 Task: Create record types in application object.
Action: Mouse moved to (836, 61)
Screenshot: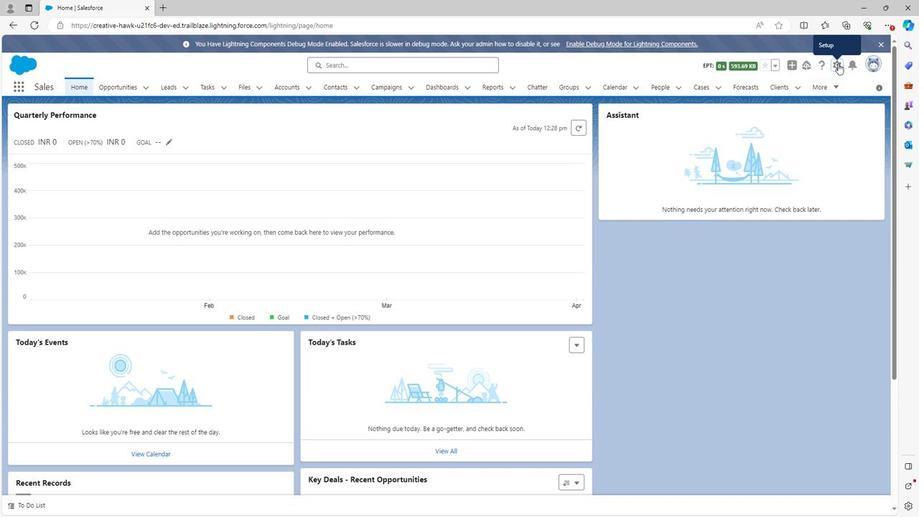 
Action: Mouse pressed left at (836, 61)
Screenshot: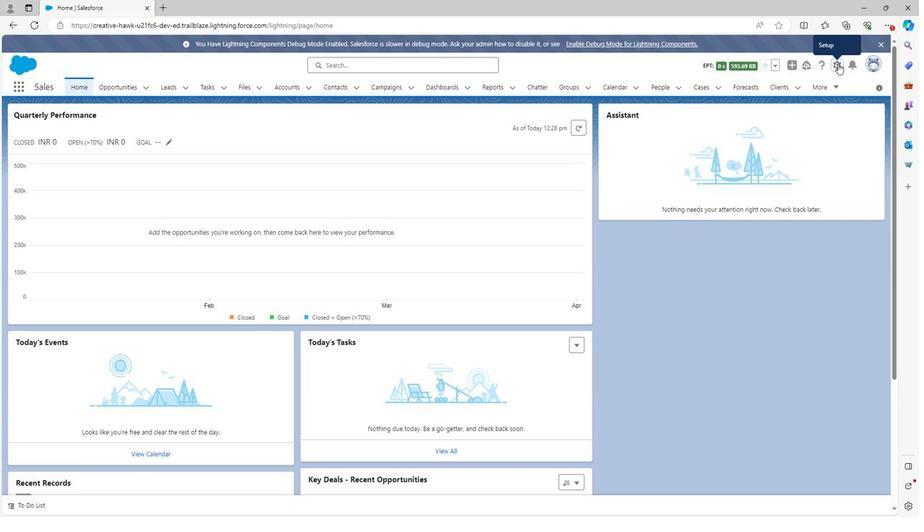 
Action: Mouse moved to (795, 89)
Screenshot: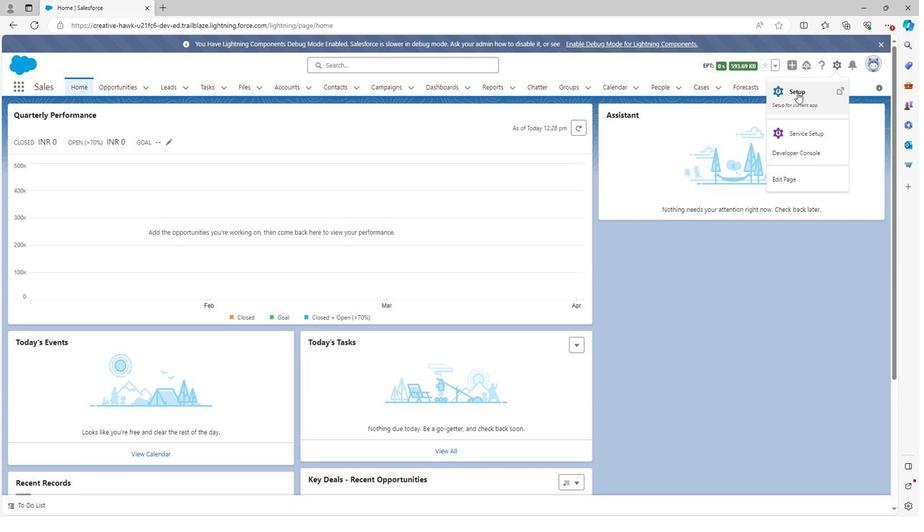 
Action: Mouse pressed left at (795, 89)
Screenshot: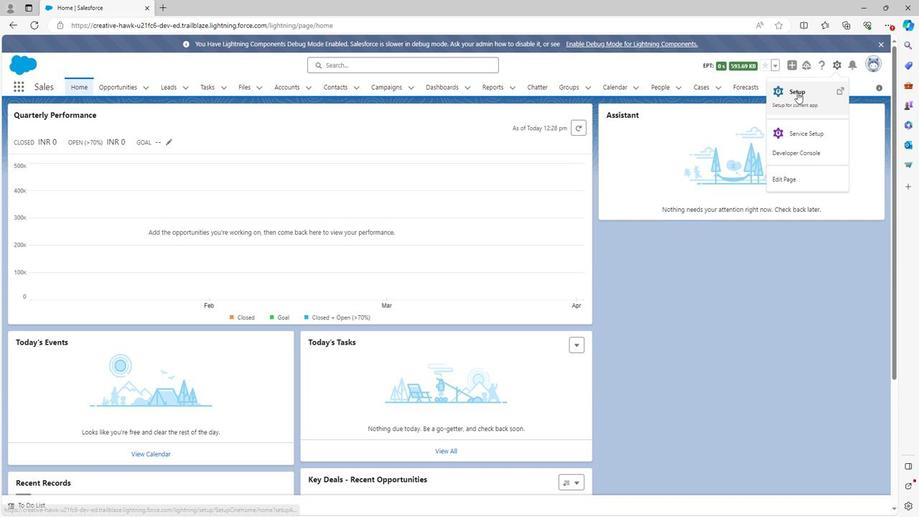 
Action: Mouse moved to (123, 87)
Screenshot: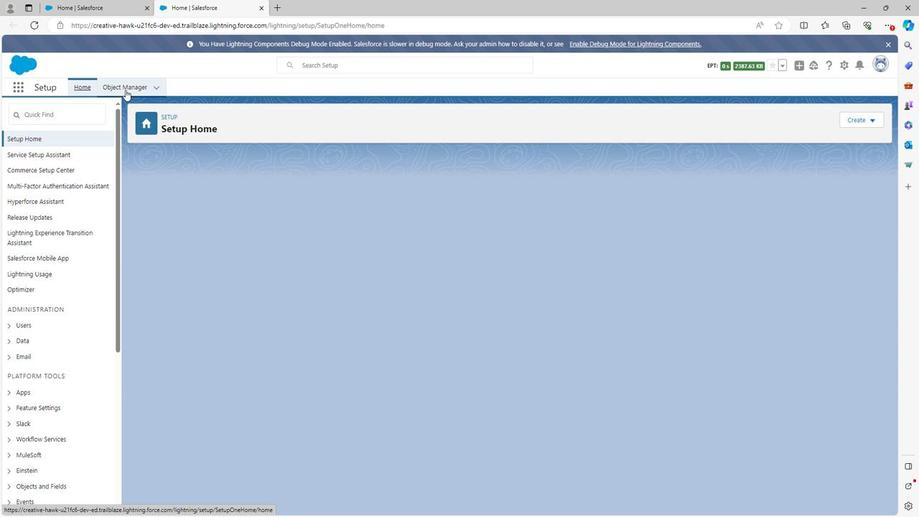 
Action: Mouse pressed left at (123, 87)
Screenshot: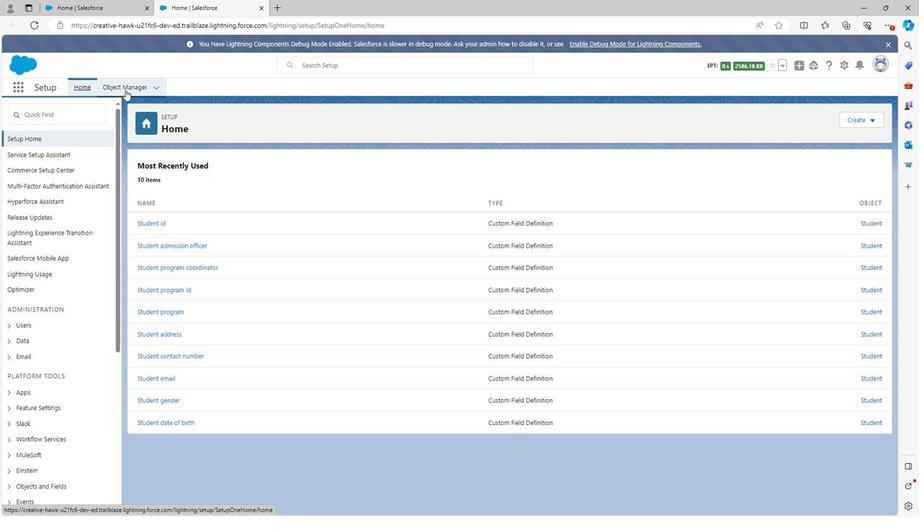 
Action: Mouse moved to (59, 295)
Screenshot: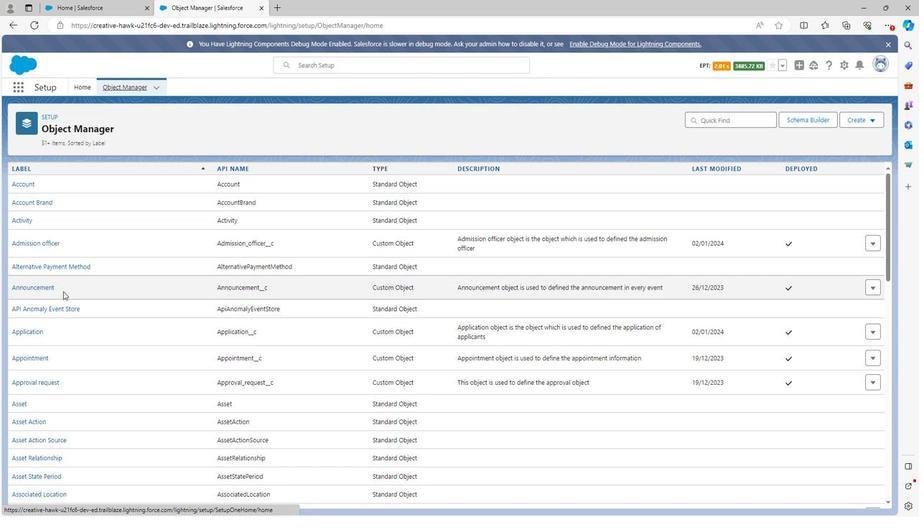 
Action: Mouse pressed right at (59, 295)
Screenshot: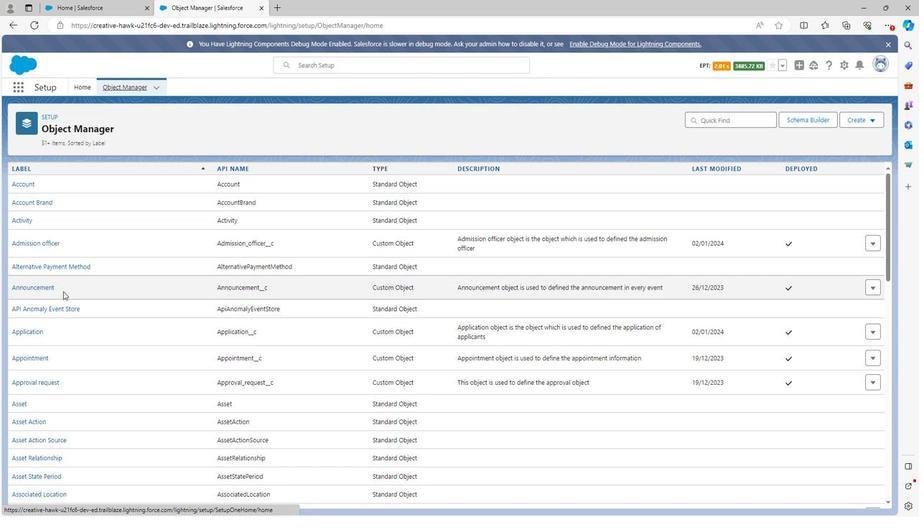 
Action: Mouse moved to (32, 331)
Screenshot: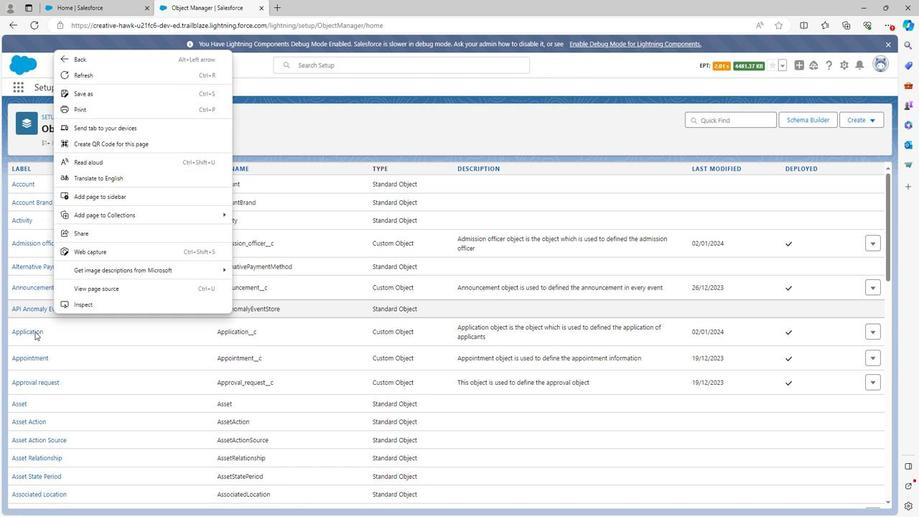 
Action: Mouse pressed left at (32, 331)
Screenshot: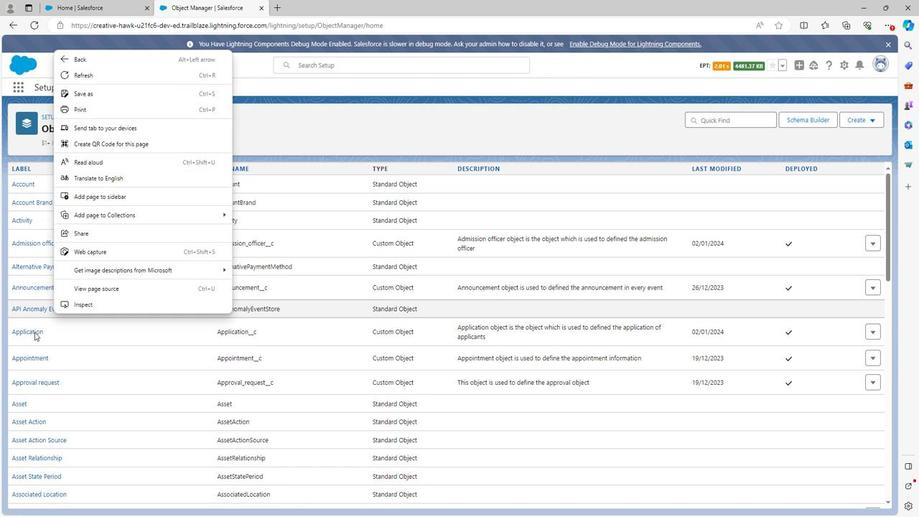 
Action: Mouse moved to (58, 315)
Screenshot: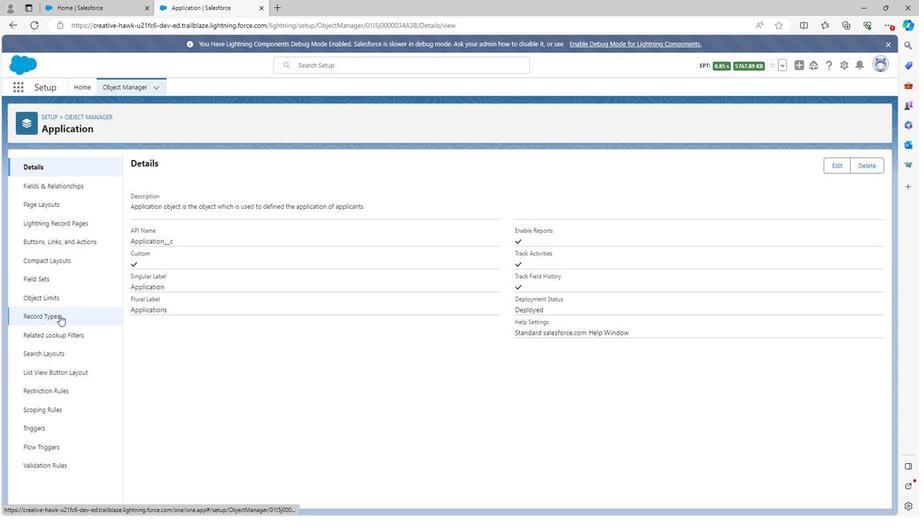 
Action: Mouse pressed left at (58, 315)
Screenshot: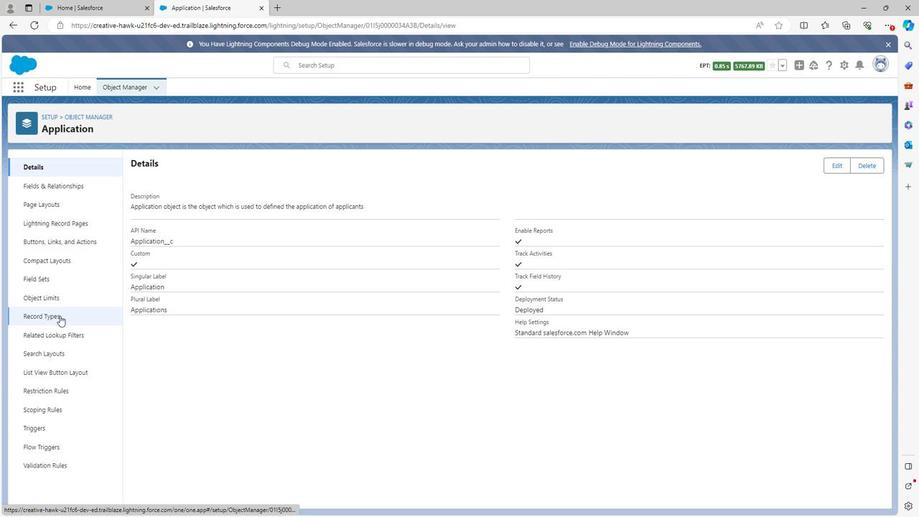 
Action: Mouse moved to (786, 165)
Screenshot: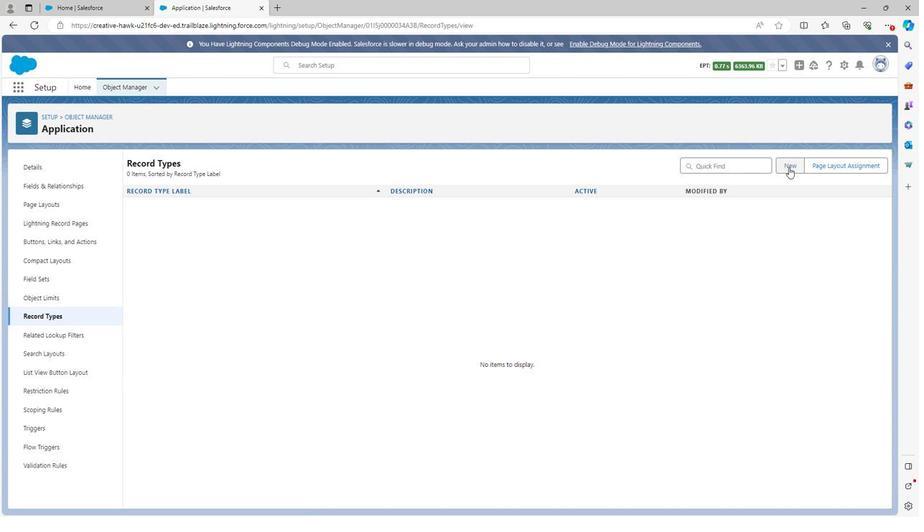 
Action: Mouse pressed left at (786, 165)
Screenshot: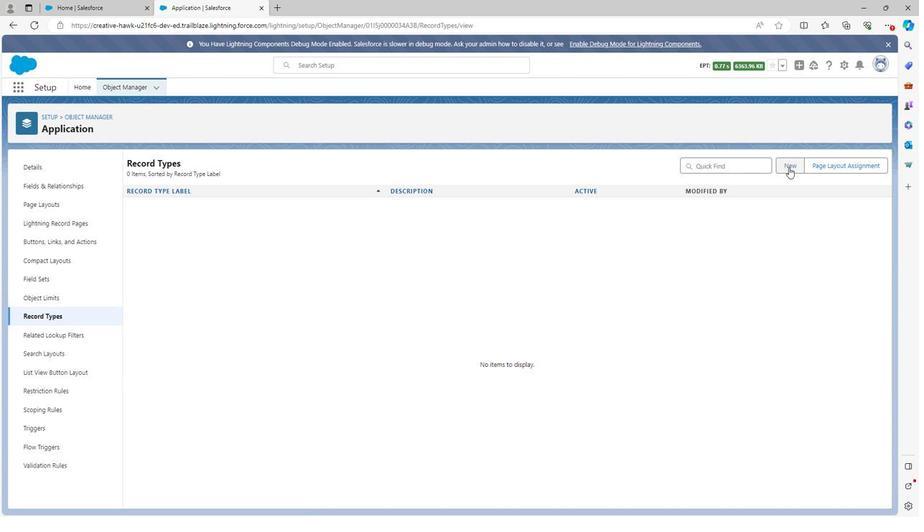 
Action: Mouse moved to (288, 254)
Screenshot: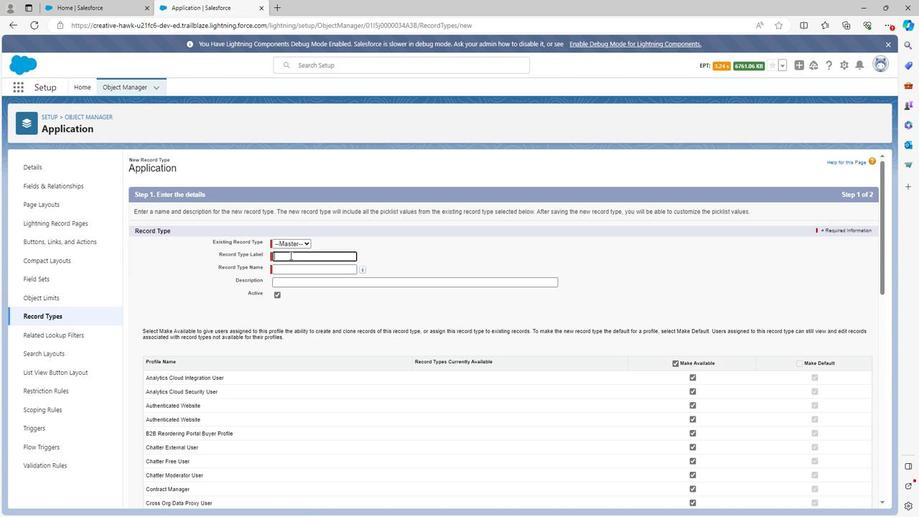 
Action: Key pressed <Key.shift><Key.shift>A
Screenshot: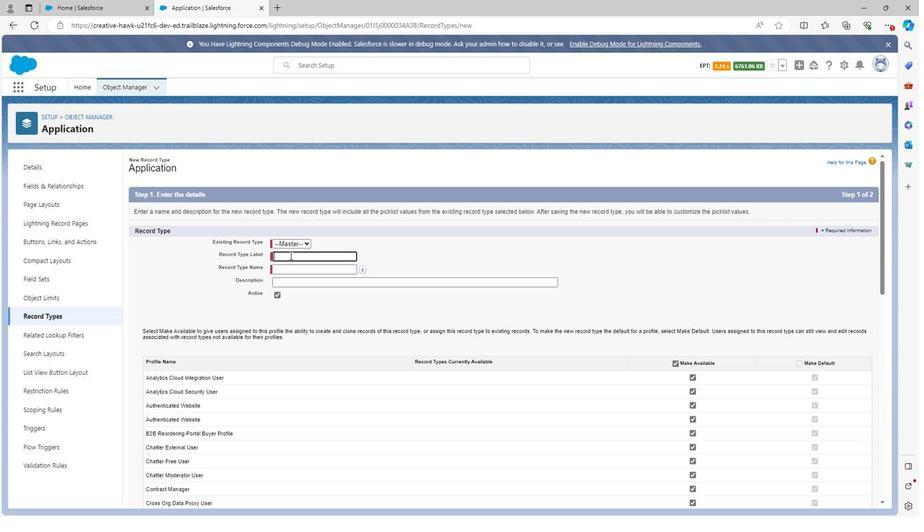 
Action: Mouse moved to (287, 252)
Screenshot: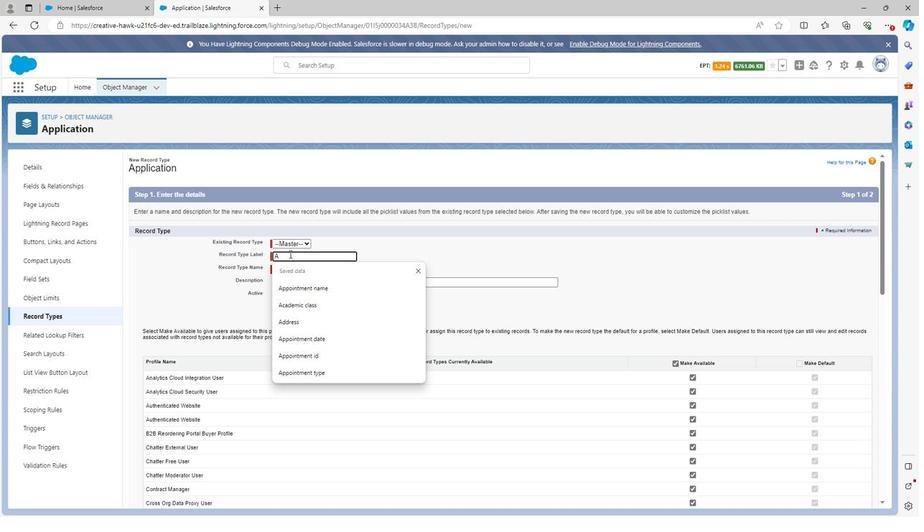 
Action: Key pressed pplication<Key.space><Key.shift><Key.shift><Key.shift><Key.shift>Id
Screenshot: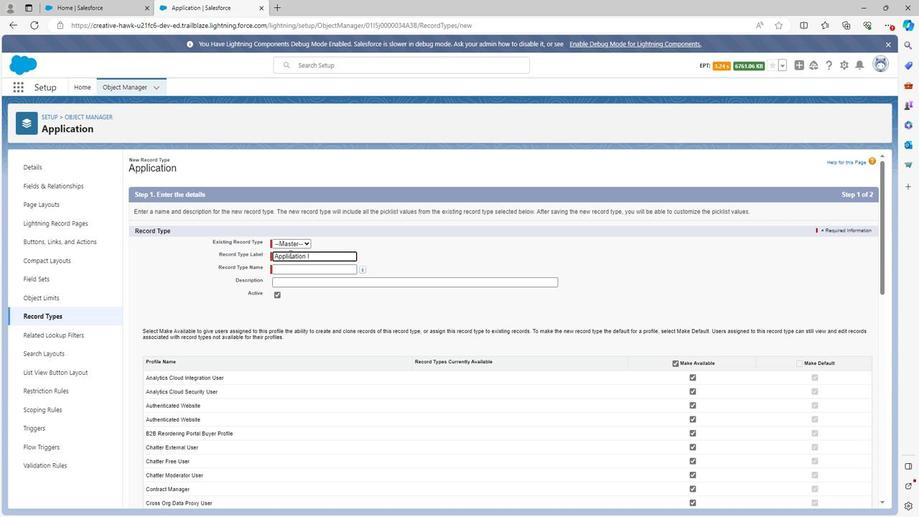 
Action: Mouse moved to (376, 252)
Screenshot: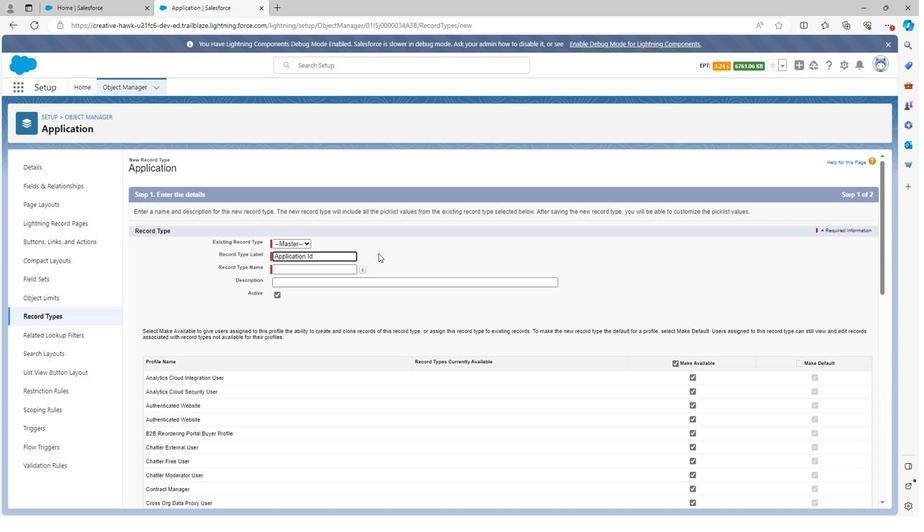 
Action: Mouse pressed left at (376, 252)
Screenshot: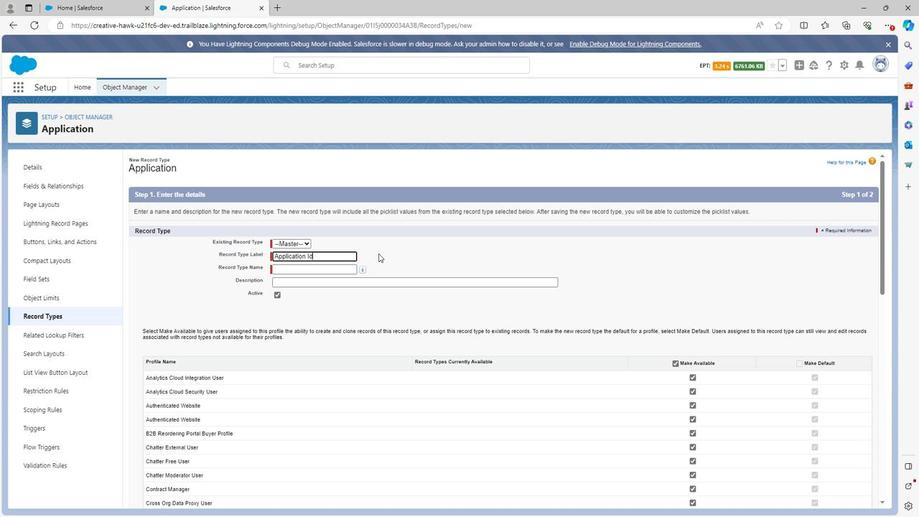 
Action: Mouse moved to (308, 283)
Screenshot: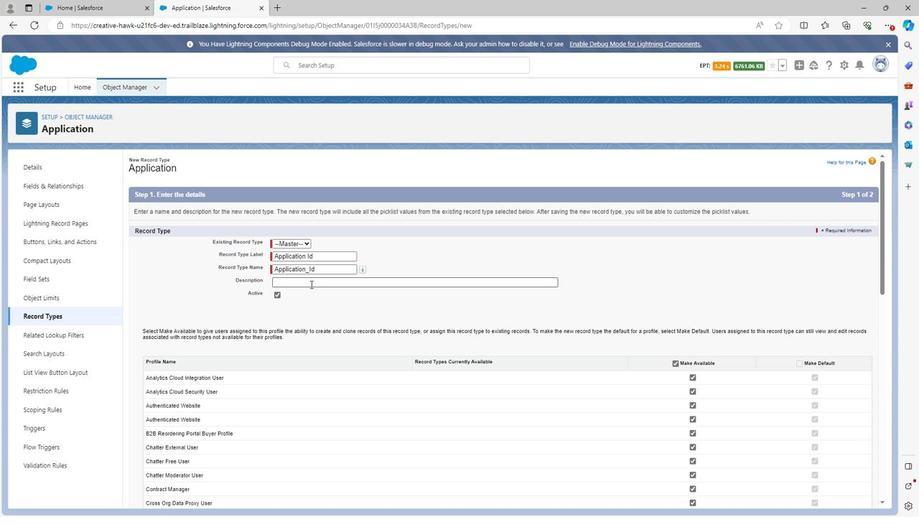 
Action: Mouse pressed left at (308, 283)
Screenshot: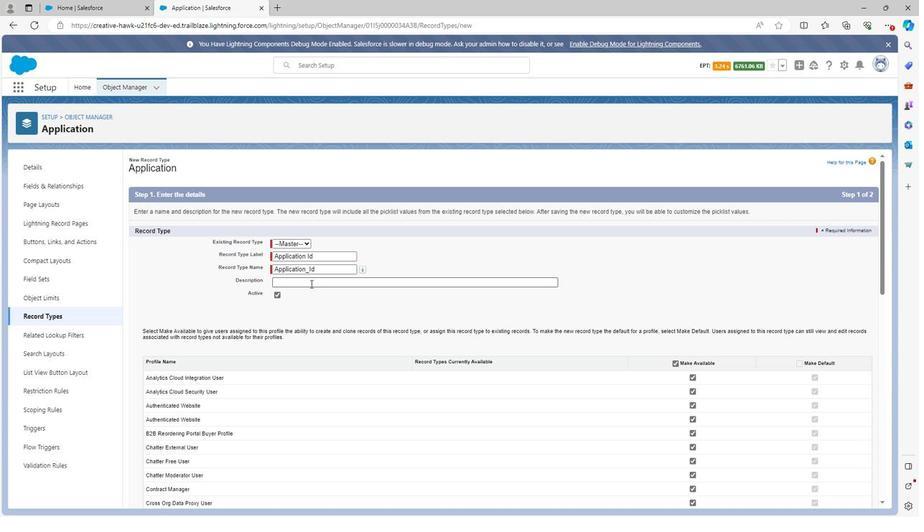 
Action: Mouse moved to (308, 280)
Screenshot: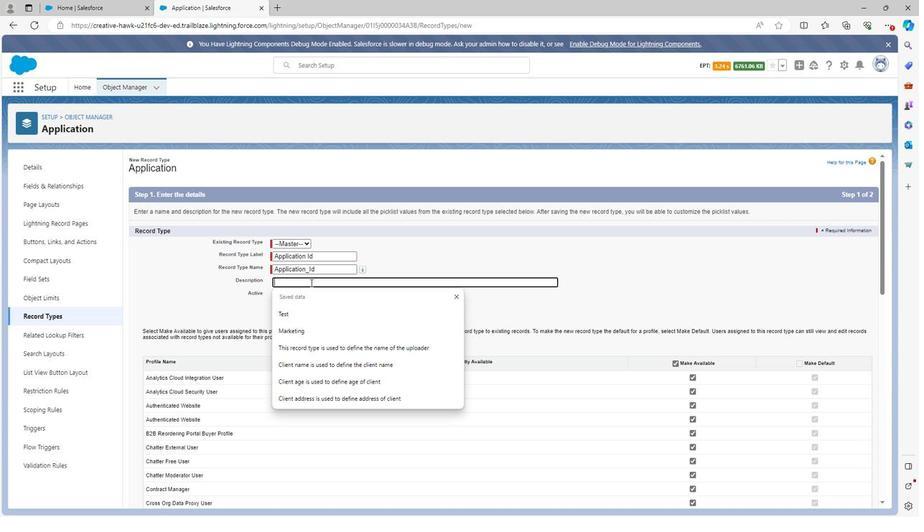 
Action: Key pressed <Key.shift>
Screenshot: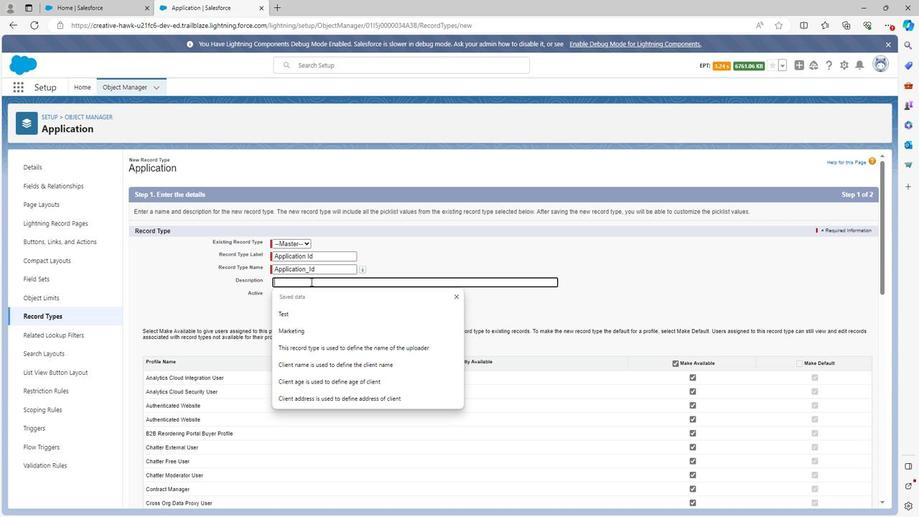 
Action: Mouse moved to (308, 279)
Screenshot: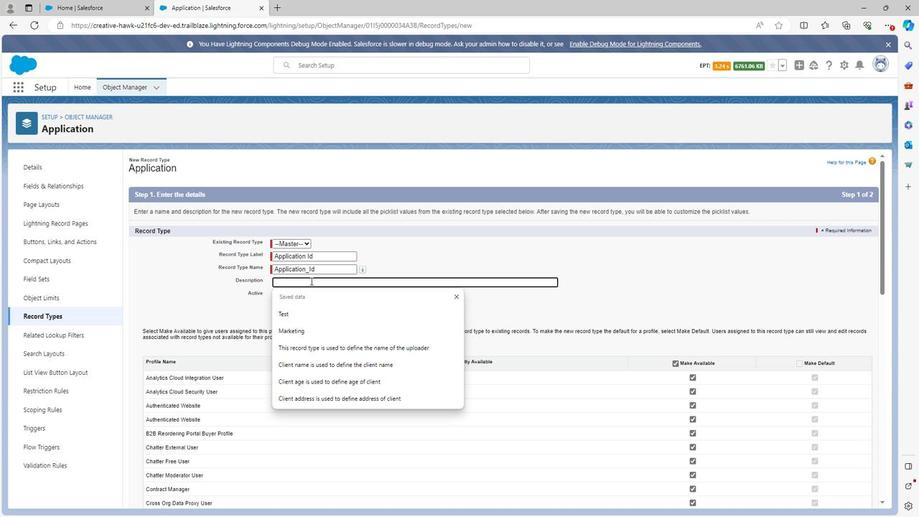 
Action: Key pressed A
Screenshot: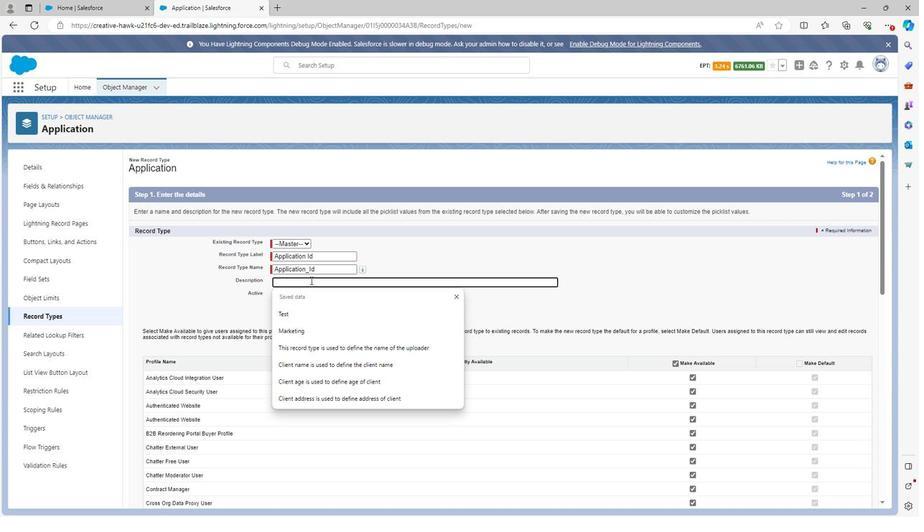 
Action: Mouse moved to (308, 277)
Screenshot: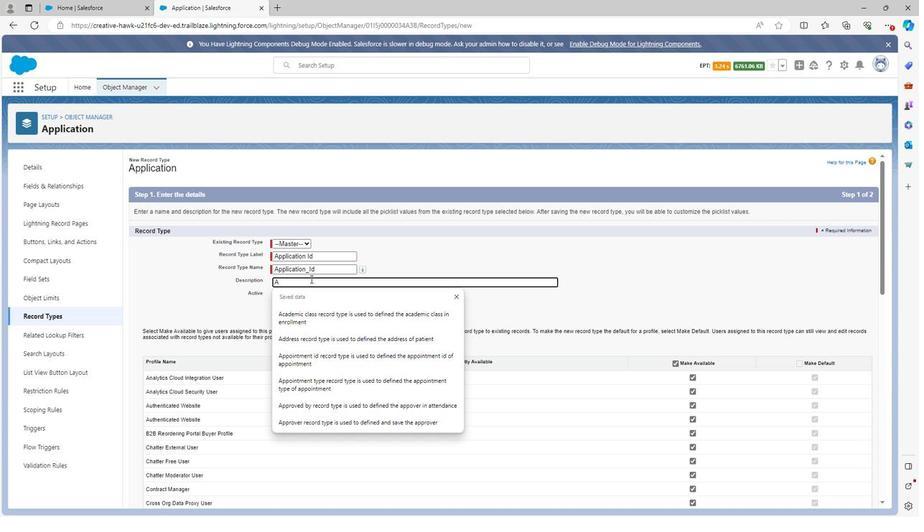 
Action: Key pressed ppli
Screenshot: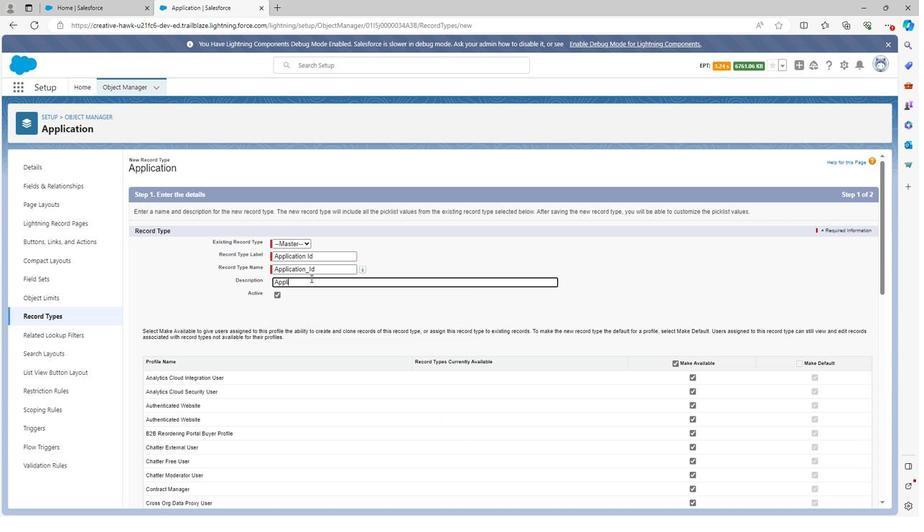 
Action: Mouse moved to (308, 276)
Screenshot: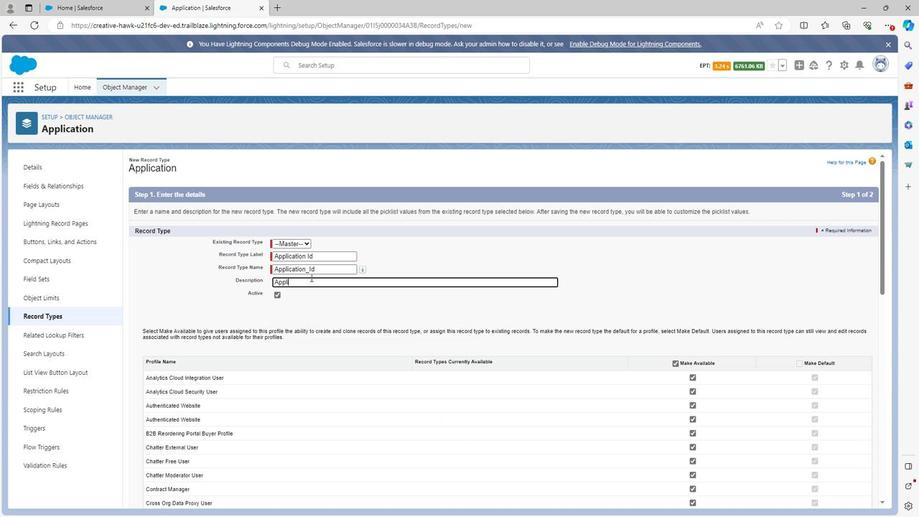 
Action: Key pressed cation<Key.space><Key.shift><Key.shift><Key.shift><Key.shift>Id<Key.space>recor
Screenshot: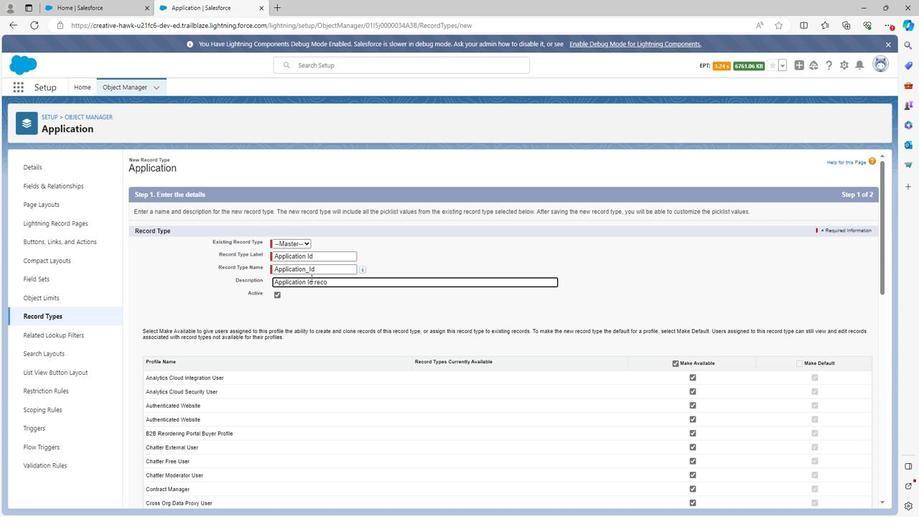 
Action: Mouse moved to (308, 275)
Screenshot: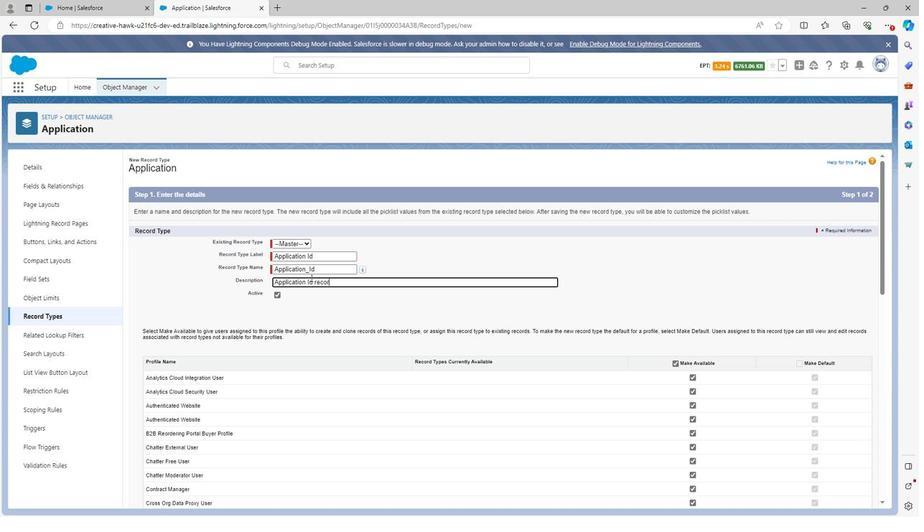 
Action: Key pressed d
Screenshot: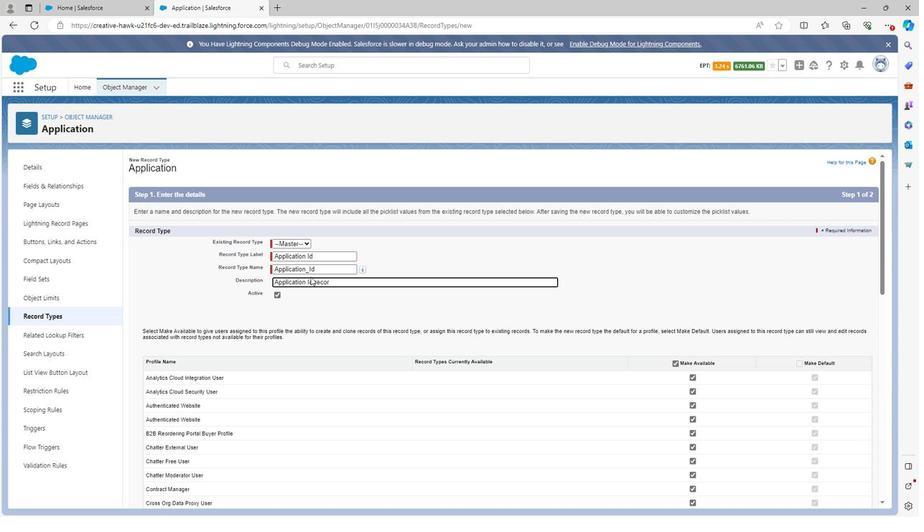 
Action: Mouse moved to (308, 275)
Screenshot: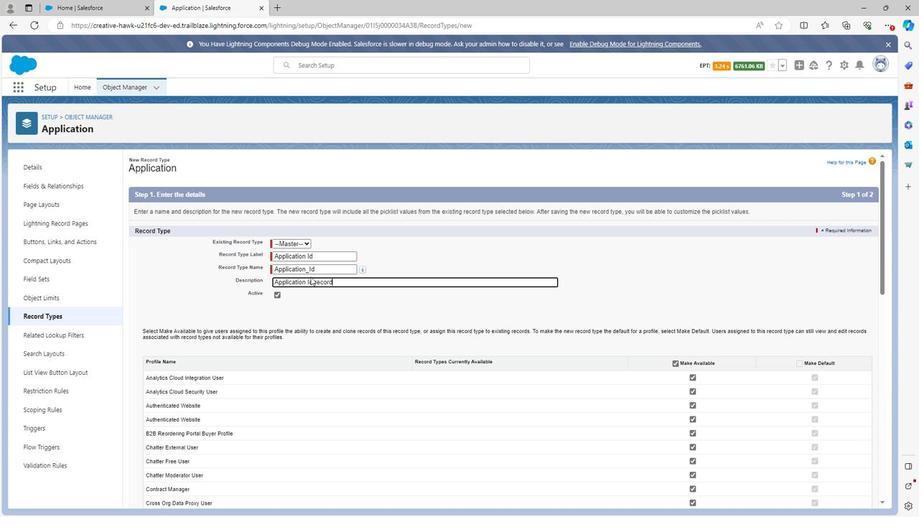 
Action: Key pressed <Key.space>type<Key.space>is<Key.space>the<Key.space>record<Key.space>type<Key.space>through<Key.space>which<Key.space>we<Key.space>can<Key.space>add<Key.space><Key.shift>Id<Key.space>of<Key.space>applications<Key.space>in<Key.space>student<Key.space>admission<Key.space>management
Screenshot: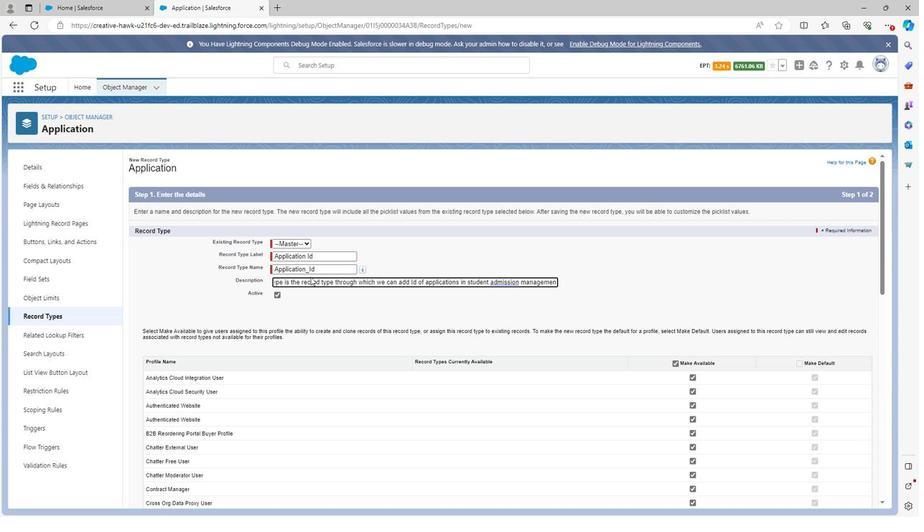 
Action: Mouse moved to (673, 361)
Screenshot: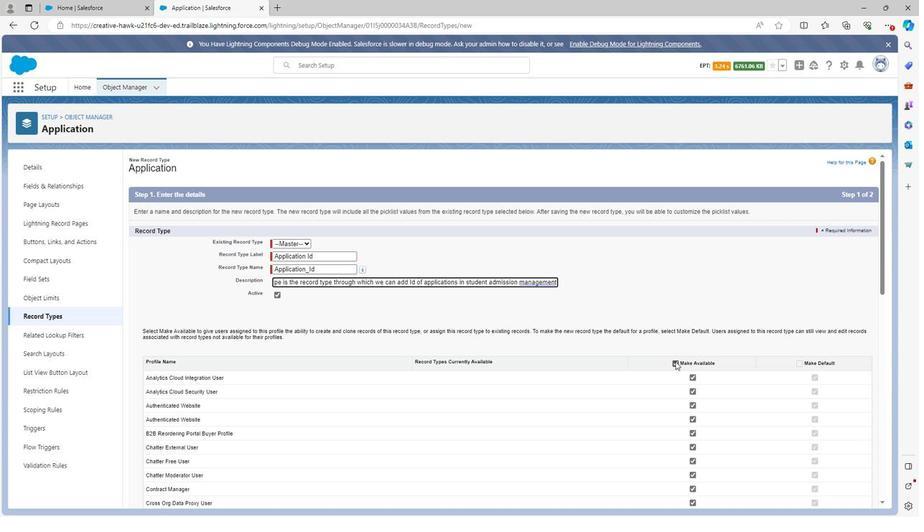 
Action: Mouse pressed left at (673, 361)
Screenshot: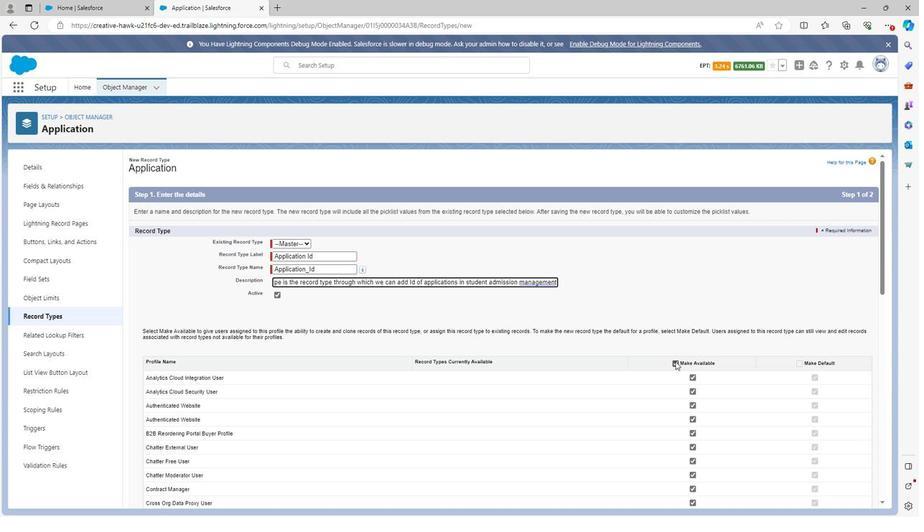 
Action: Mouse moved to (671, 362)
Screenshot: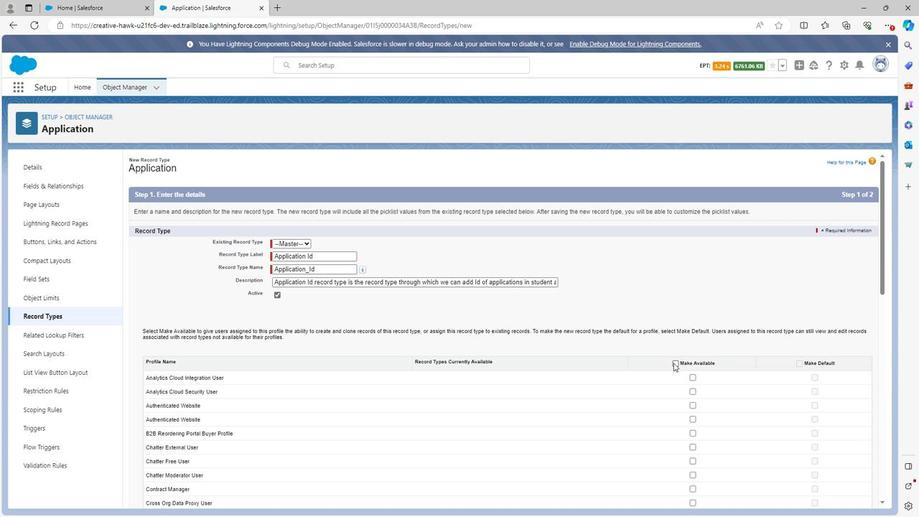 
Action: Mouse pressed left at (671, 362)
Screenshot: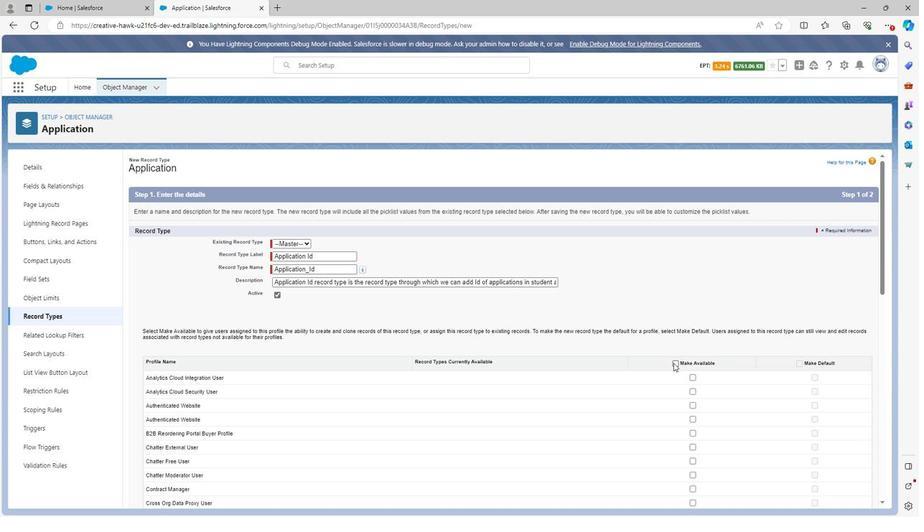 
Action: Mouse moved to (795, 362)
Screenshot: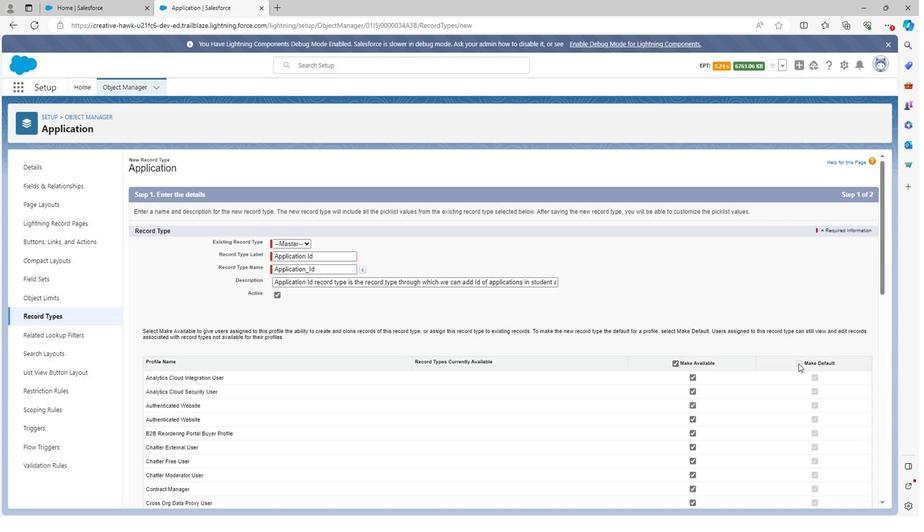 
Action: Mouse pressed left at (795, 362)
Screenshot: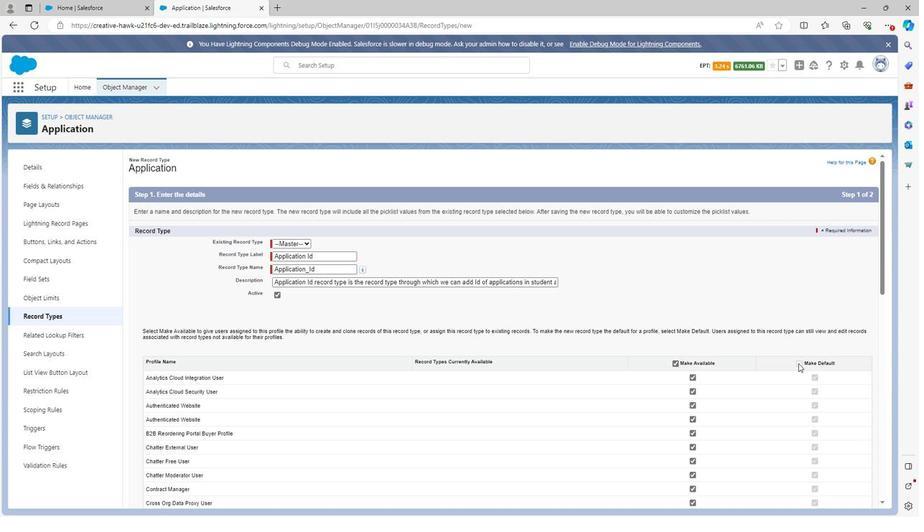 
Action: Mouse moved to (787, 356)
Screenshot: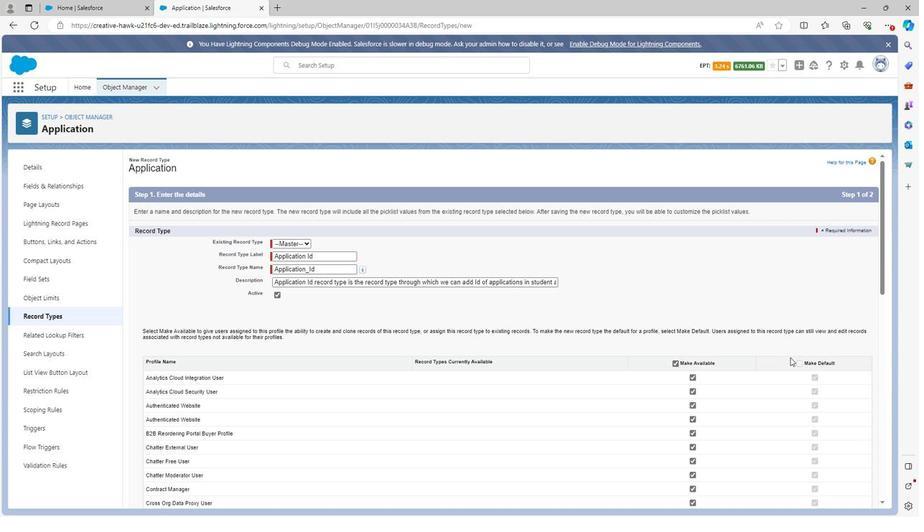
Action: Mouse scrolled (787, 356) with delta (0, 0)
Screenshot: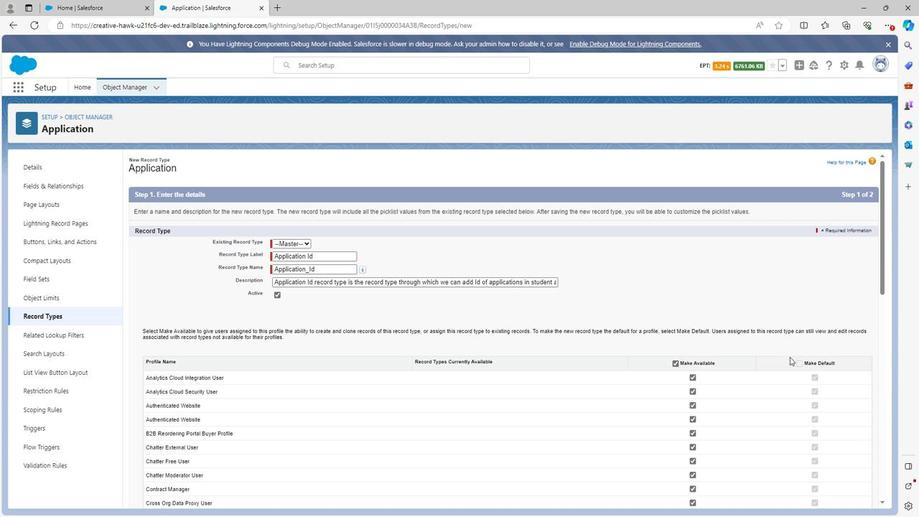 
Action: Mouse scrolled (787, 356) with delta (0, 0)
Screenshot: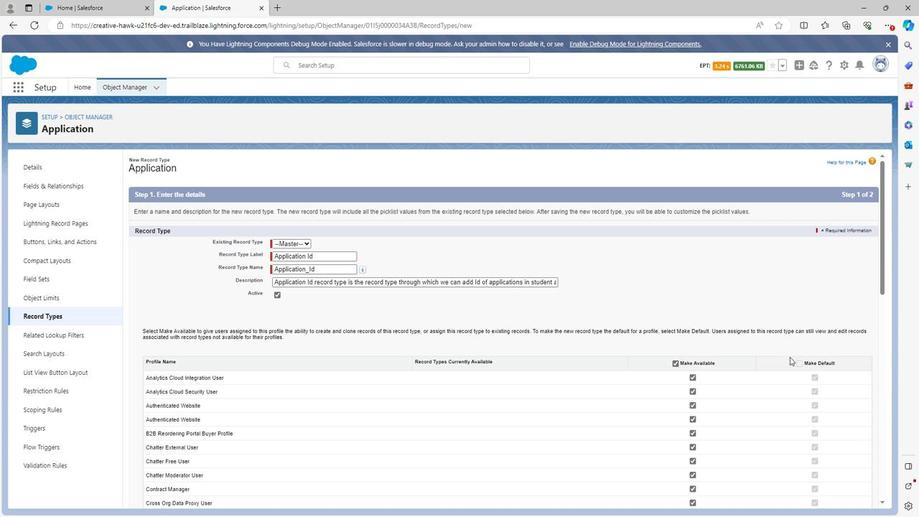 
Action: Mouse moved to (785, 356)
Screenshot: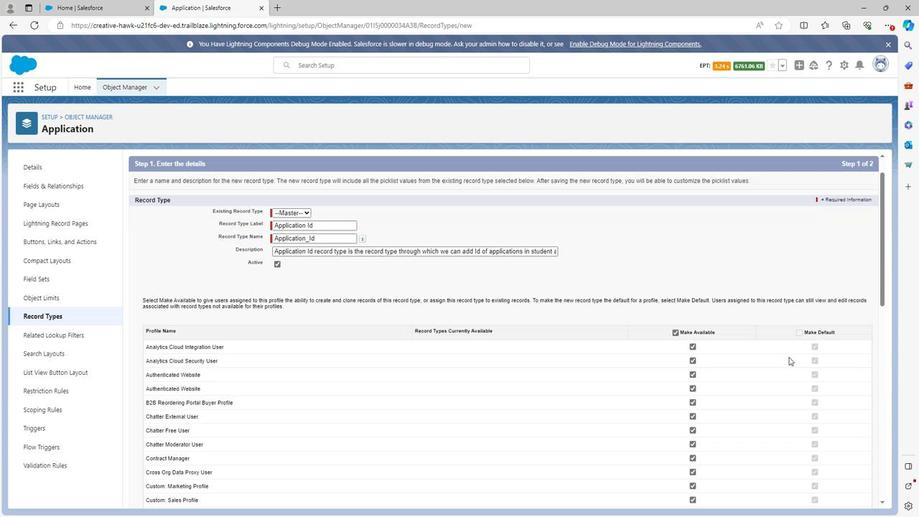 
Action: Mouse scrolled (786, 356) with delta (0, 0)
Screenshot: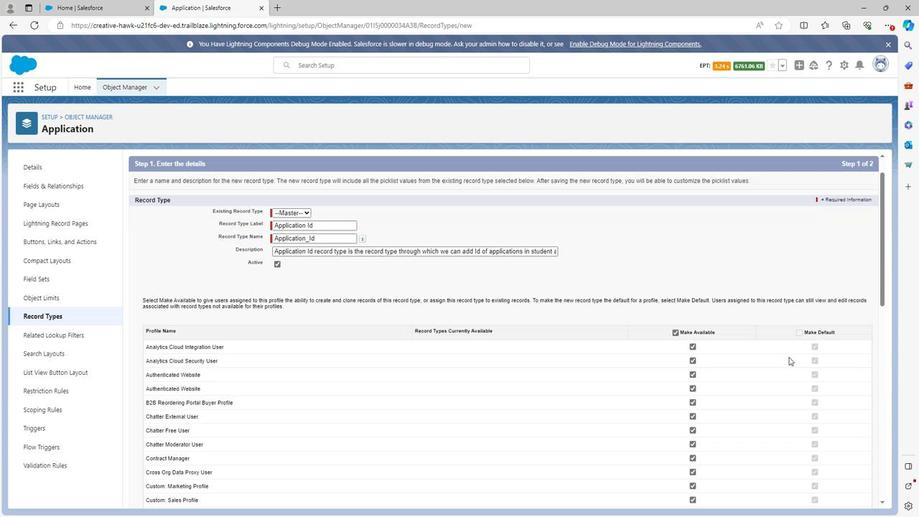 
Action: Mouse moved to (691, 213)
Screenshot: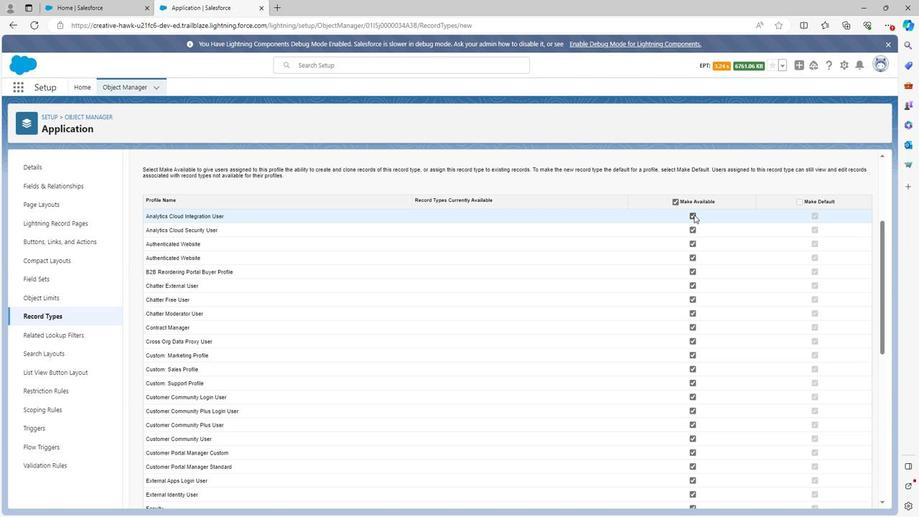 
Action: Mouse pressed left at (691, 213)
Screenshot: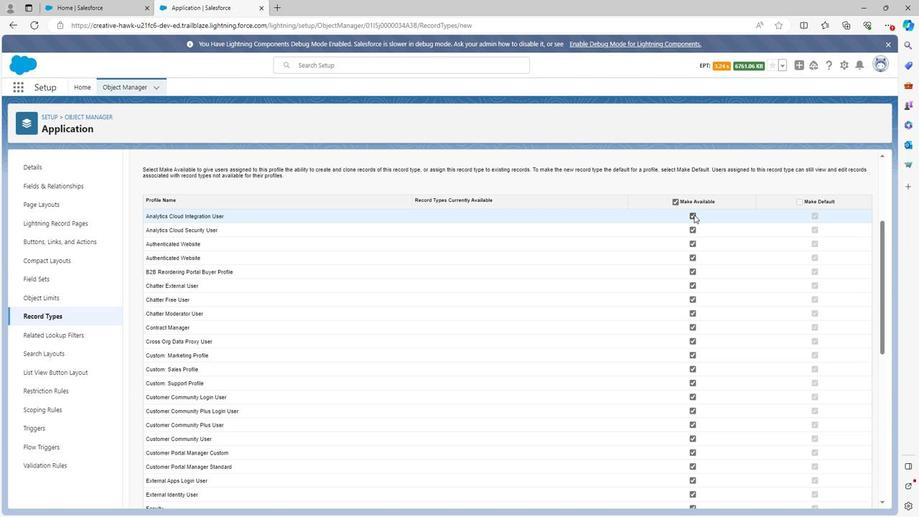 
Action: Mouse moved to (691, 226)
Screenshot: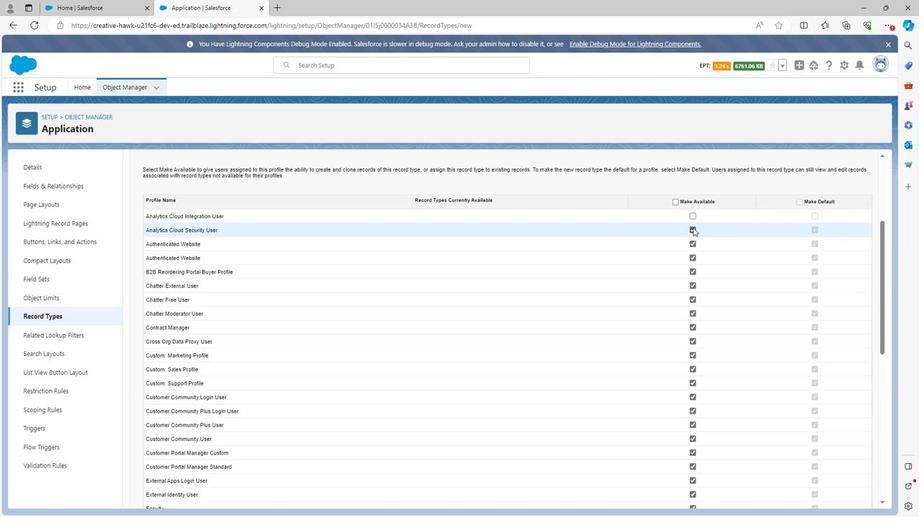 
Action: Mouse pressed left at (691, 226)
Screenshot: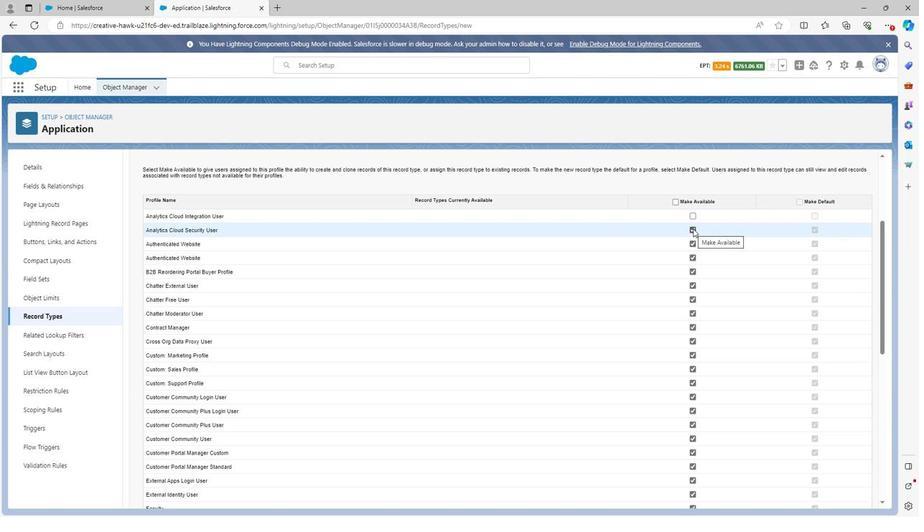 
Action: Mouse moved to (690, 270)
Screenshot: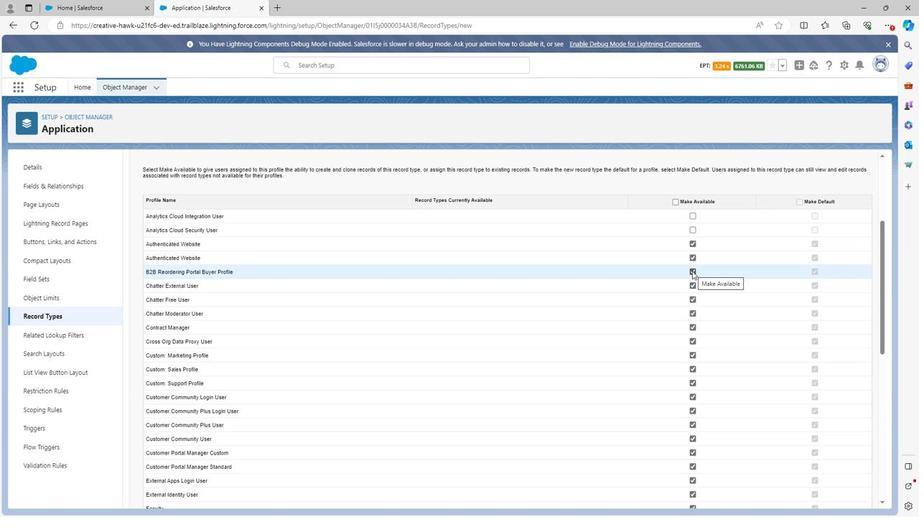 
Action: Mouse pressed left at (690, 270)
Screenshot: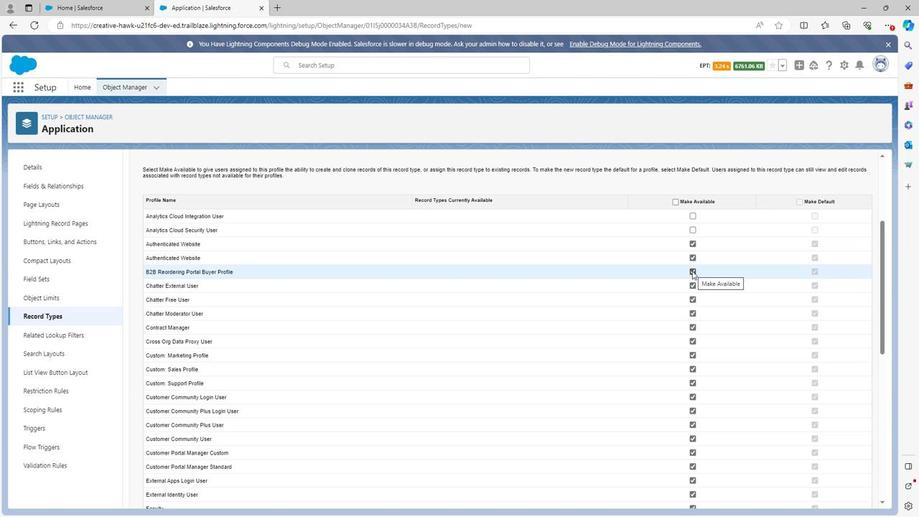 
Action: Mouse moved to (690, 311)
Screenshot: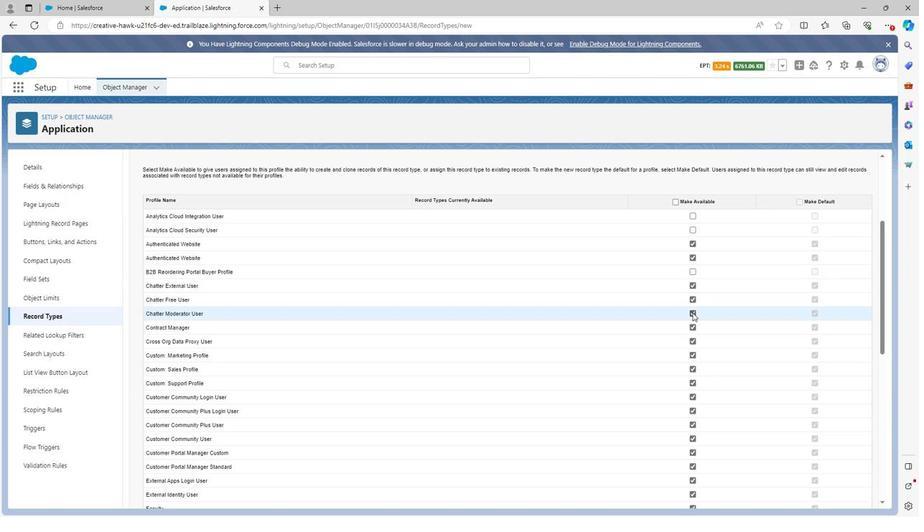 
Action: Mouse pressed left at (690, 311)
Screenshot: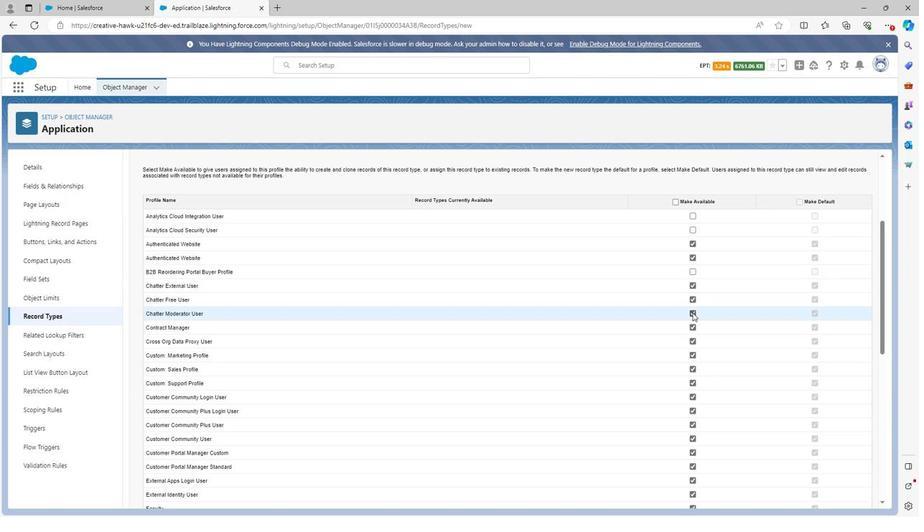 
Action: Mouse moved to (689, 339)
Screenshot: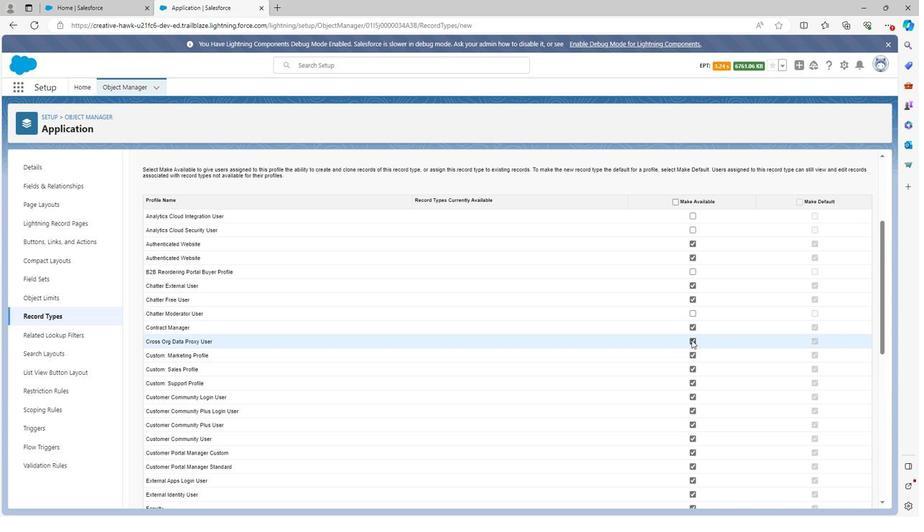 
Action: Mouse pressed left at (689, 339)
Screenshot: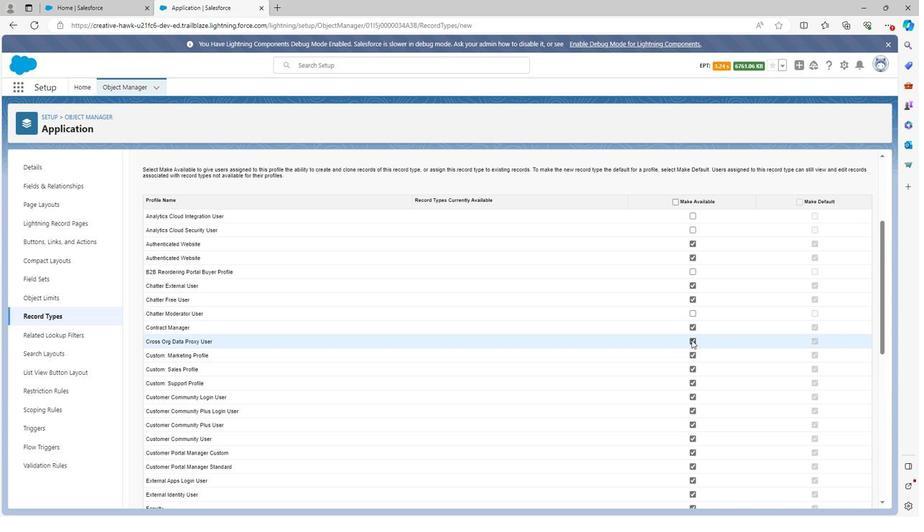 
Action: Mouse moved to (691, 380)
Screenshot: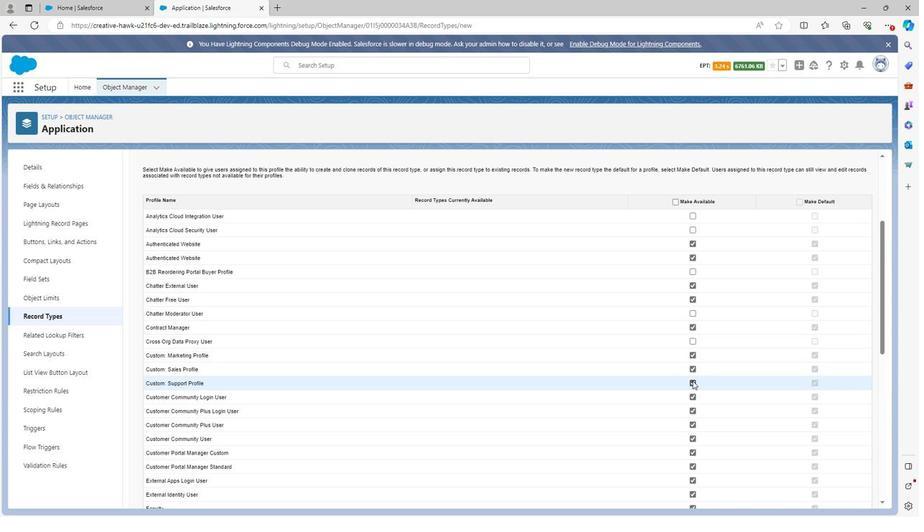 
Action: Mouse pressed left at (691, 380)
Screenshot: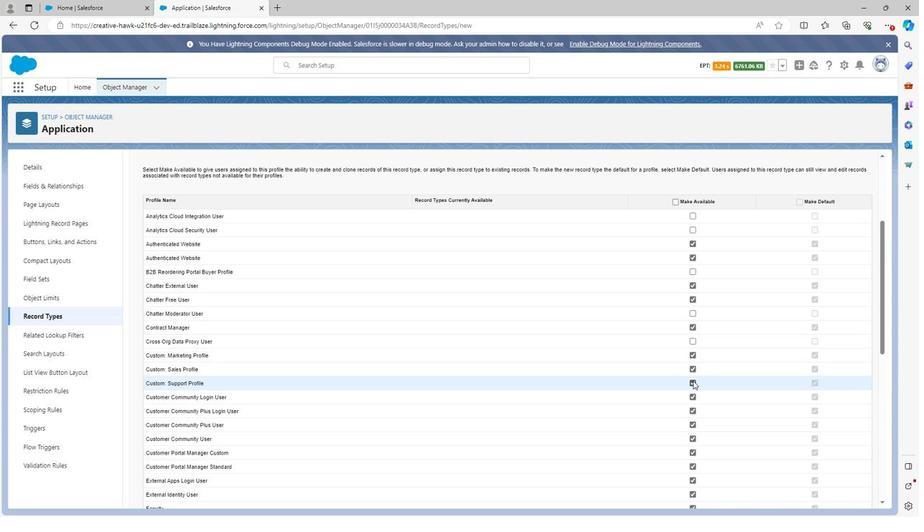 
Action: Mouse scrolled (691, 380) with delta (0, 0)
Screenshot: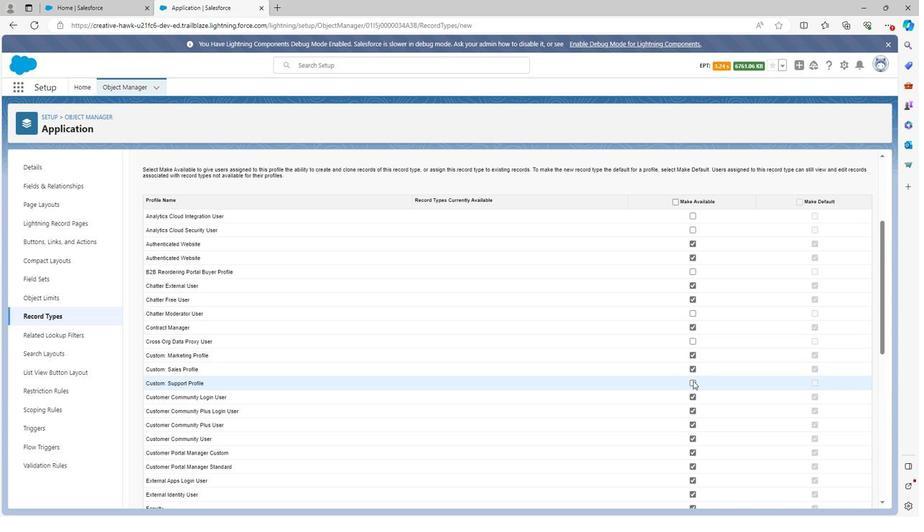 
Action: Mouse scrolled (691, 380) with delta (0, 0)
Screenshot: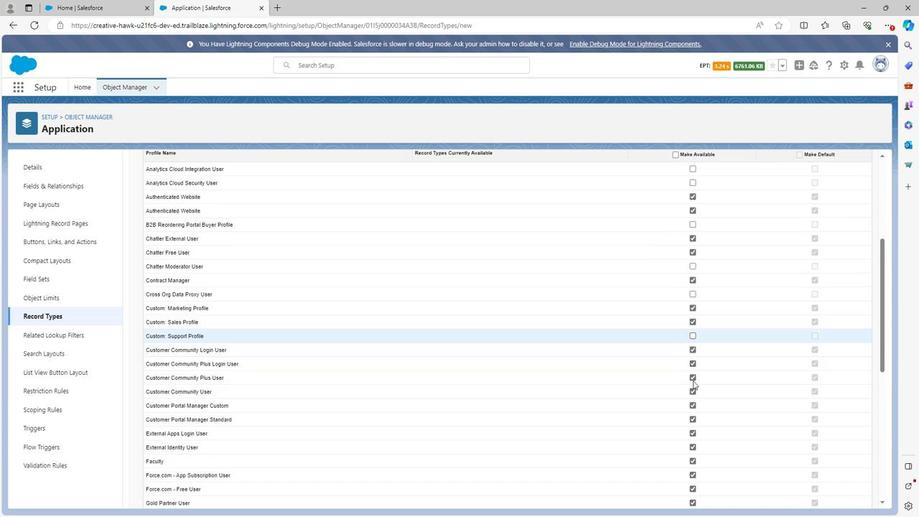 
Action: Mouse moved to (691, 303)
Screenshot: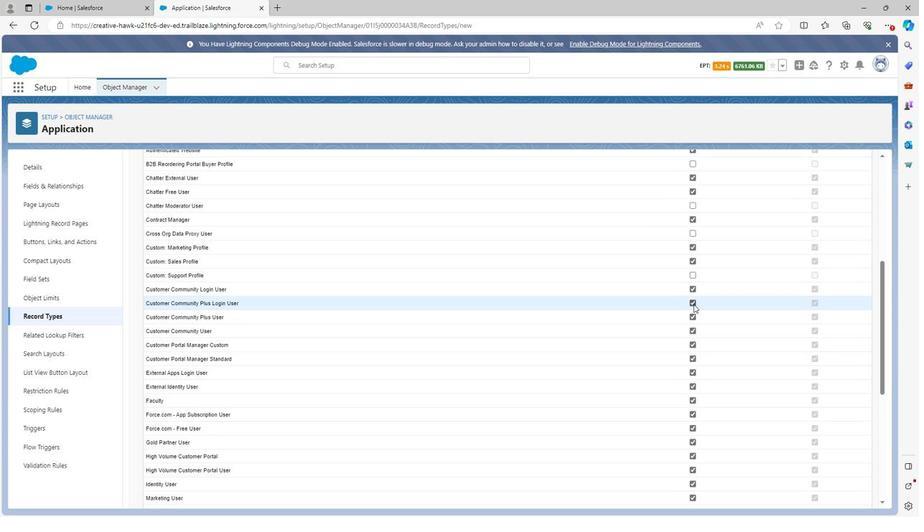 
Action: Mouse pressed left at (691, 303)
Screenshot: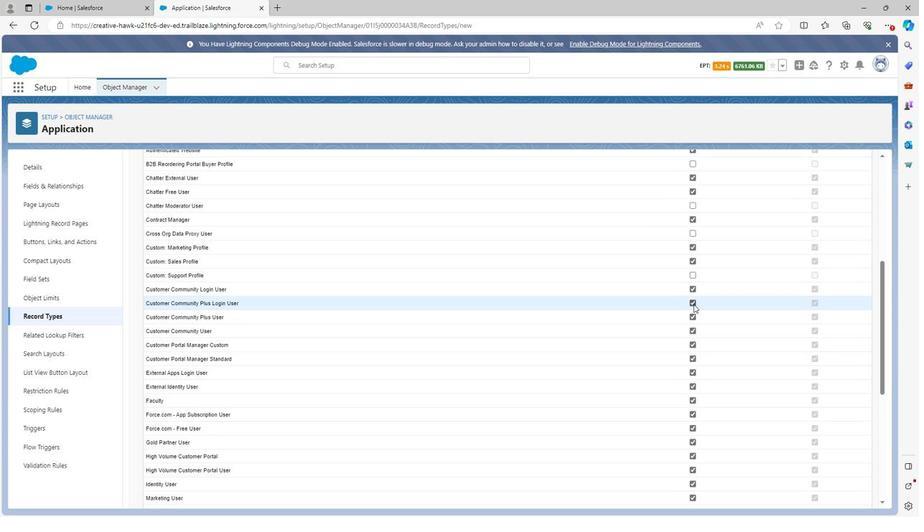 
Action: Mouse moved to (691, 329)
Screenshot: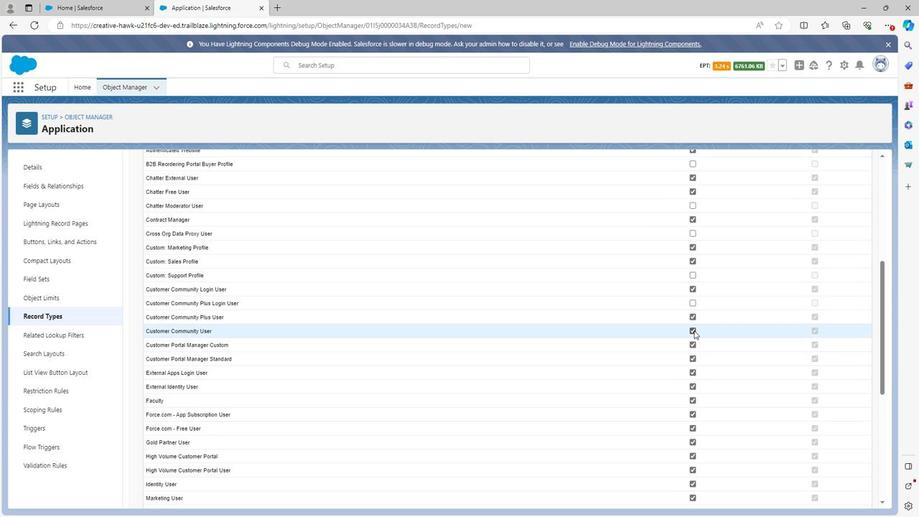 
Action: Mouse pressed left at (691, 329)
Screenshot: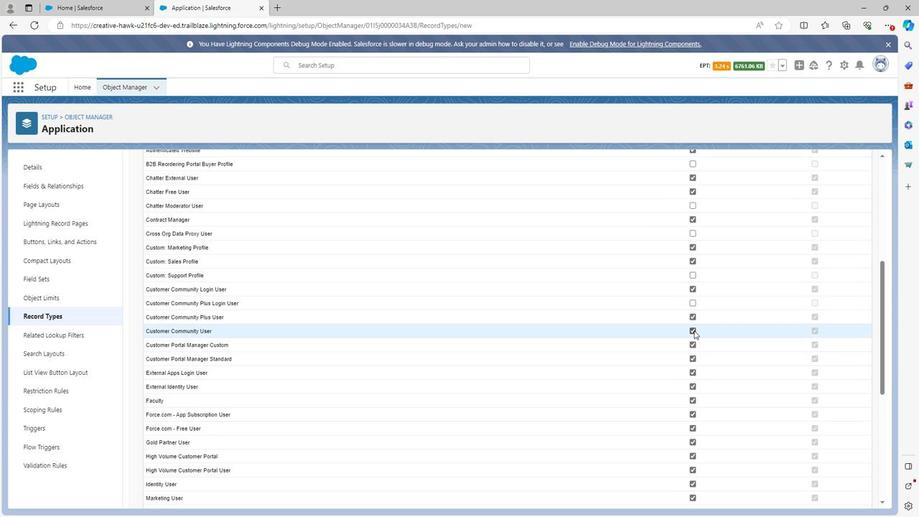 
Action: Mouse moved to (689, 385)
Screenshot: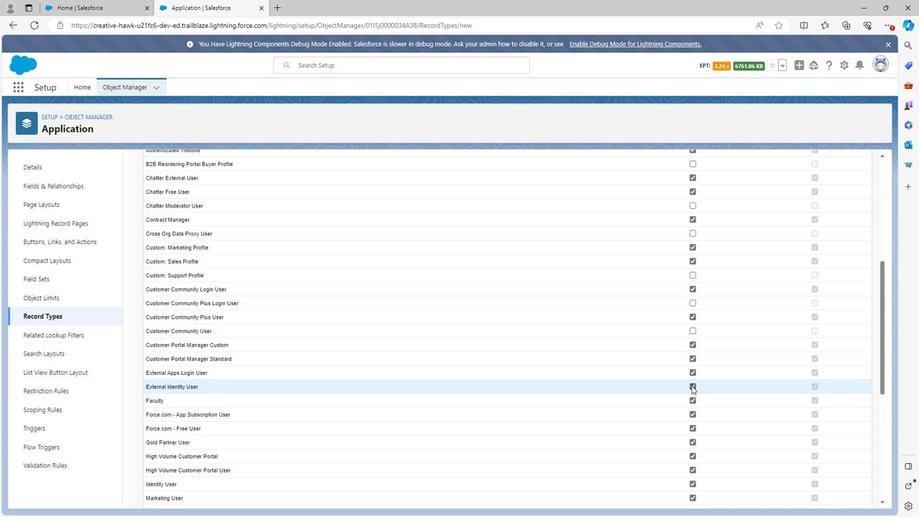 
Action: Mouse pressed left at (689, 385)
Screenshot: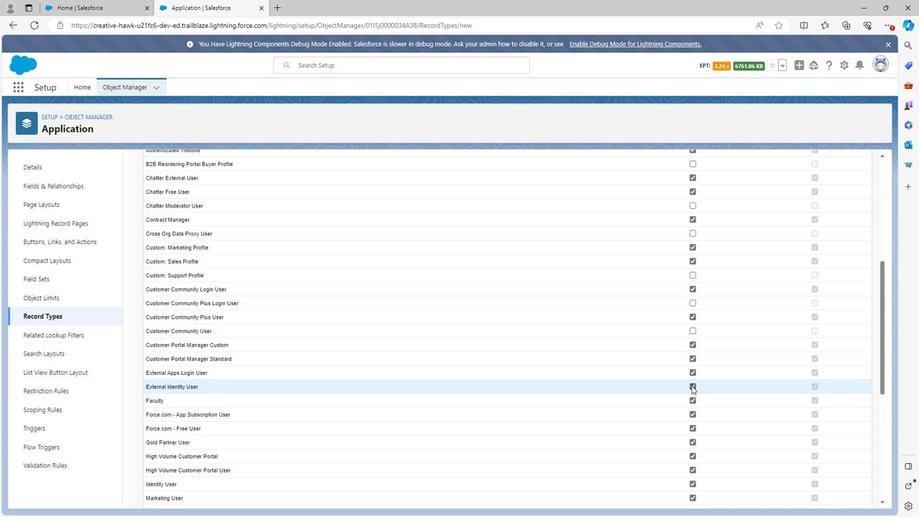 
Action: Mouse moved to (689, 372)
Screenshot: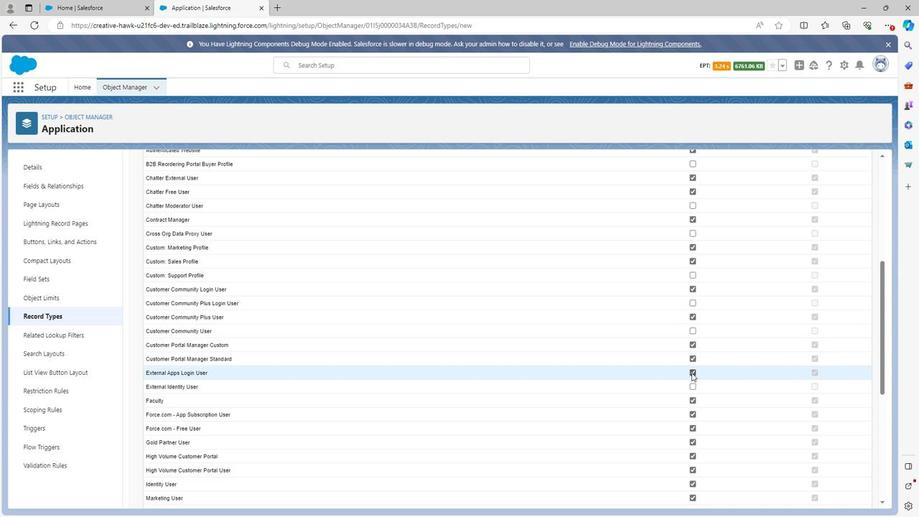 
Action: Mouse pressed left at (689, 372)
Screenshot: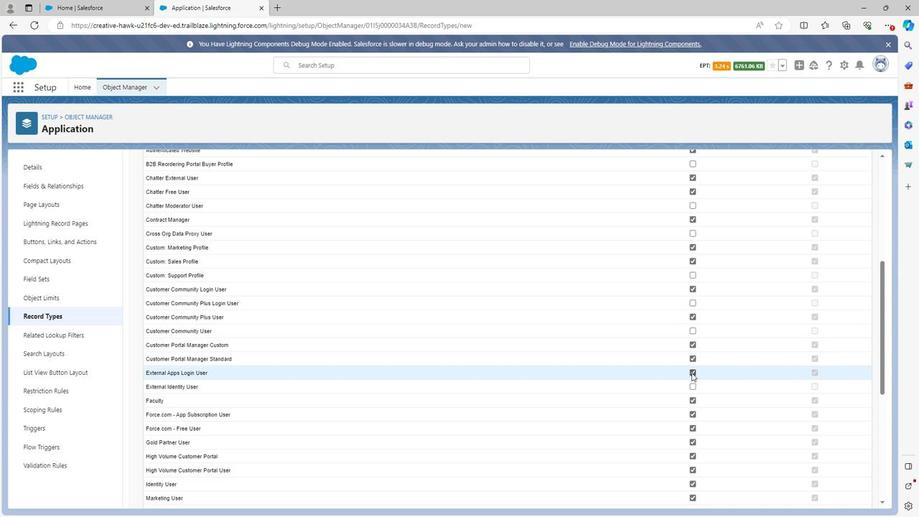 
Action: Mouse moved to (690, 397)
Screenshot: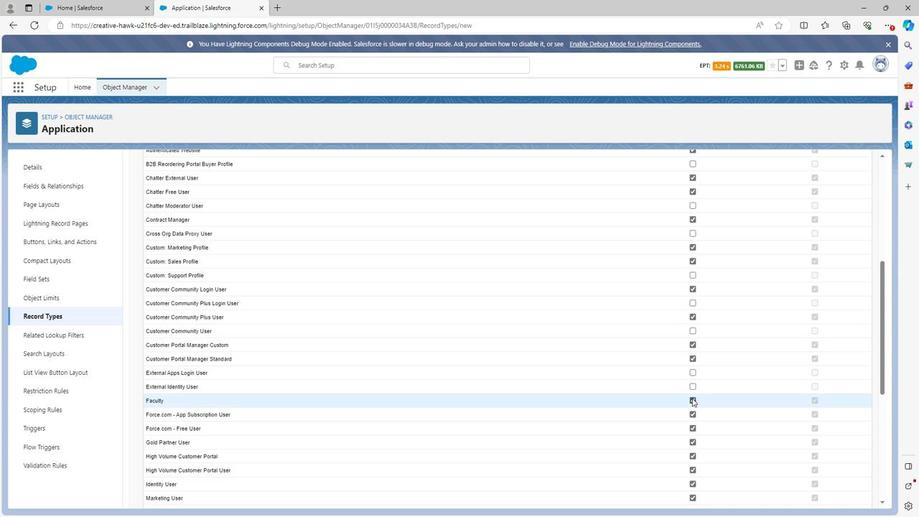 
Action: Mouse pressed left at (690, 397)
Screenshot: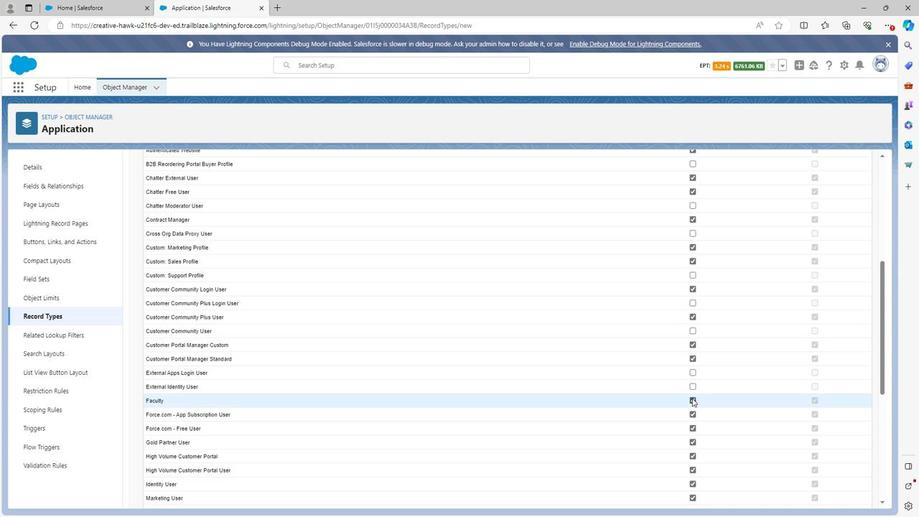 
Action: Mouse moved to (691, 414)
Screenshot: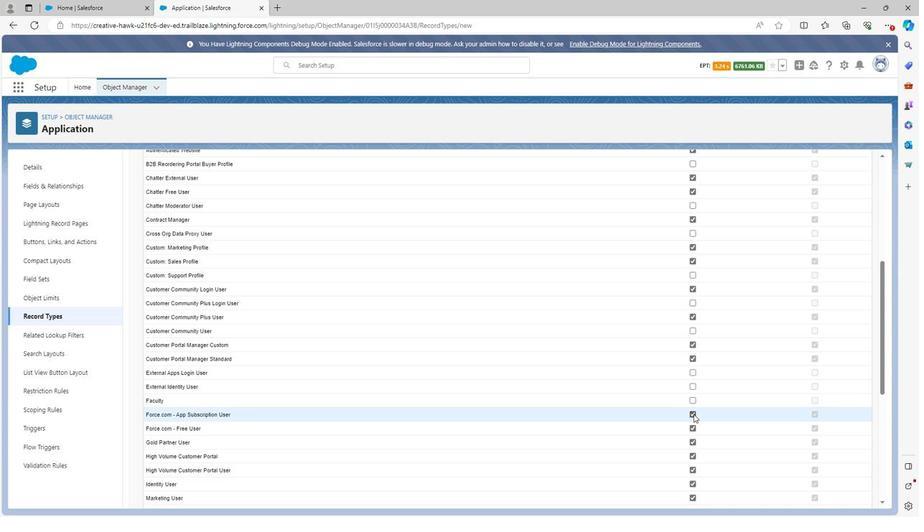 
Action: Mouse pressed left at (691, 414)
Screenshot: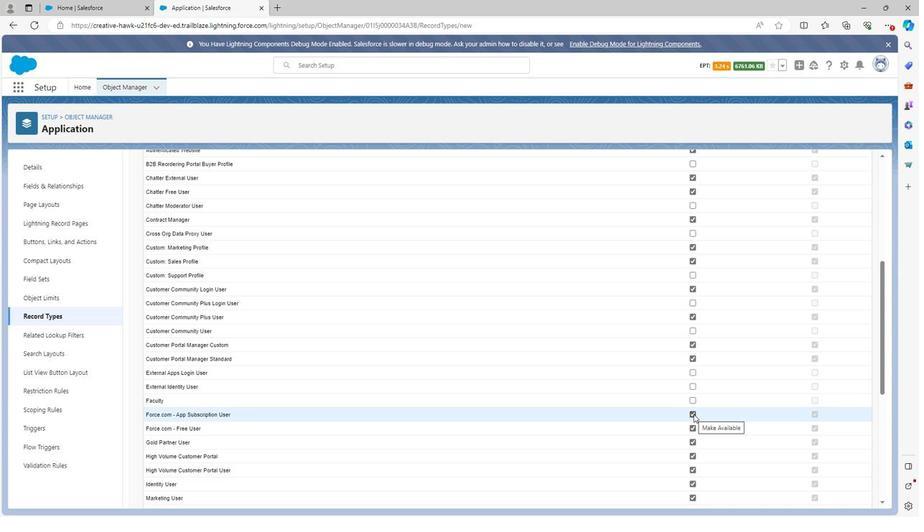
Action: Mouse moved to (688, 440)
Screenshot: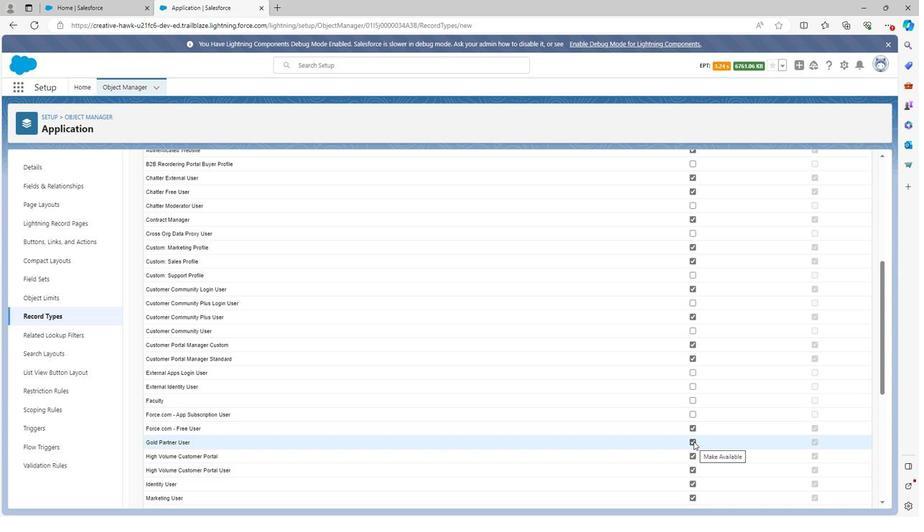 
Action: Mouse pressed left at (688, 440)
Screenshot: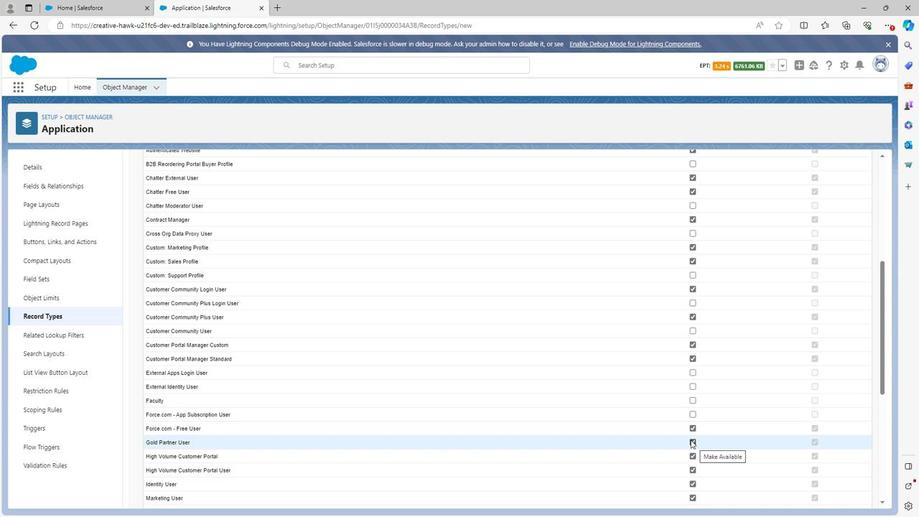 
Action: Mouse moved to (689, 455)
Screenshot: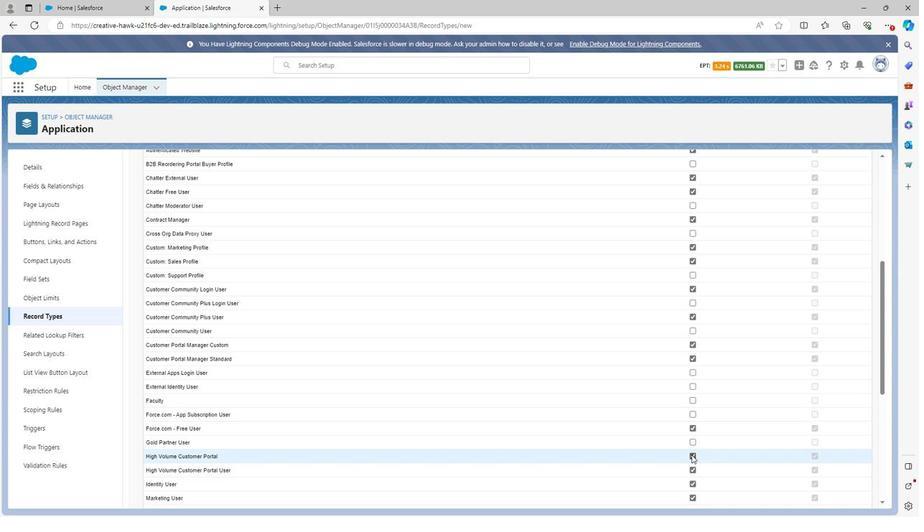 
Action: Mouse pressed left at (689, 455)
Screenshot: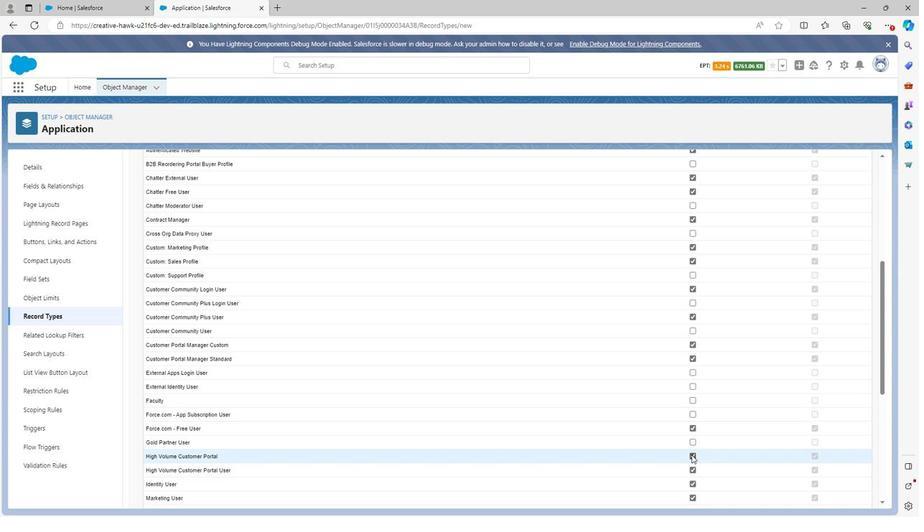 
Action: Mouse moved to (689, 467)
Screenshot: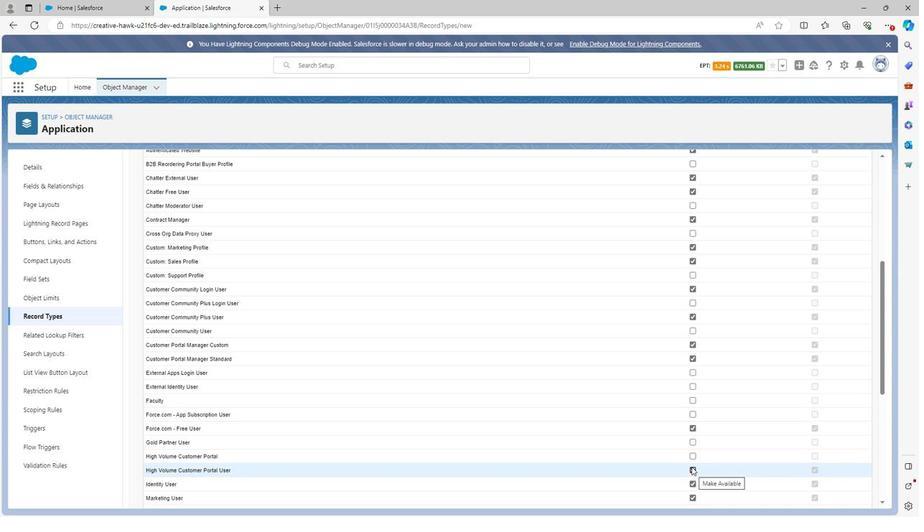 
Action: Mouse pressed left at (689, 467)
Screenshot: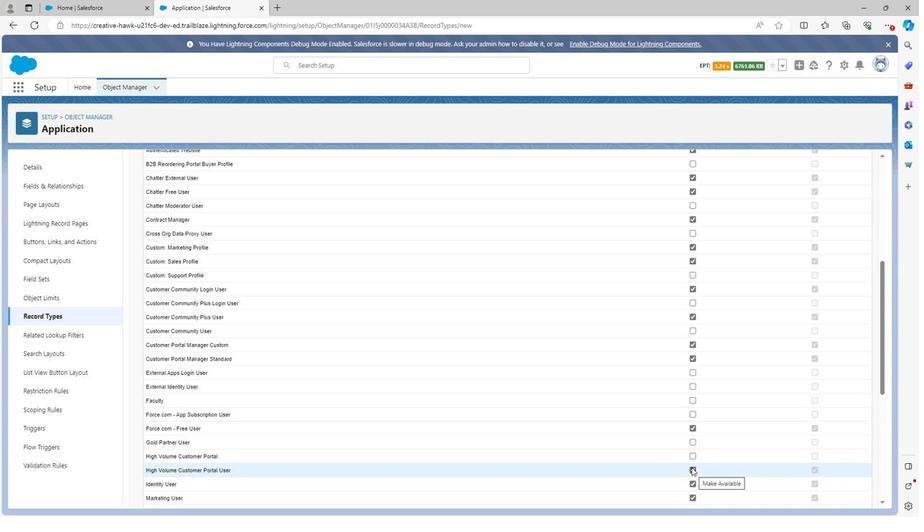 
Action: Mouse moved to (690, 466)
Screenshot: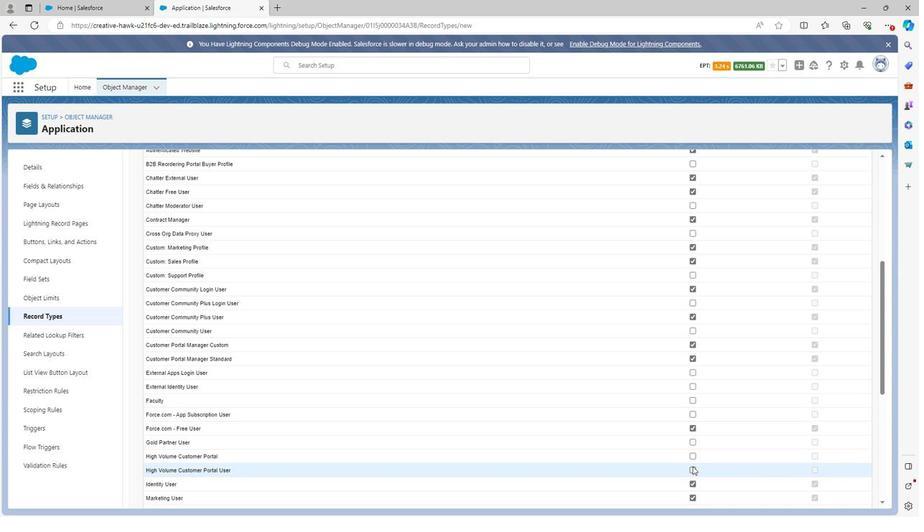 
Action: Mouse scrolled (690, 465) with delta (0, 0)
Screenshot: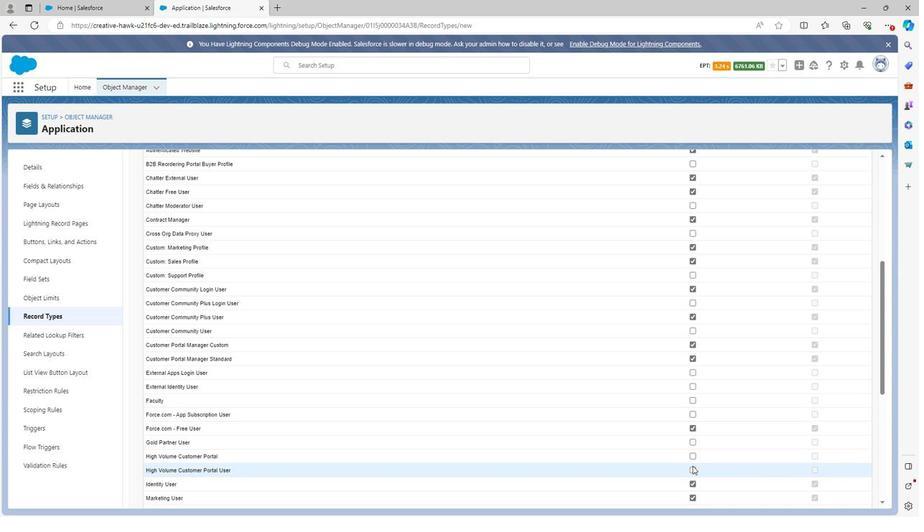 
Action: Mouse moved to (688, 471)
Screenshot: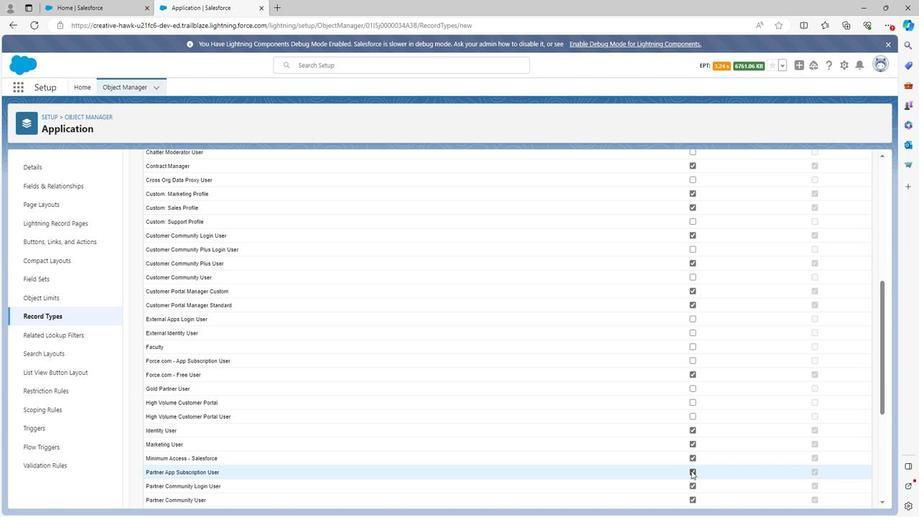 
Action: Mouse pressed left at (688, 471)
Screenshot: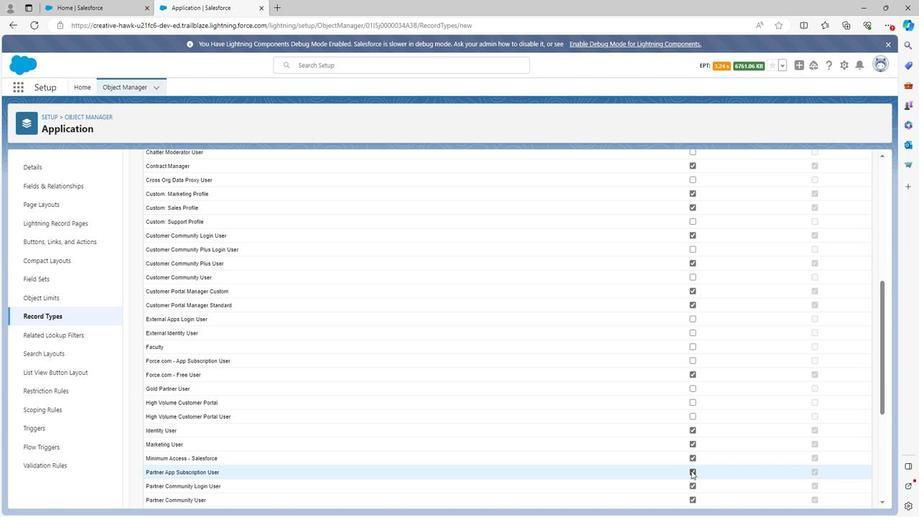 
Action: Mouse moved to (690, 471)
Screenshot: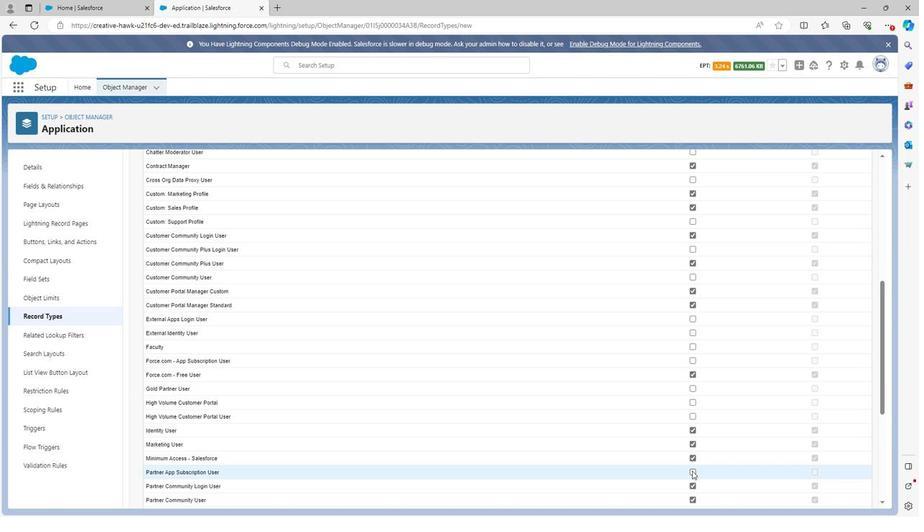 
Action: Mouse scrolled (690, 470) with delta (0, 0)
Screenshot: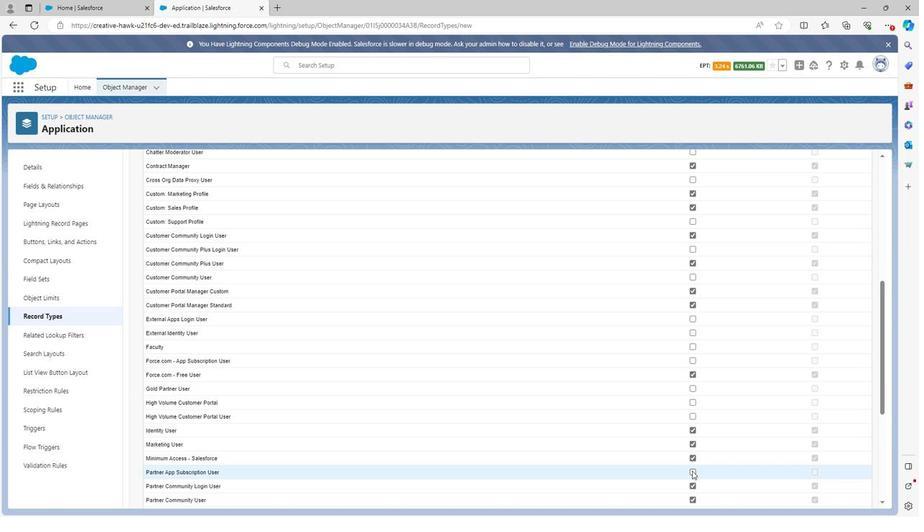 
Action: Mouse moved to (688, 433)
Screenshot: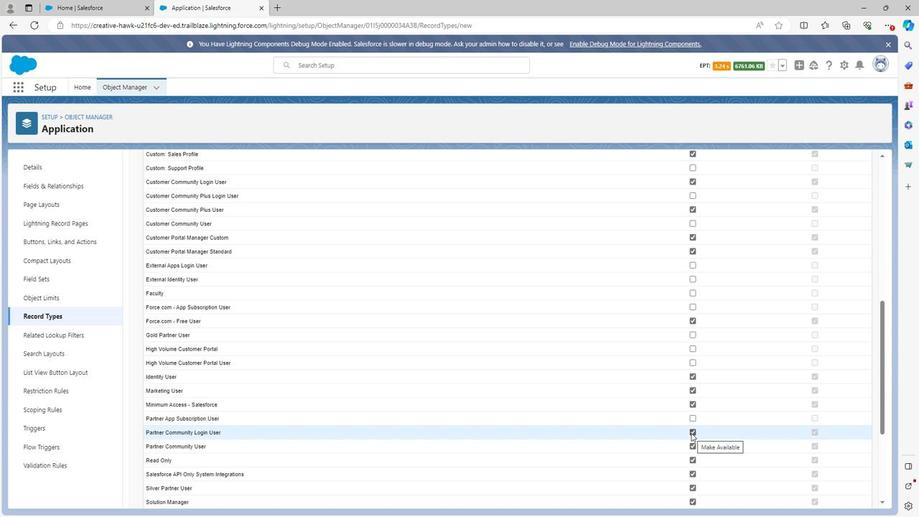 
Action: Mouse pressed left at (688, 433)
Screenshot: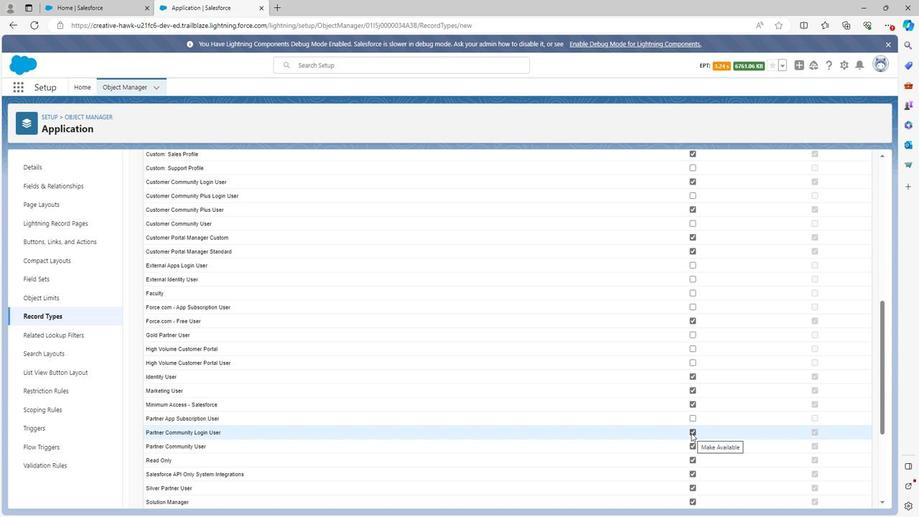 
Action: Mouse moved to (688, 433)
Screenshot: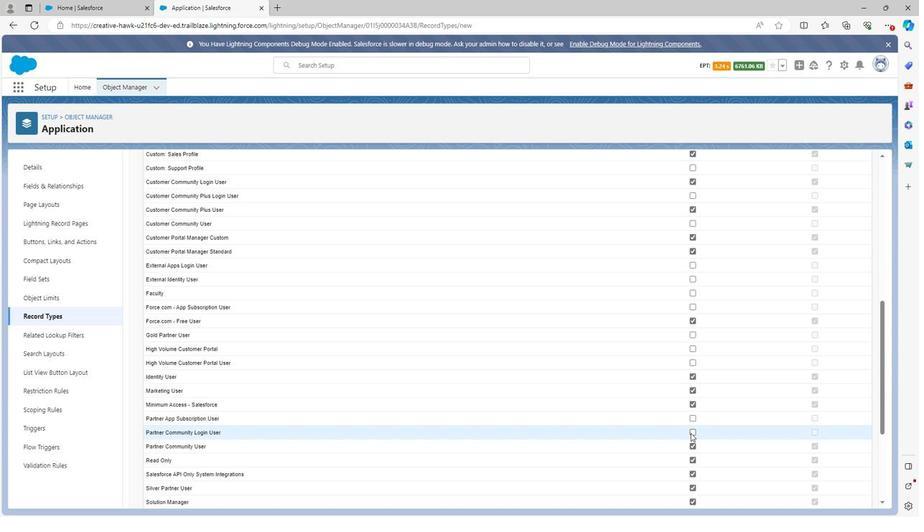 
Action: Mouse scrolled (688, 432) with delta (0, 0)
Screenshot: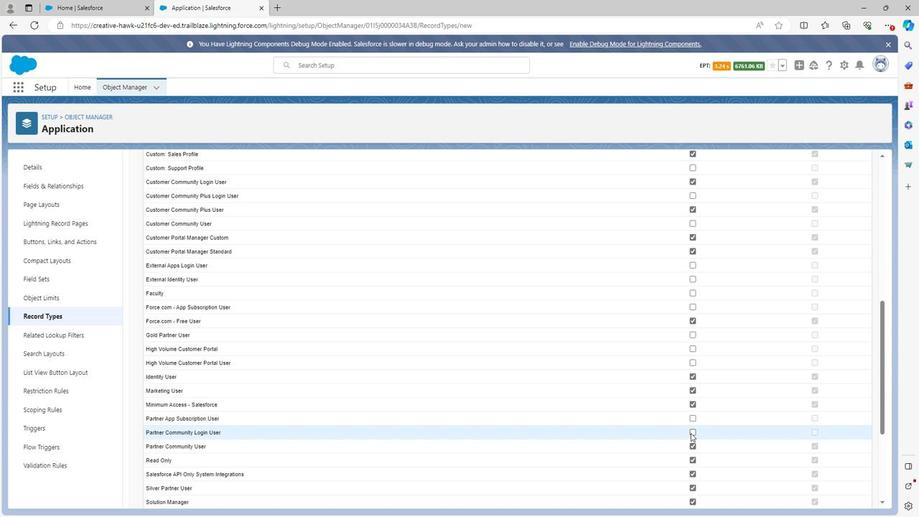 
Action: Mouse moved to (691, 421)
Screenshot: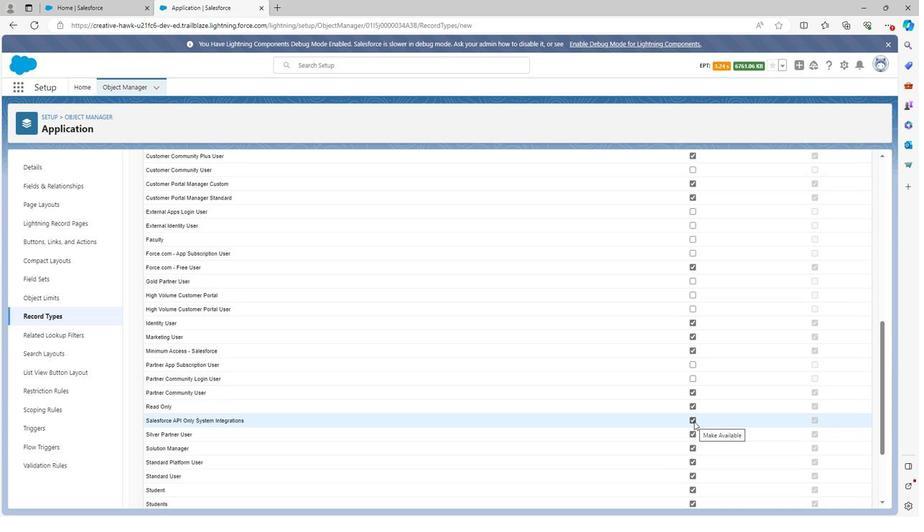 
Action: Mouse pressed left at (691, 421)
Screenshot: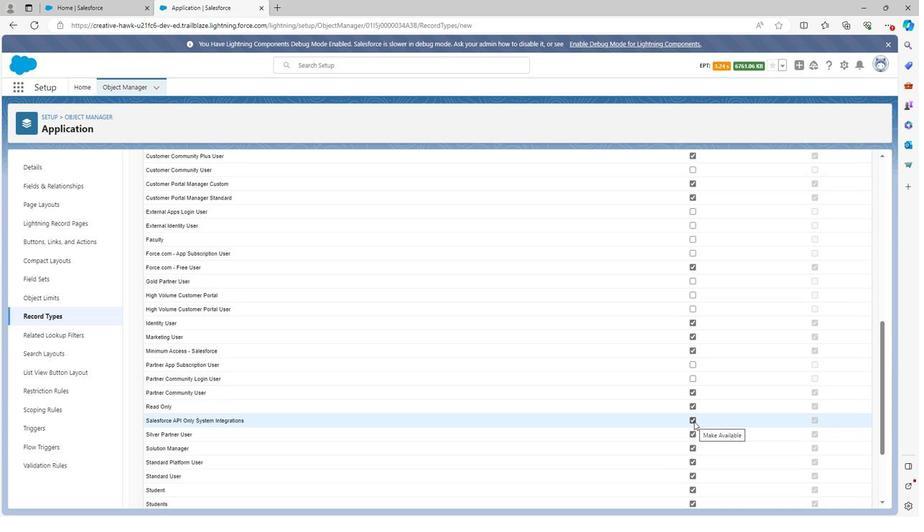 
Action: Mouse moved to (688, 433)
Screenshot: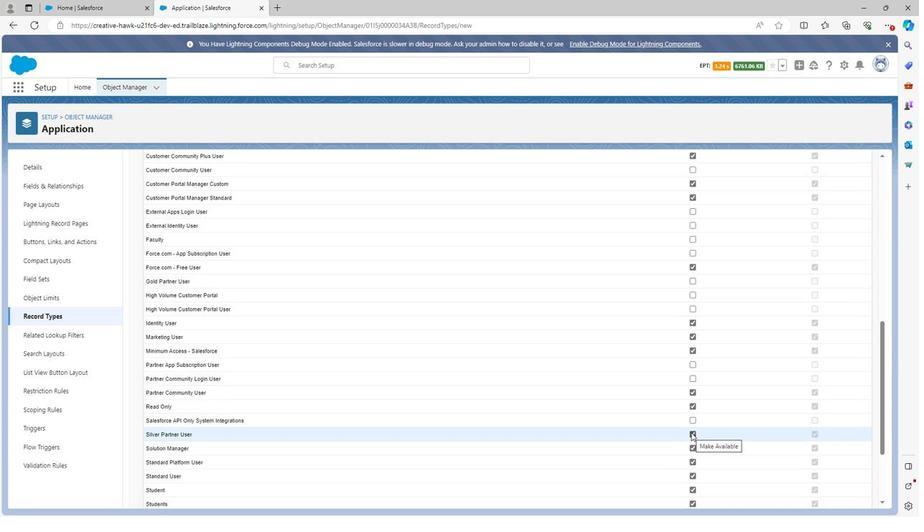 
Action: Mouse pressed left at (688, 433)
Screenshot: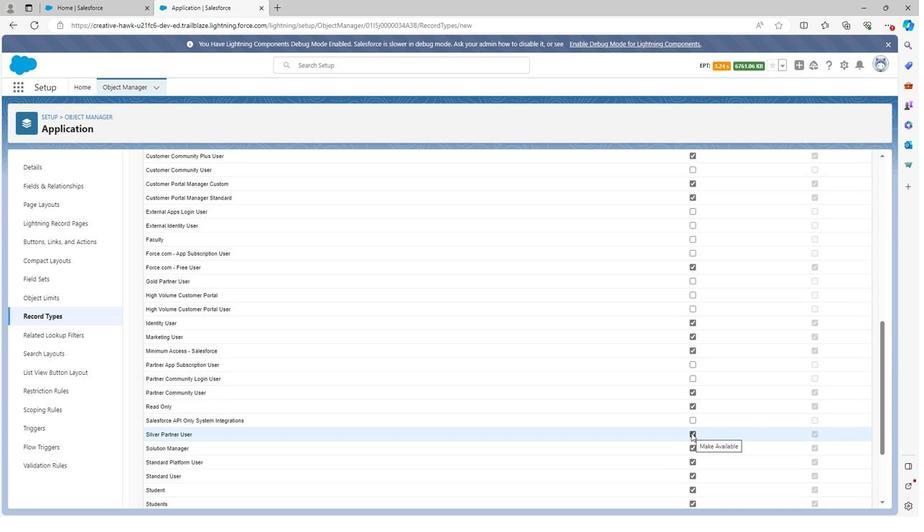 
Action: Mouse scrolled (688, 432) with delta (0, 0)
Screenshot: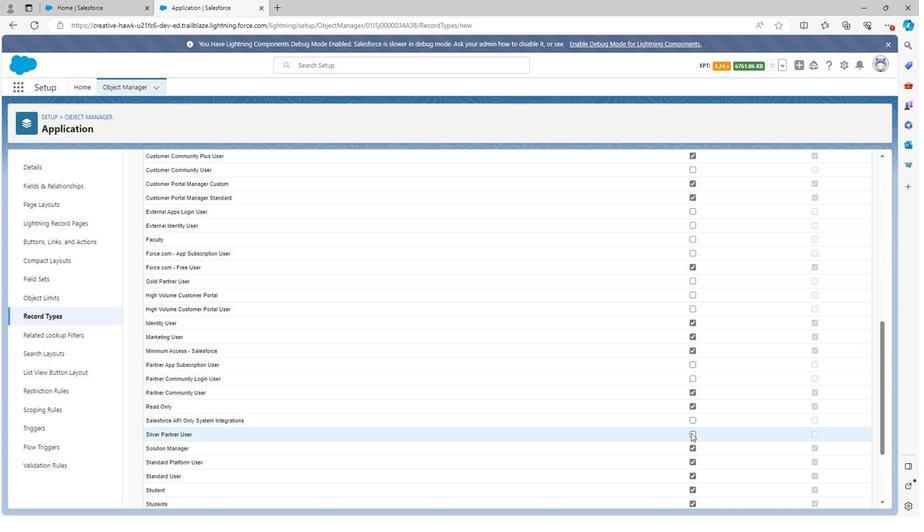 
Action: Mouse moved to (691, 436)
Screenshot: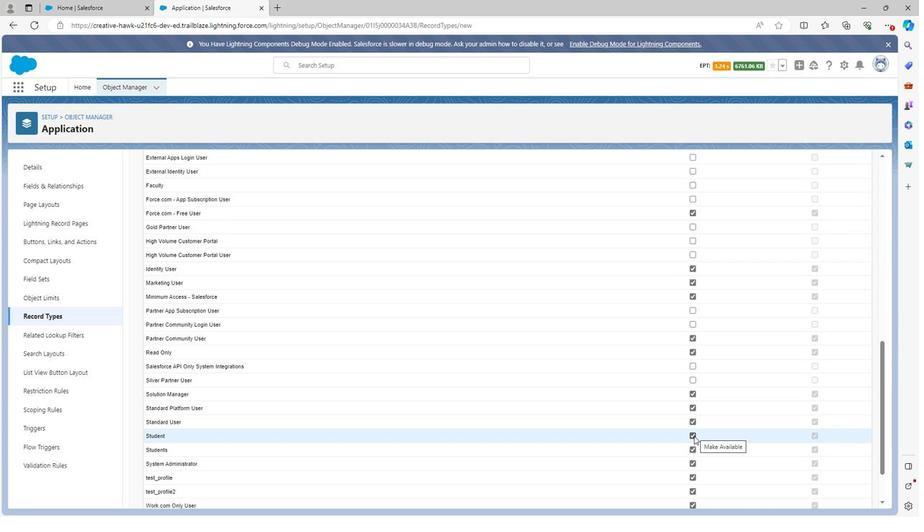 
Action: Mouse pressed left at (691, 436)
Screenshot: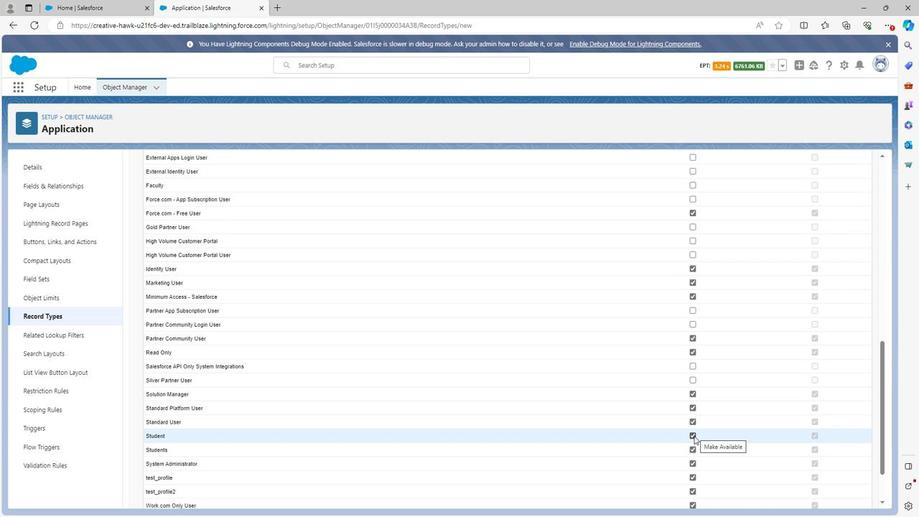 
Action: Mouse moved to (690, 449)
Screenshot: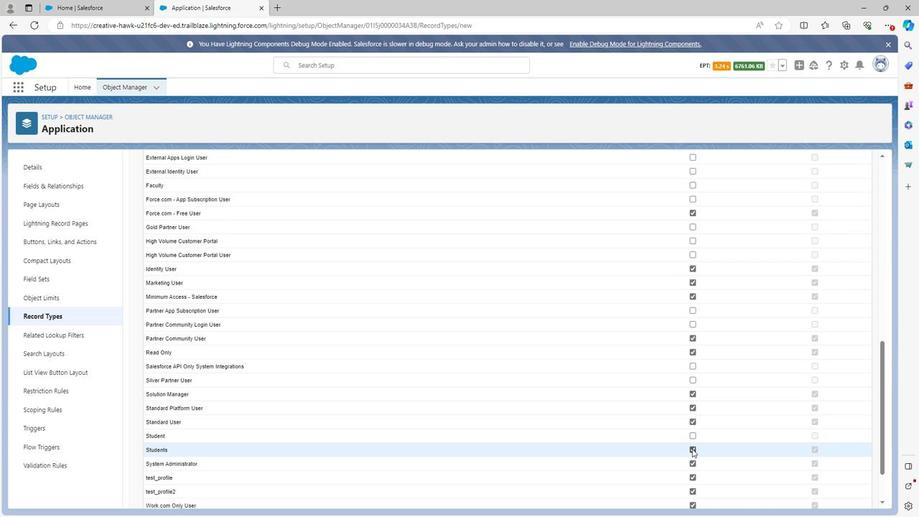 
Action: Mouse pressed left at (690, 449)
Screenshot: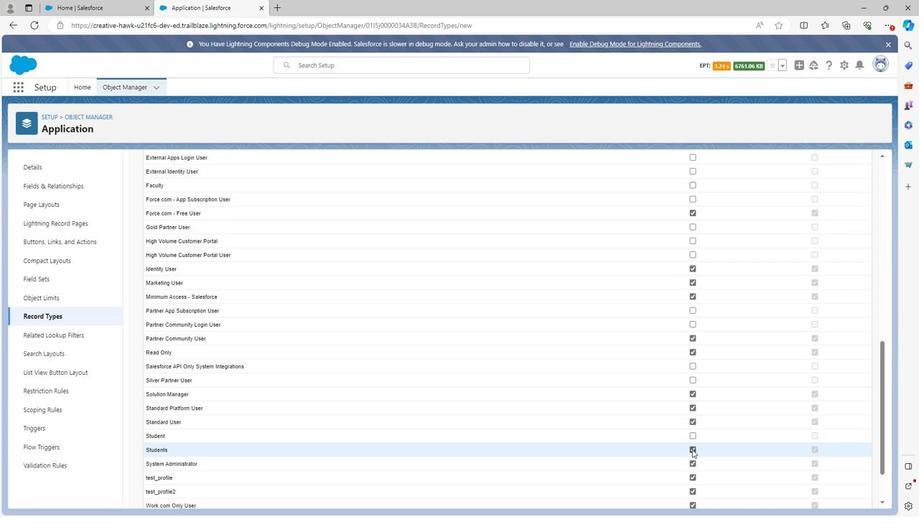 
Action: Mouse scrolled (690, 448) with delta (0, 0)
Screenshot: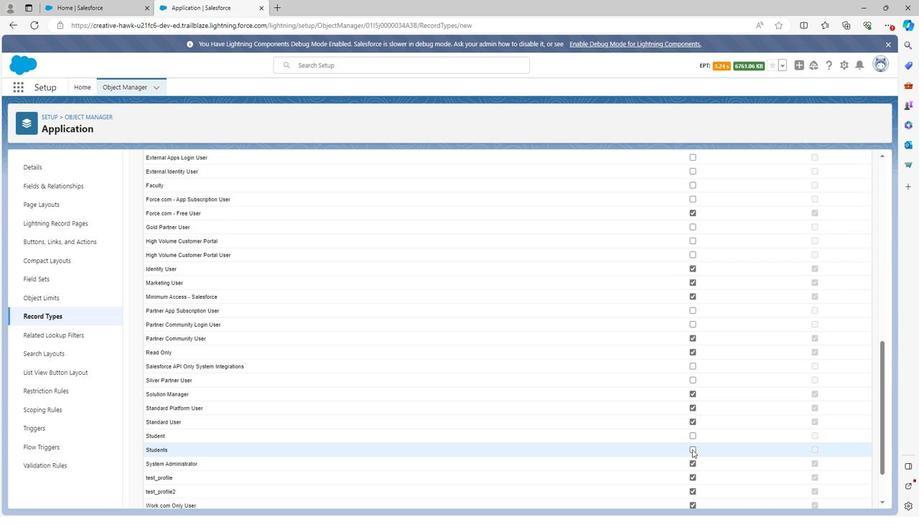 
Action: Mouse moved to (693, 423)
Screenshot: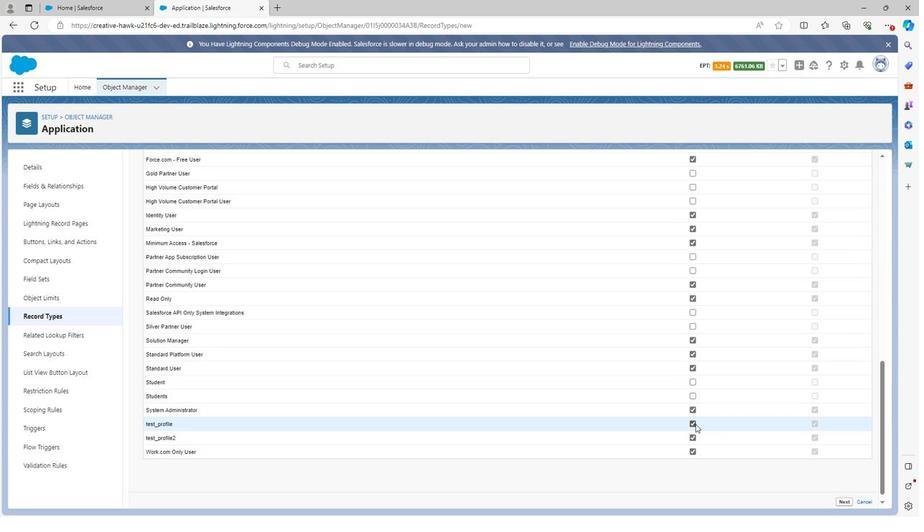 
Action: Mouse pressed left at (693, 423)
Screenshot: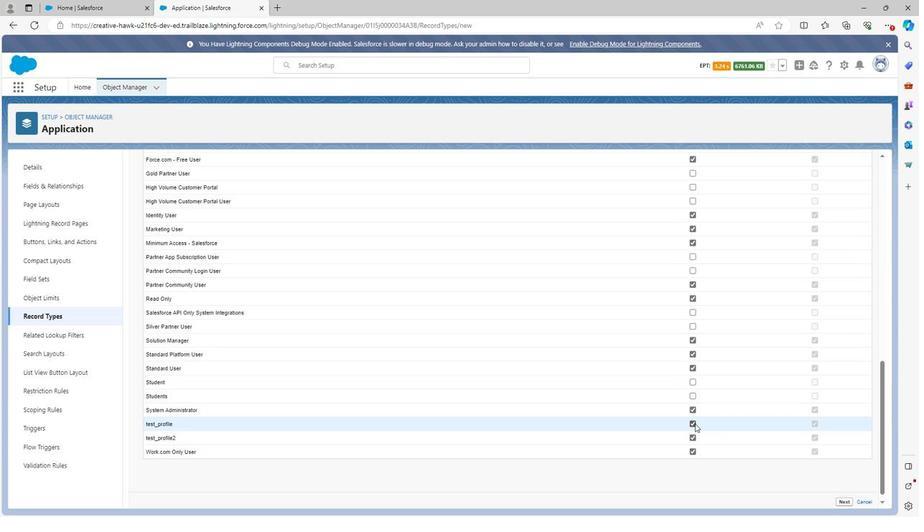 
Action: Mouse moved to (690, 438)
Screenshot: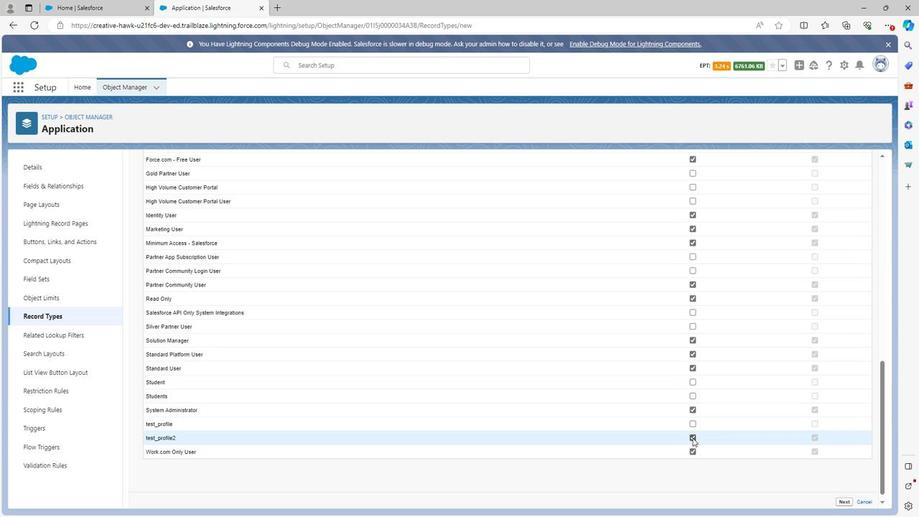 
Action: Mouse pressed left at (690, 438)
Screenshot: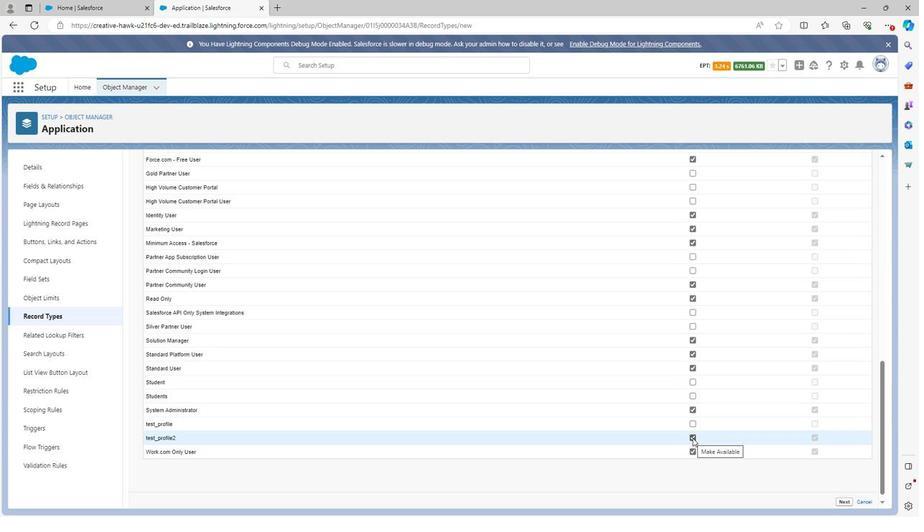 
Action: Mouse moved to (690, 450)
Screenshot: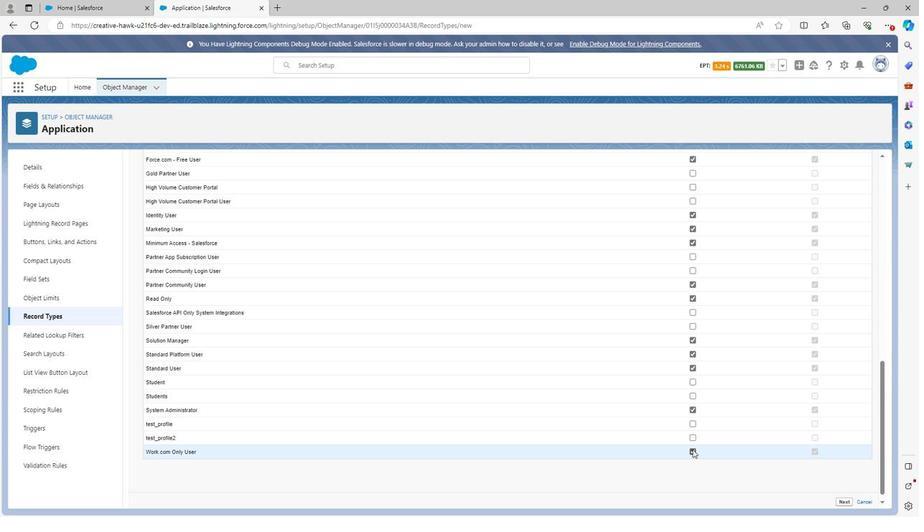 
Action: Mouse pressed left at (690, 450)
Screenshot: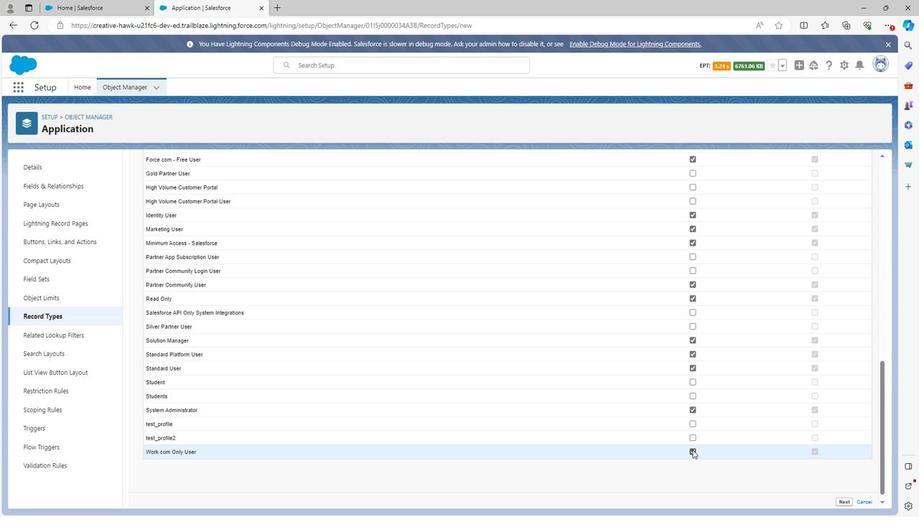 
Action: Mouse moved to (843, 500)
Screenshot: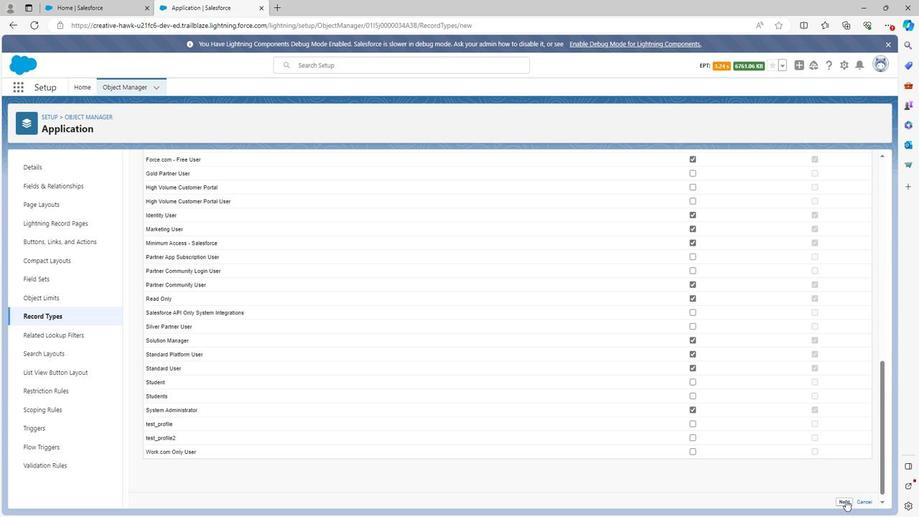 
Action: Mouse pressed left at (843, 500)
Screenshot: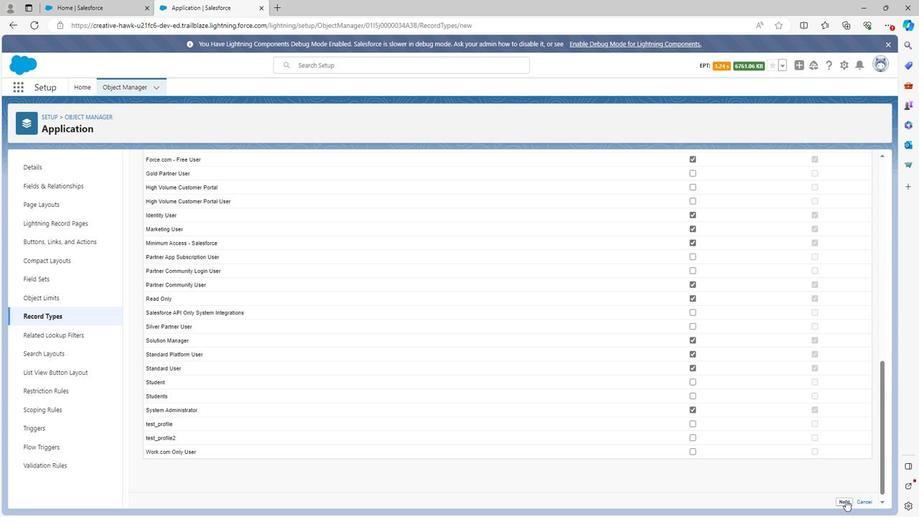 
Action: Mouse moved to (549, 364)
Screenshot: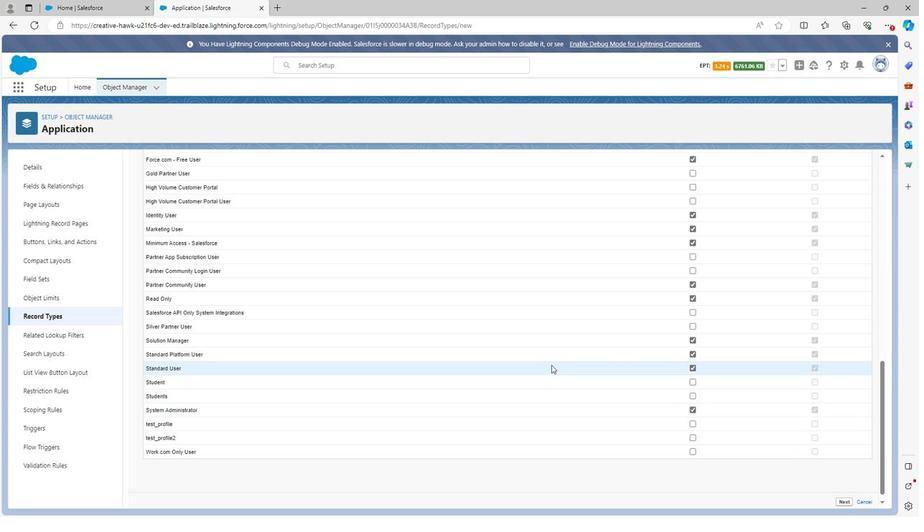 
Action: Mouse scrolled (549, 364) with delta (0, 0)
Screenshot: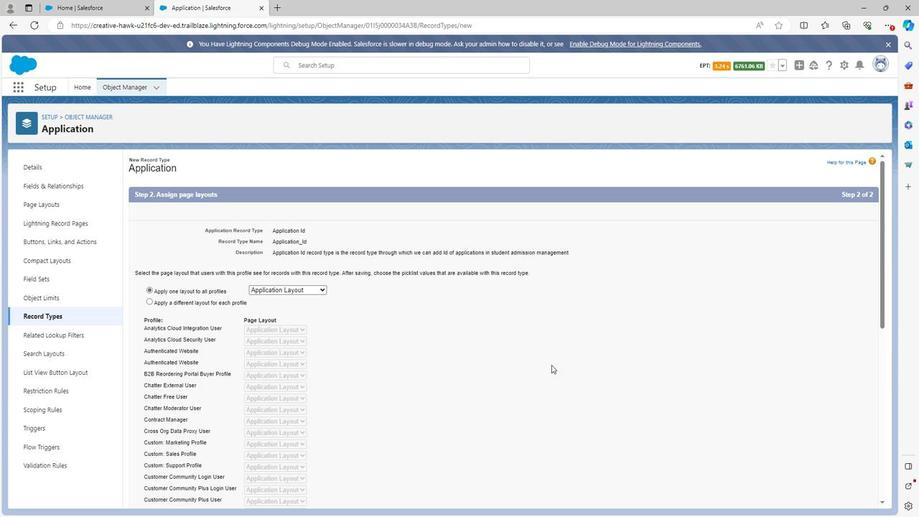 
Action: Mouse scrolled (549, 364) with delta (0, 0)
Screenshot: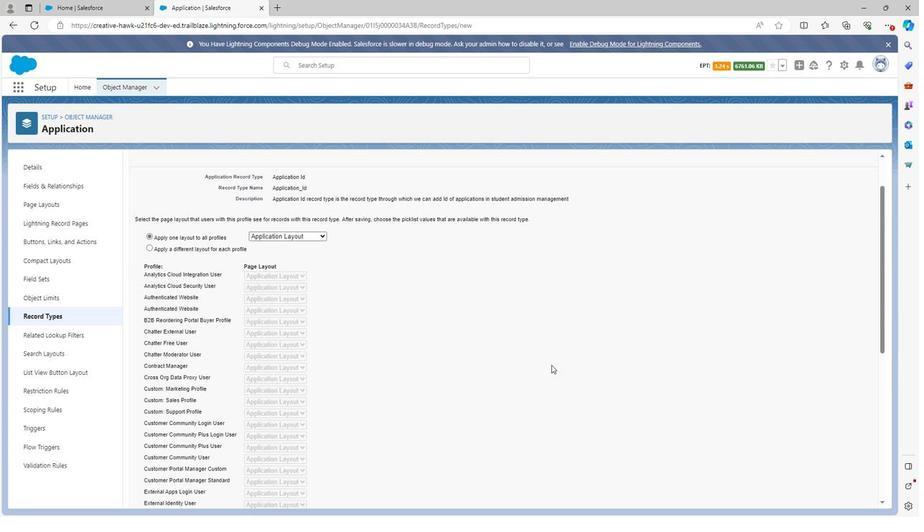
Action: Mouse scrolled (549, 364) with delta (0, 0)
Screenshot: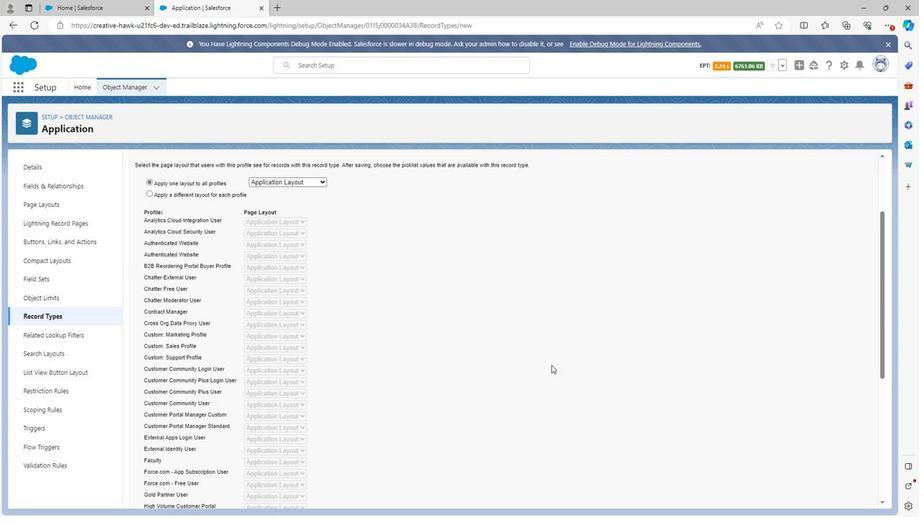 
Action: Mouse scrolled (549, 364) with delta (0, 0)
Screenshot: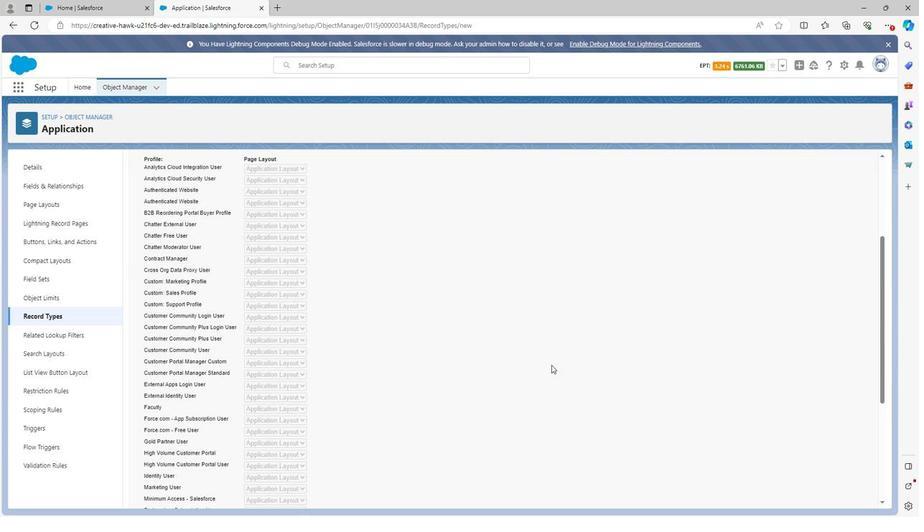
Action: Mouse scrolled (549, 364) with delta (0, 0)
Screenshot: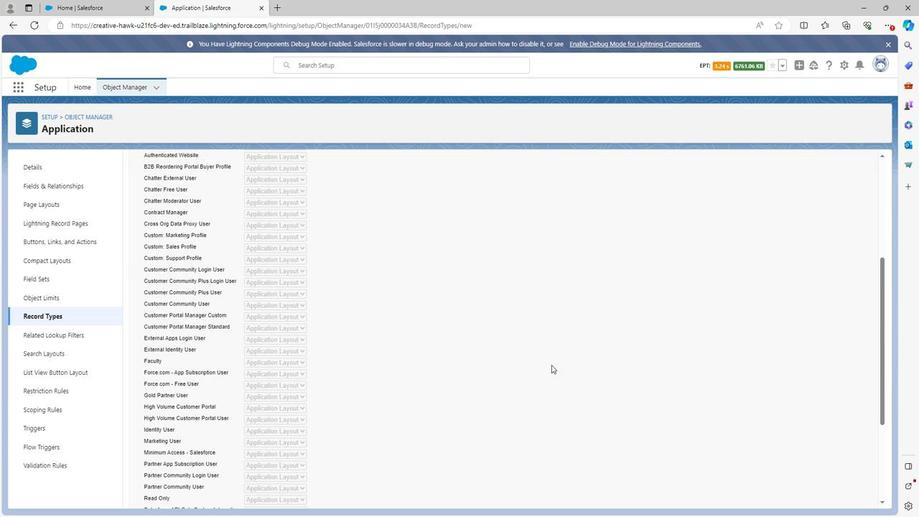 
Action: Mouse scrolled (549, 364) with delta (0, 0)
Screenshot: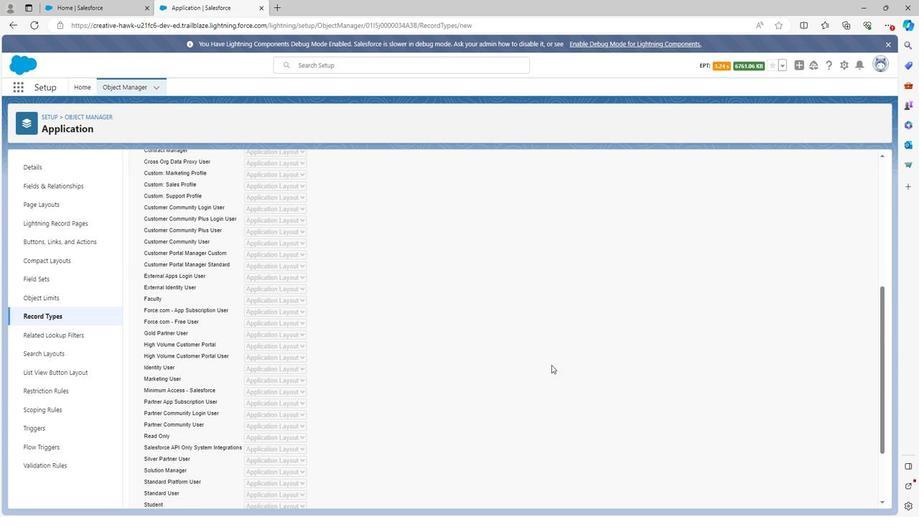 
Action: Mouse scrolled (549, 364) with delta (0, 0)
Screenshot: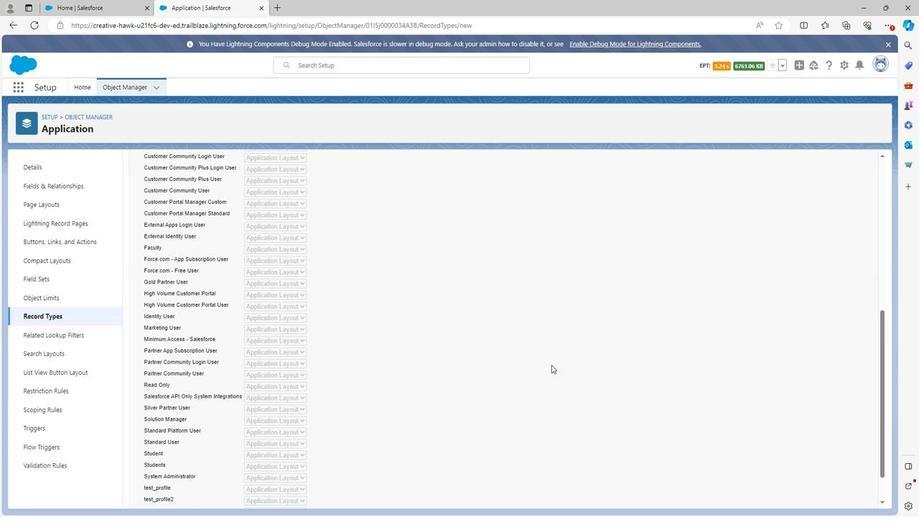 
Action: Mouse scrolled (549, 364) with delta (0, 0)
Screenshot: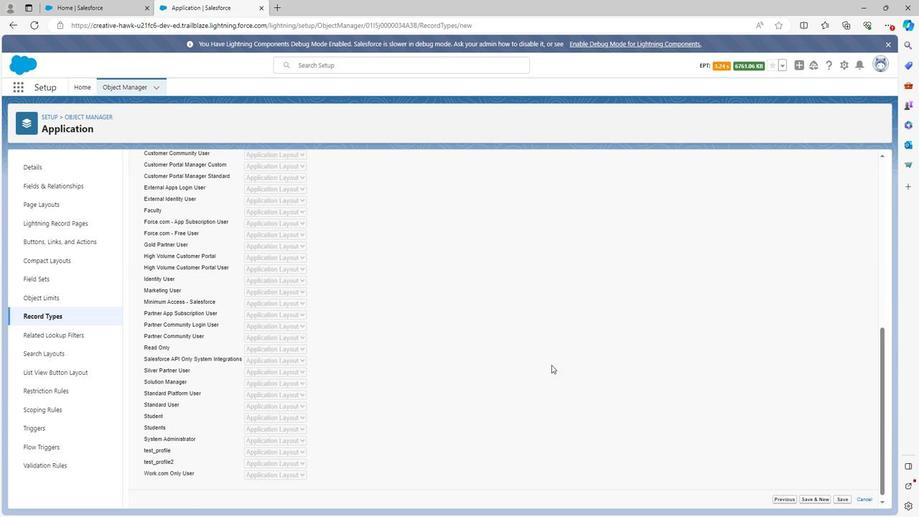 
Action: Mouse moved to (841, 496)
Screenshot: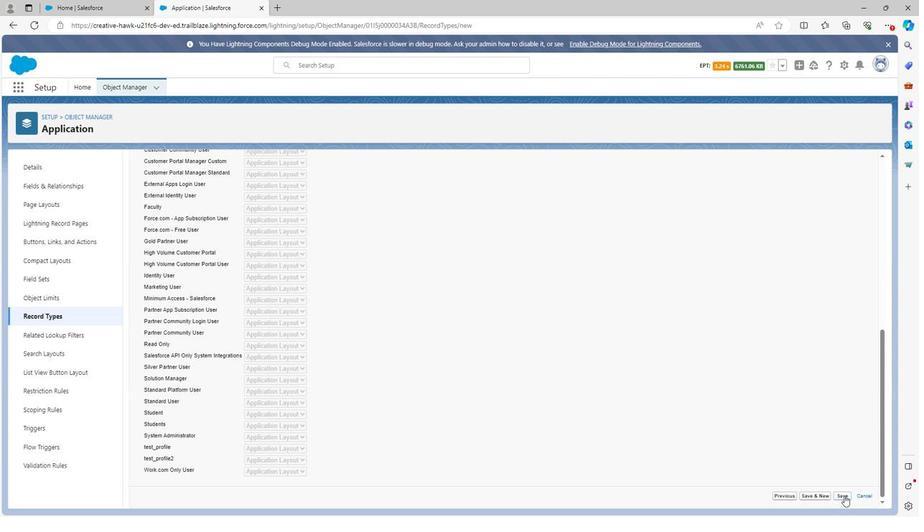 
Action: Mouse pressed left at (841, 496)
Screenshot: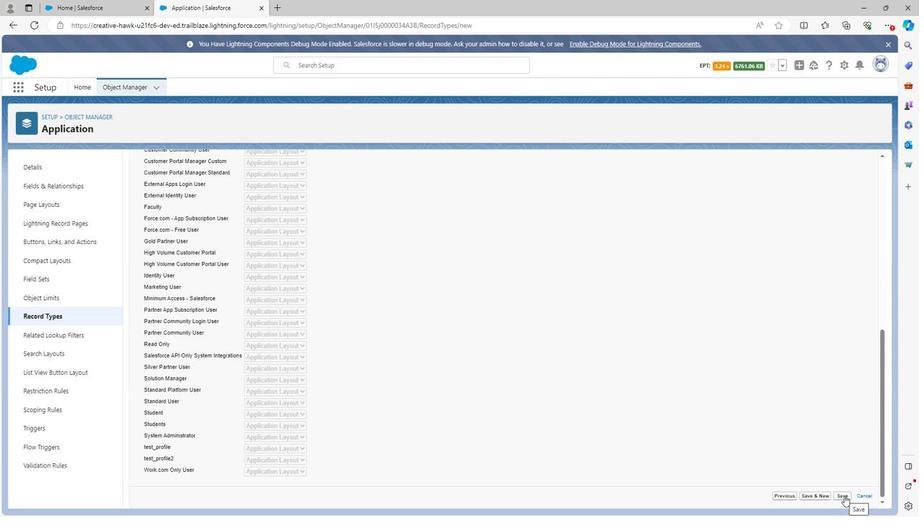
Action: Mouse moved to (33, 317)
Screenshot: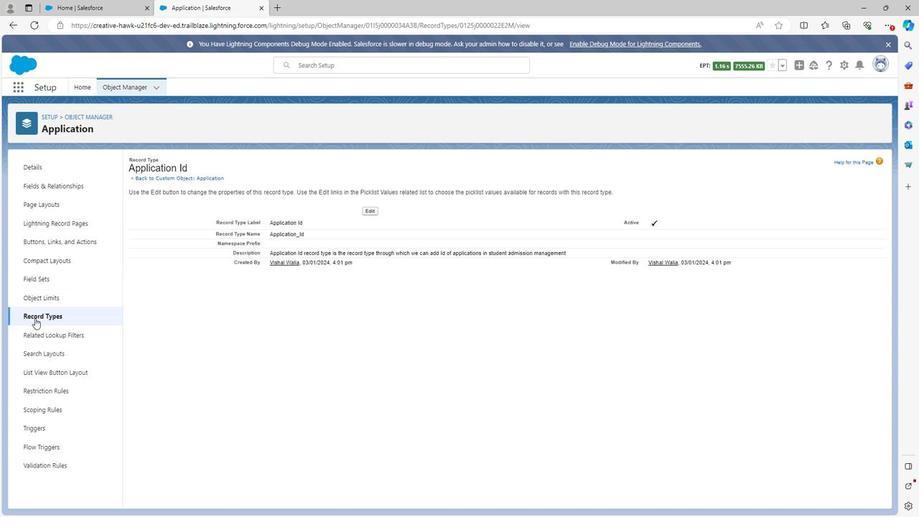
Action: Mouse pressed left at (33, 317)
Screenshot: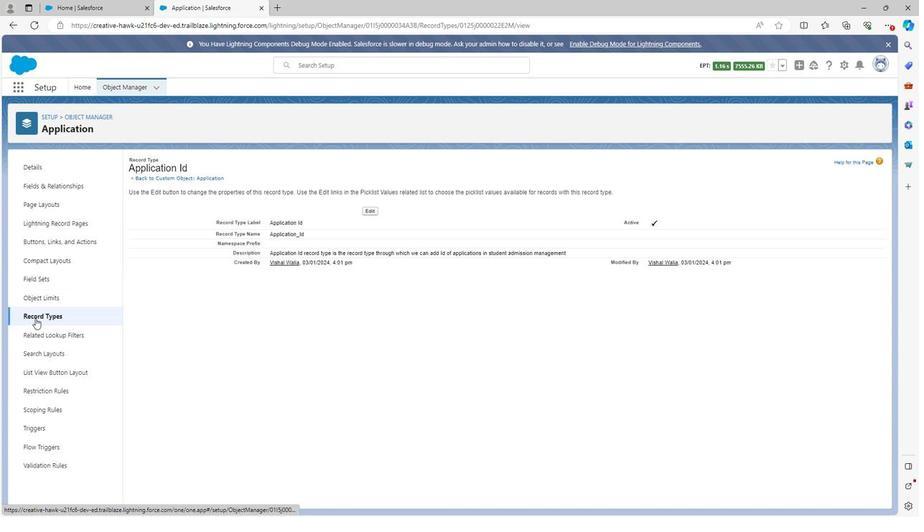 
Action: Mouse moved to (787, 161)
Screenshot: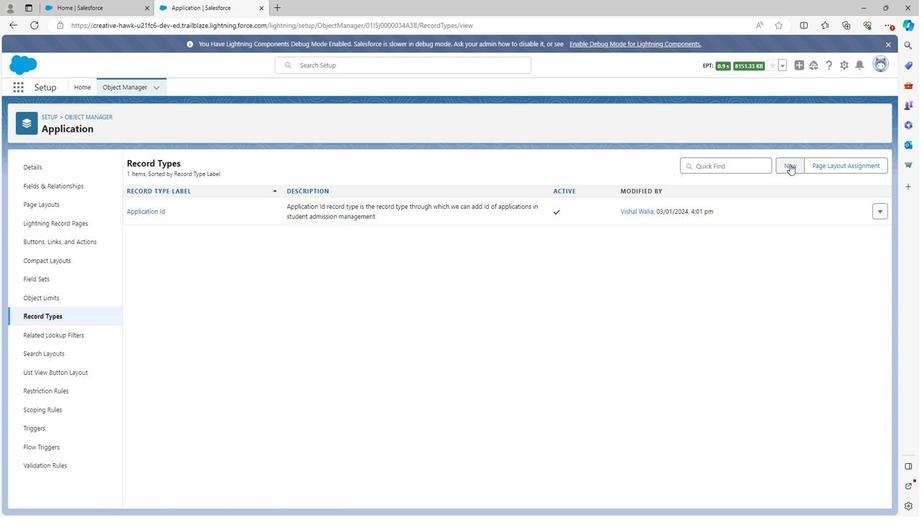 
Action: Mouse pressed left at (787, 161)
Screenshot: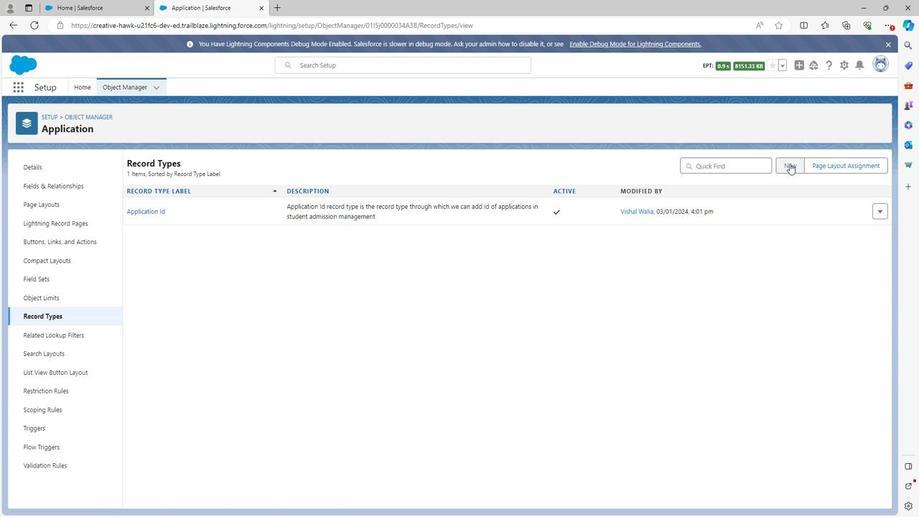 
Action: Mouse moved to (283, 253)
Screenshot: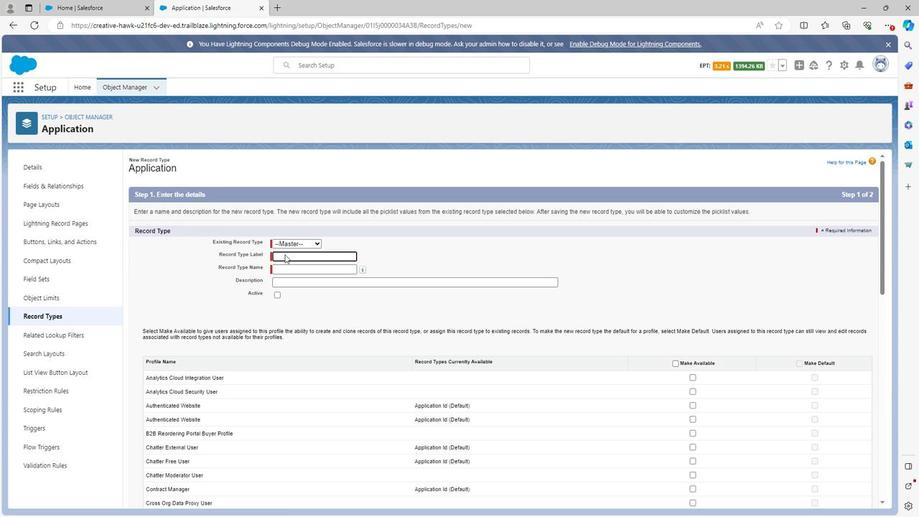 
Action: Mouse pressed left at (283, 253)
Screenshot: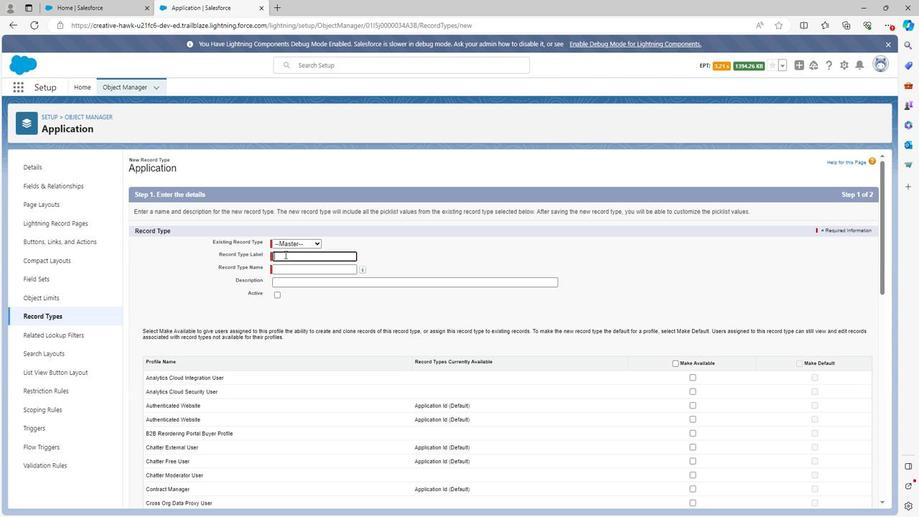 
Action: Key pressed <Key.shift><Key.shift><Key.shift><Key.shift><Key.shift><Key.shift><Key.shift>Application<Key.space>date
Screenshot: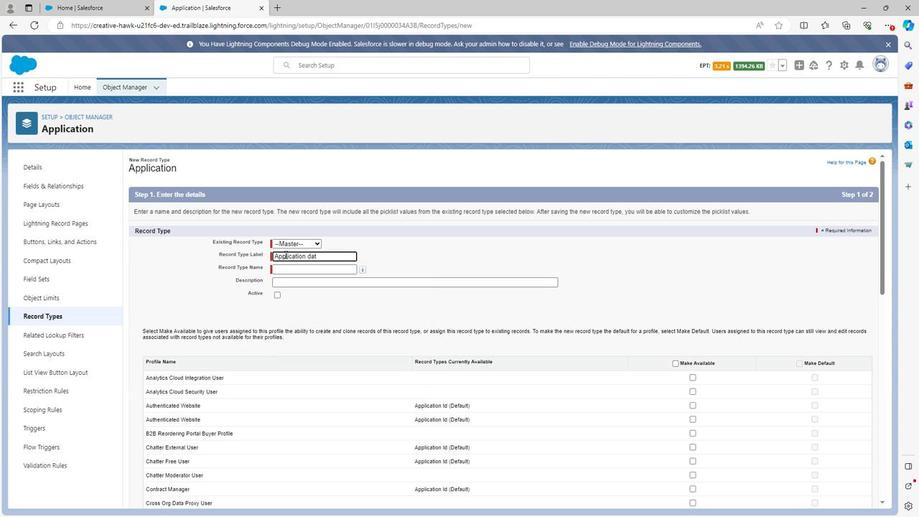 
Action: Mouse moved to (366, 263)
Screenshot: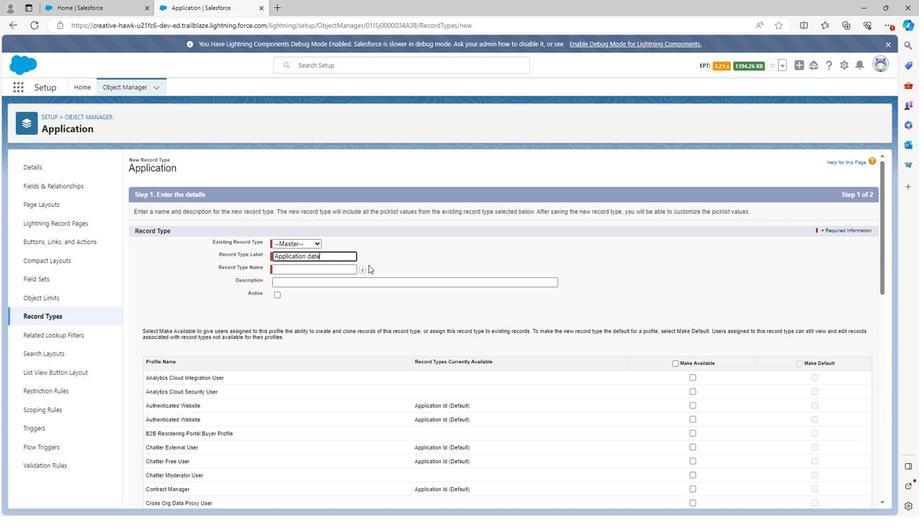 
Action: Mouse pressed left at (366, 263)
Screenshot: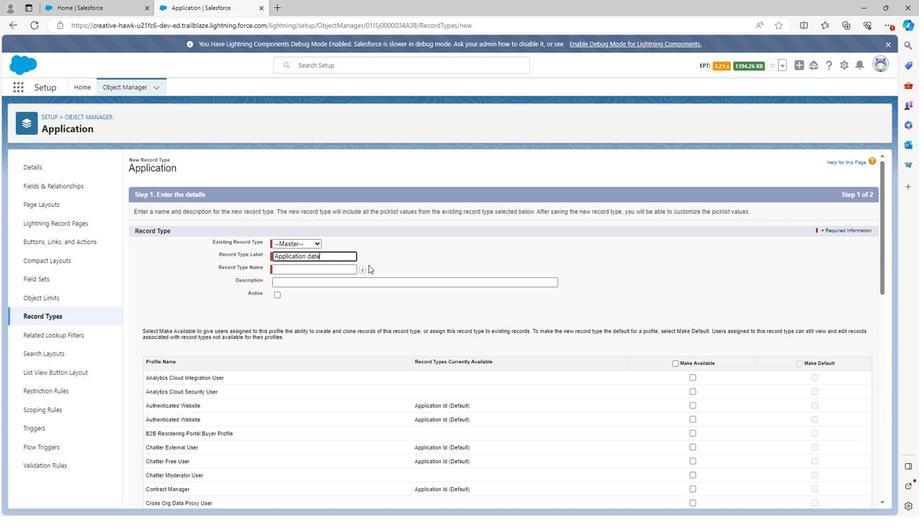 
Action: Mouse moved to (339, 279)
Screenshot: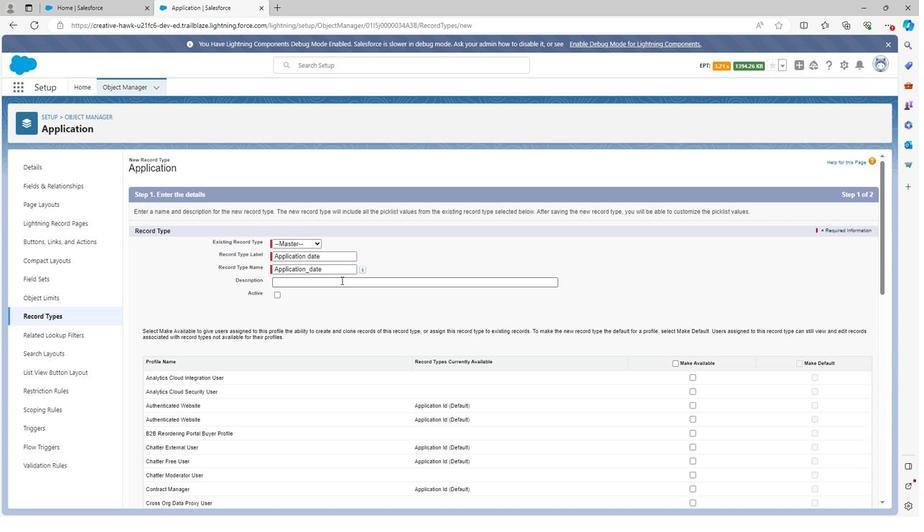 
Action: Mouse pressed left at (339, 279)
Screenshot: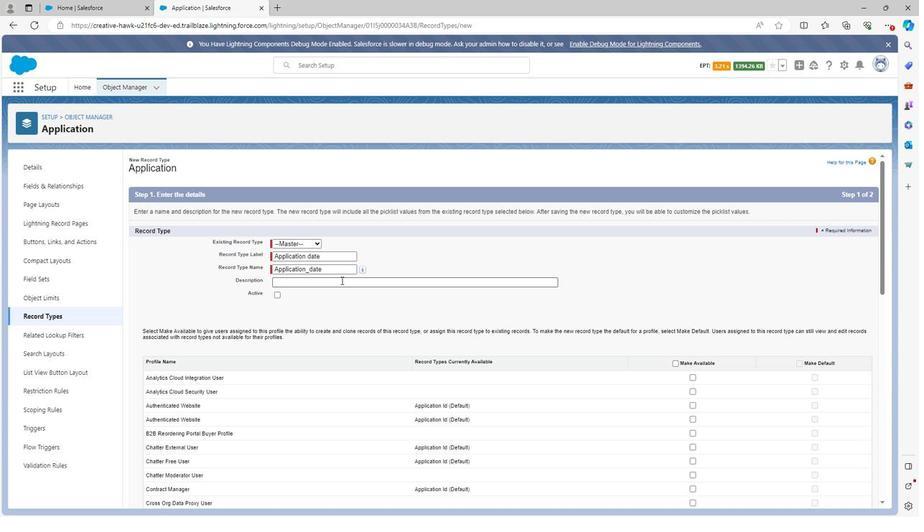 
Action: Key pressed <Key.shift>A
Screenshot: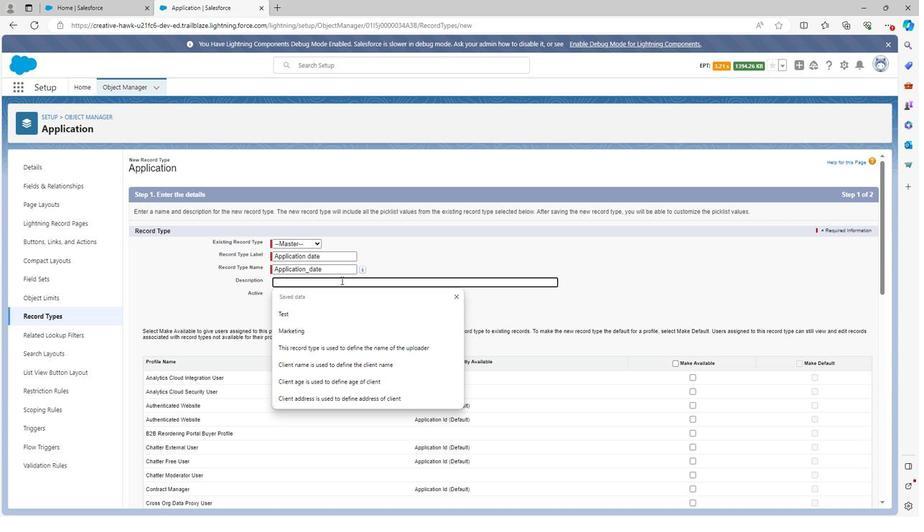 
Action: Mouse moved to (339, 278)
Screenshot: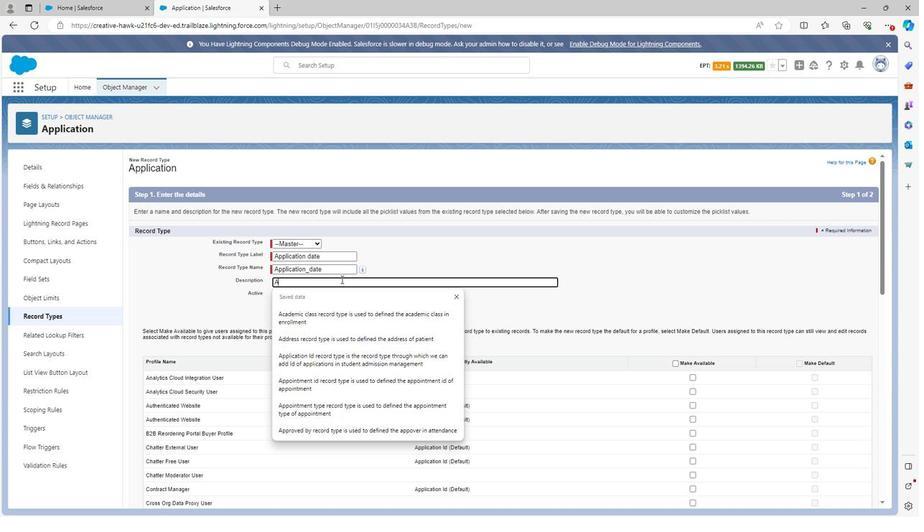 
Action: Key pressed pplication<Key.space>date<Key.space>record<Key.space>type<Key.space>is<Key.space>the<Key.space>record<Key.space>type<Key.space>through<Key.space>which<Key.space>we<Key.space>can<Key.space>add<Key.space>app
Screenshot: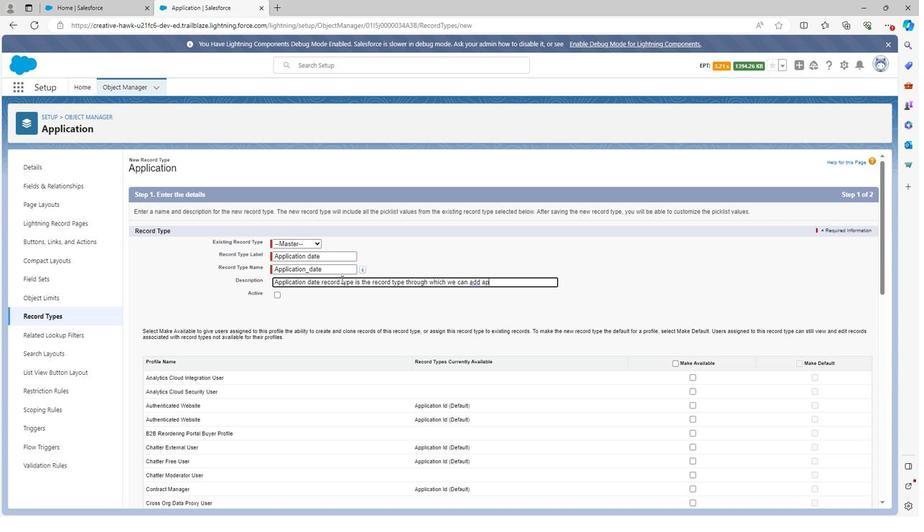 
Action: Mouse moved to (339, 276)
Screenshot: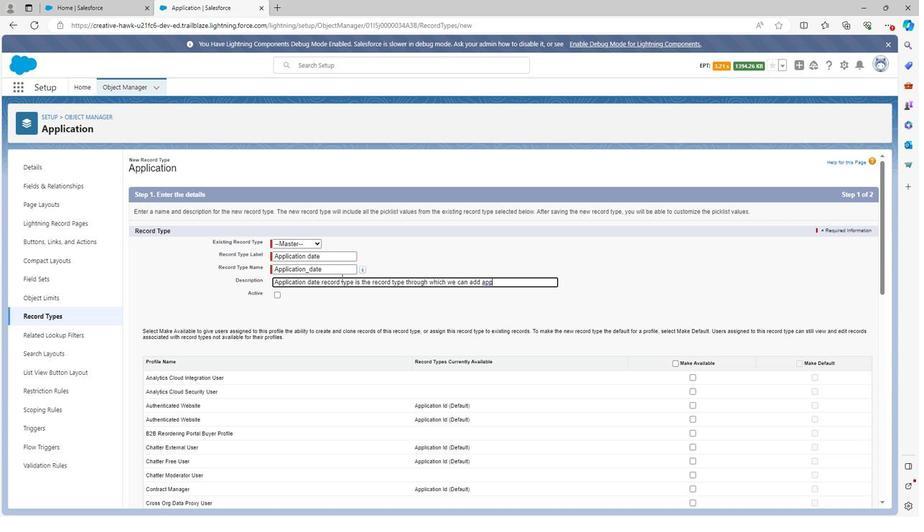 
Action: Key pressed lication<Key.space>date<Key.space>of<Key.space>students<Key.space>in<Key.space>student<Key.space>admission<Key.space>management
Screenshot: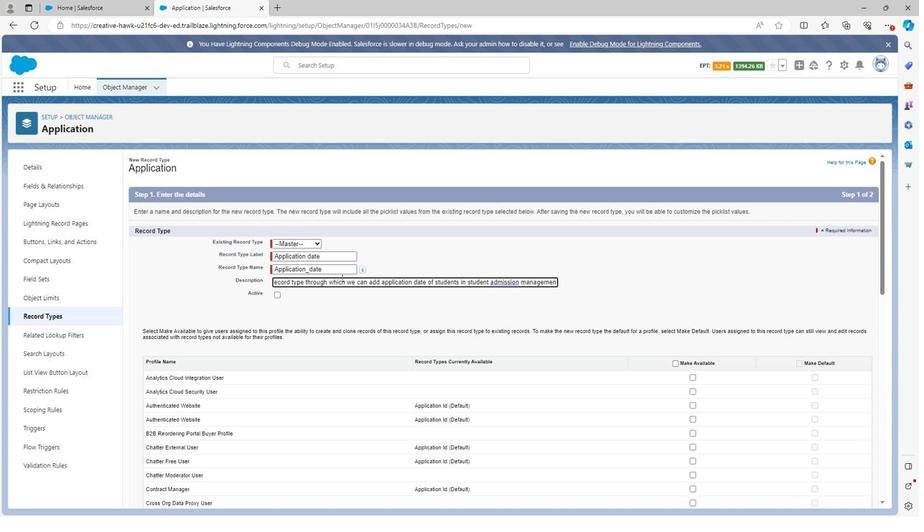 
Action: Mouse moved to (275, 293)
Screenshot: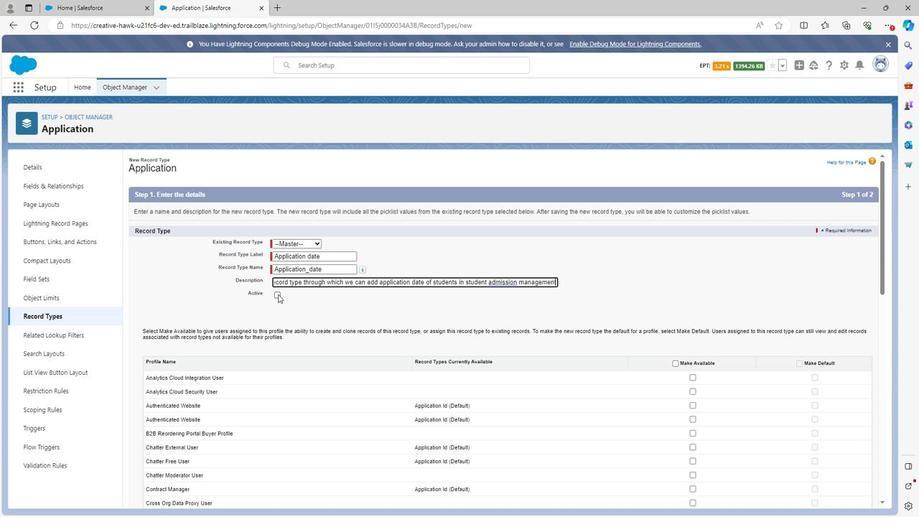 
Action: Mouse pressed left at (275, 293)
Screenshot: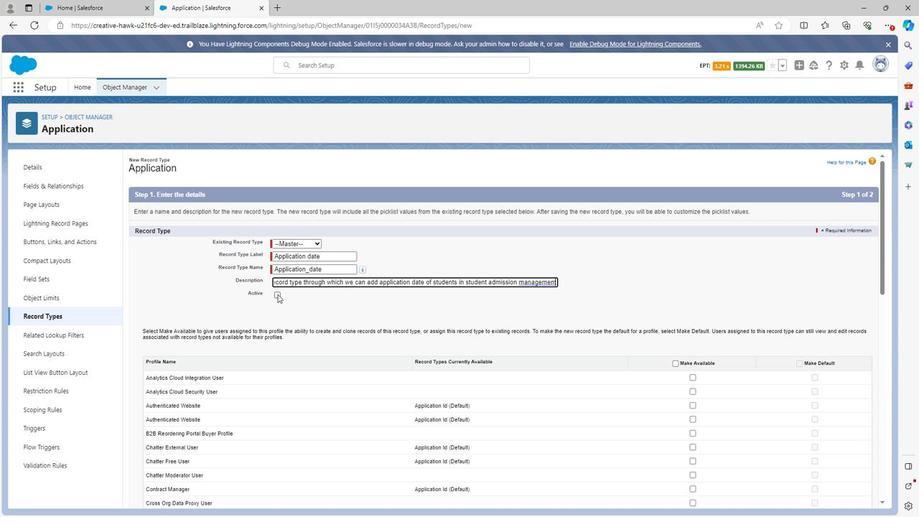 
Action: Mouse moved to (674, 363)
Screenshot: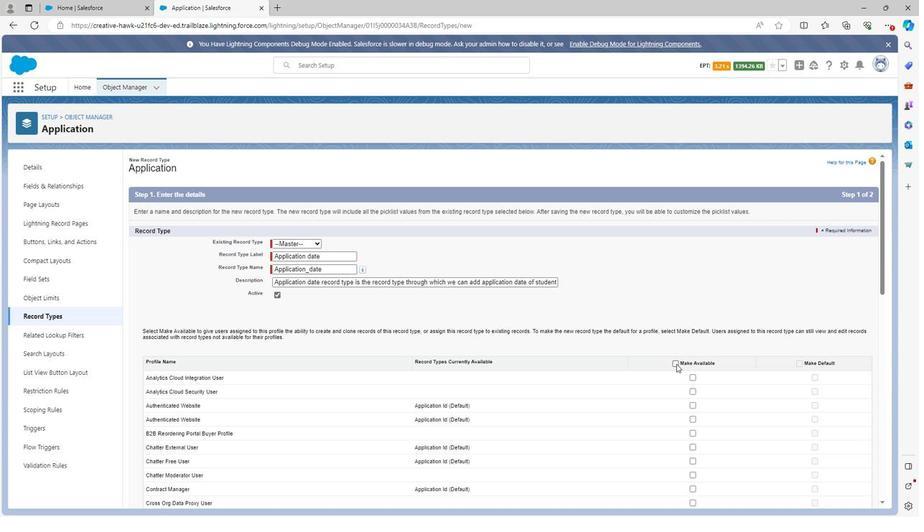 
Action: Mouse pressed left at (674, 363)
Screenshot: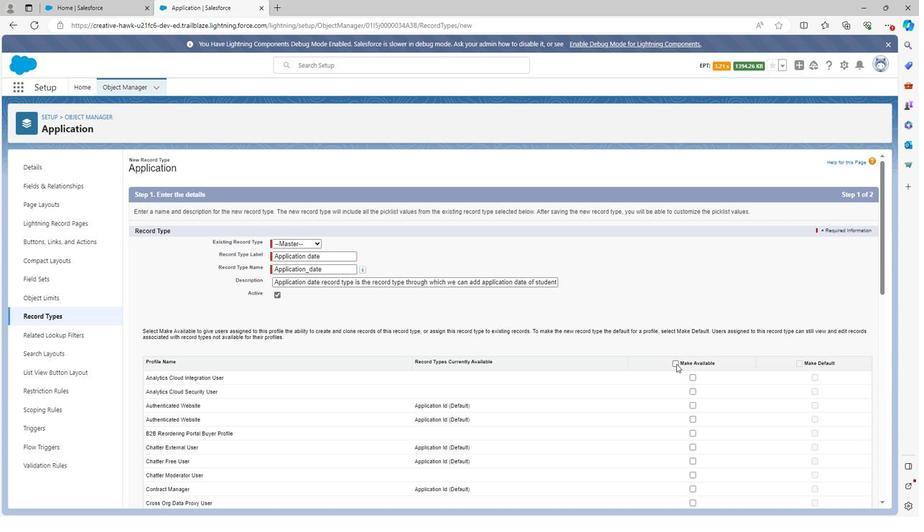 
Action: Mouse moved to (798, 361)
Screenshot: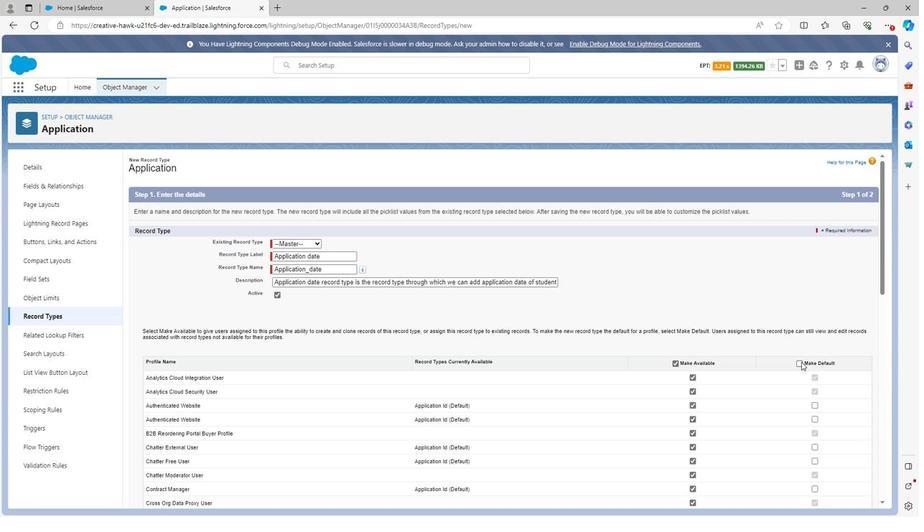 
Action: Mouse pressed left at (798, 361)
Screenshot: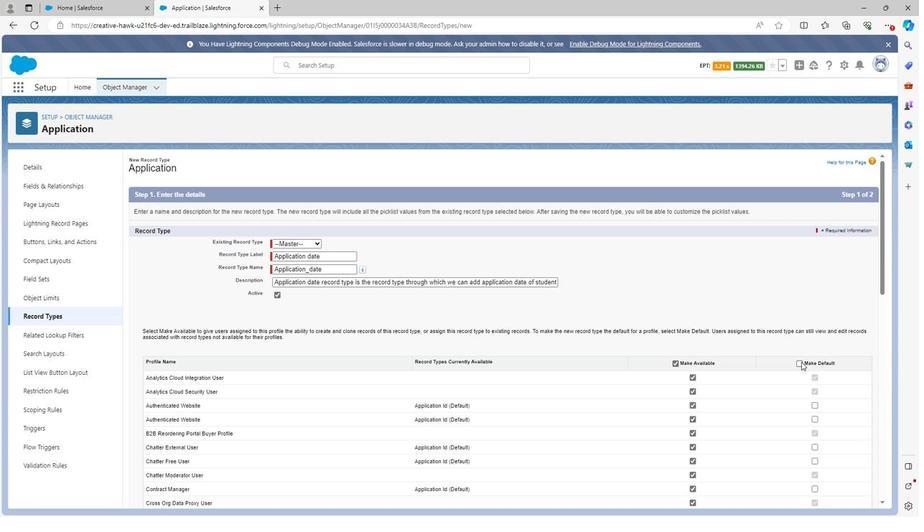 
Action: Mouse moved to (792, 339)
Screenshot: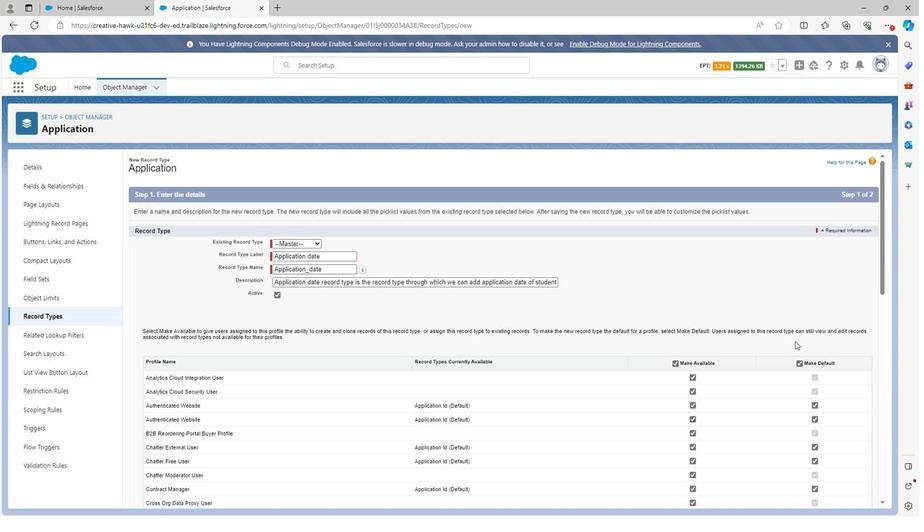 
Action: Mouse scrolled (792, 339) with delta (0, 0)
Screenshot: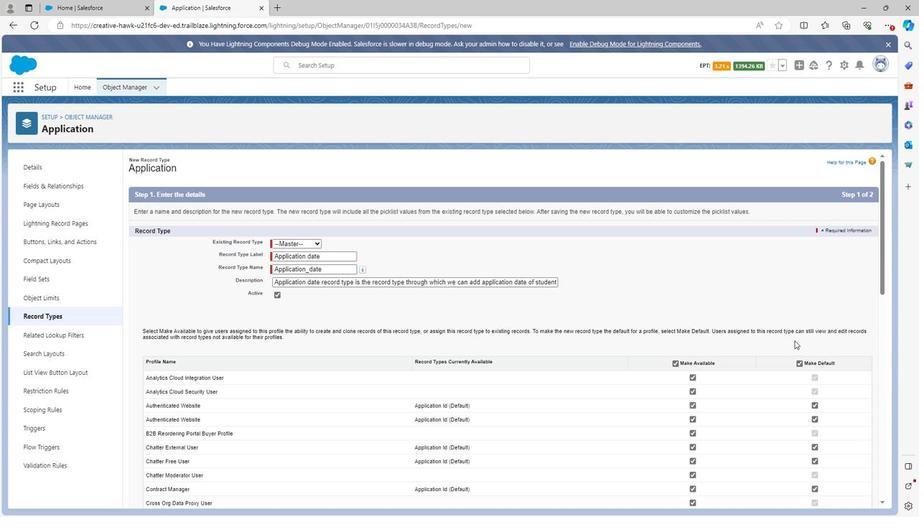 
Action: Mouse scrolled (792, 339) with delta (0, 0)
Screenshot: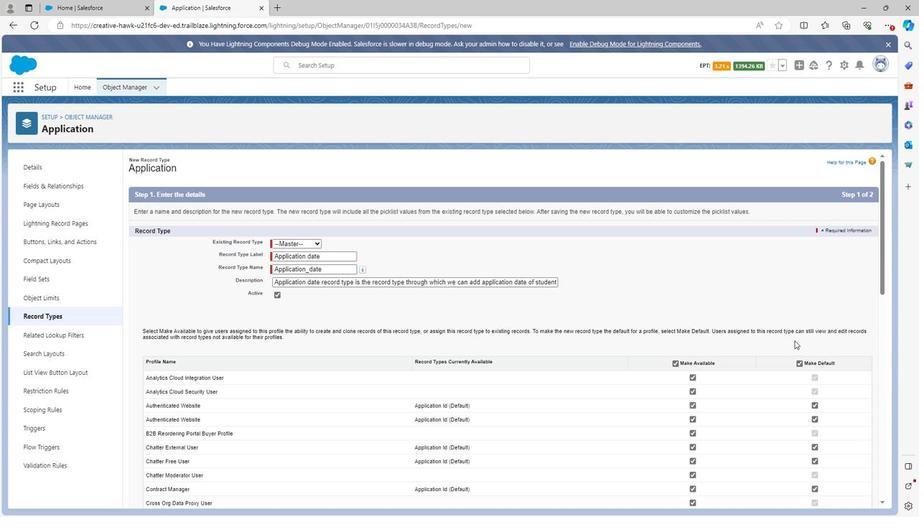 
Action: Mouse moved to (688, 267)
Screenshot: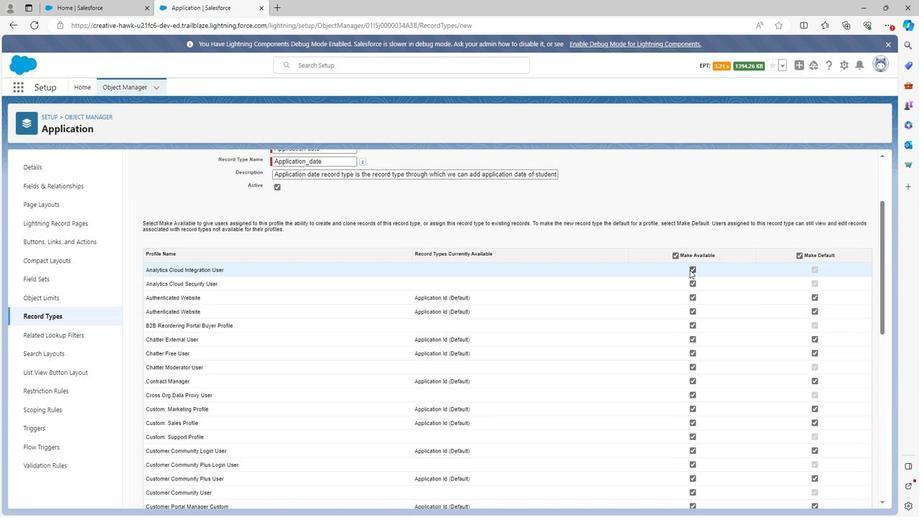 
Action: Mouse pressed left at (688, 267)
Screenshot: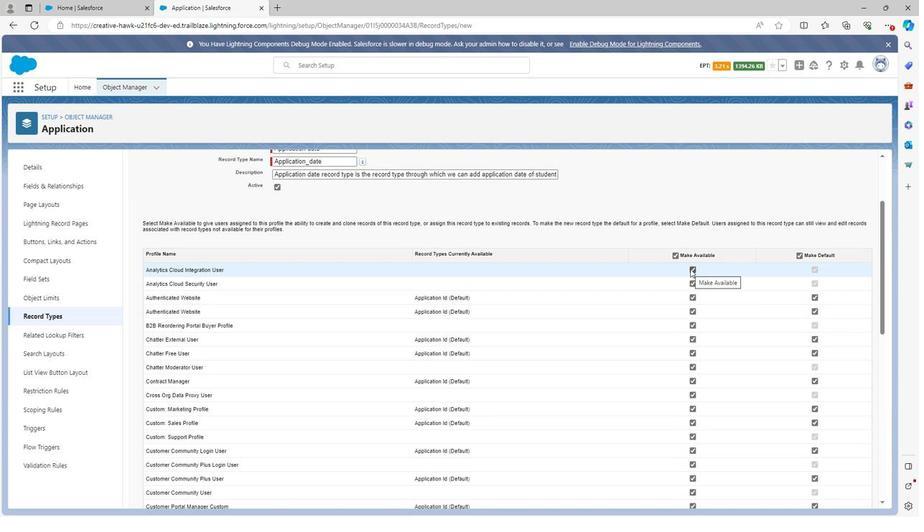 
Action: Mouse moved to (690, 285)
Screenshot: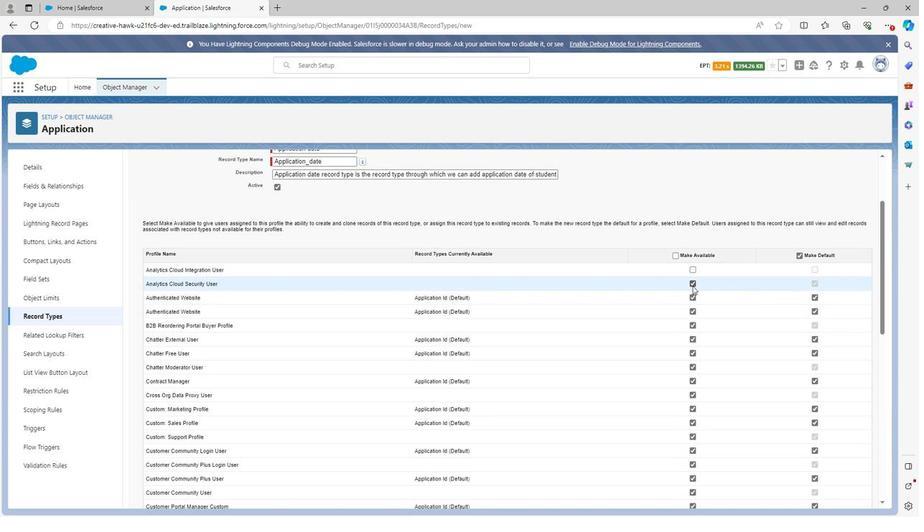 
Action: Mouse pressed left at (690, 285)
Screenshot: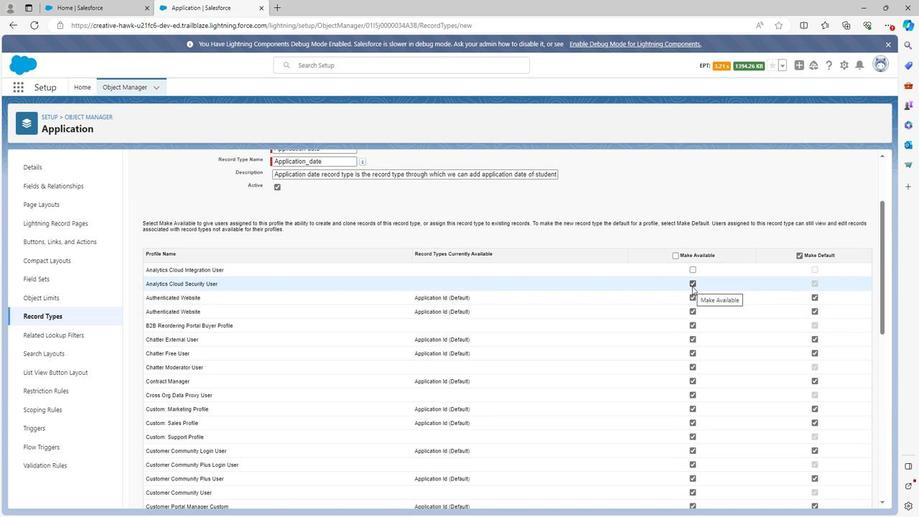 
Action: Mouse moved to (690, 323)
Screenshot: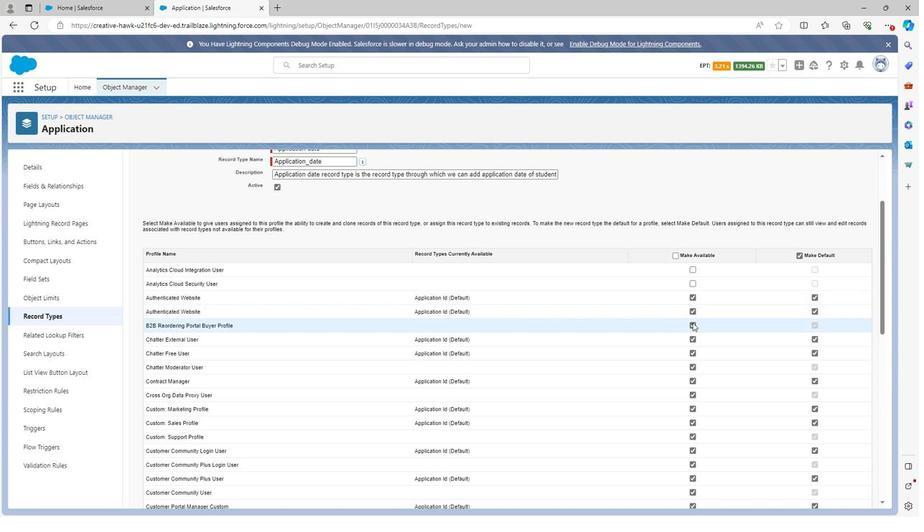 
Action: Mouse pressed left at (690, 323)
Screenshot: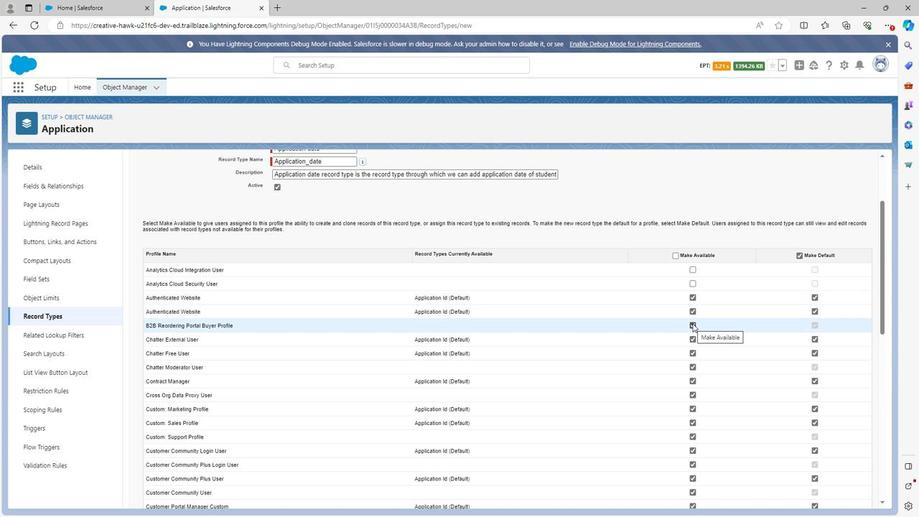 
Action: Mouse moved to (690, 392)
Screenshot: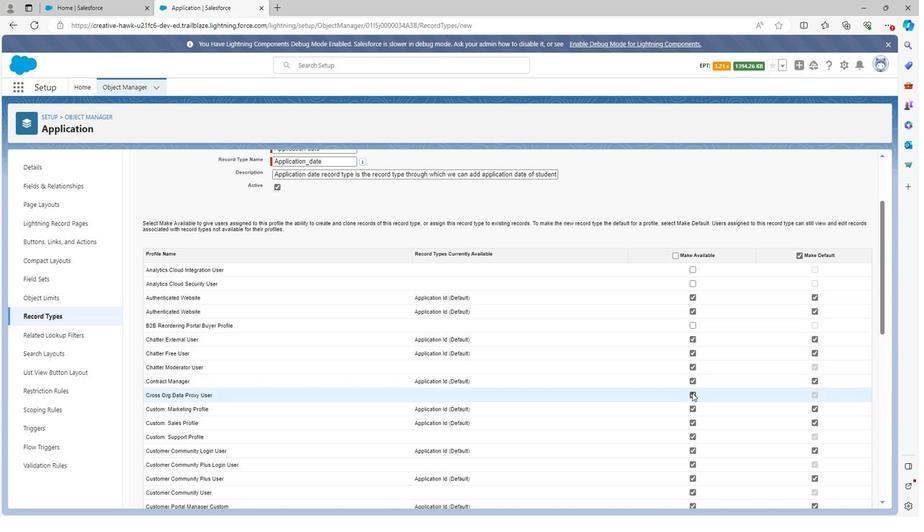 
Action: Mouse pressed left at (690, 392)
Screenshot: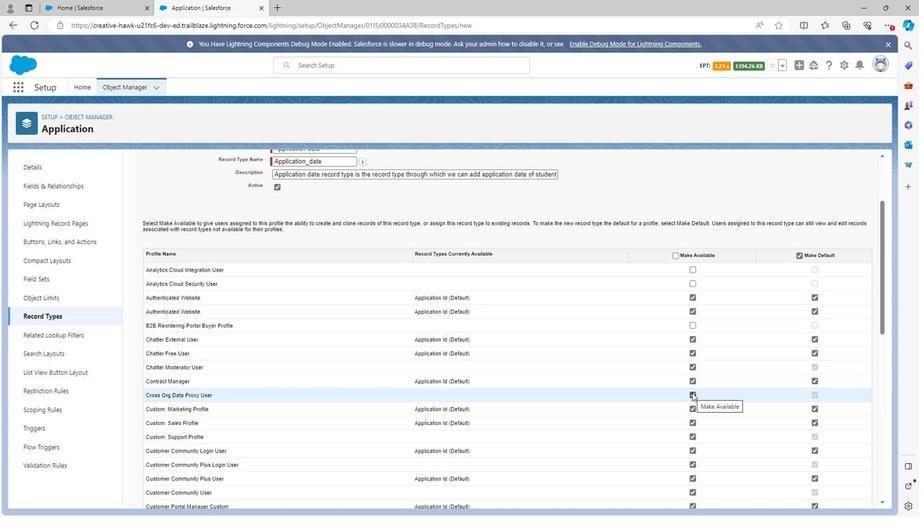 
Action: Mouse moved to (688, 438)
Screenshot: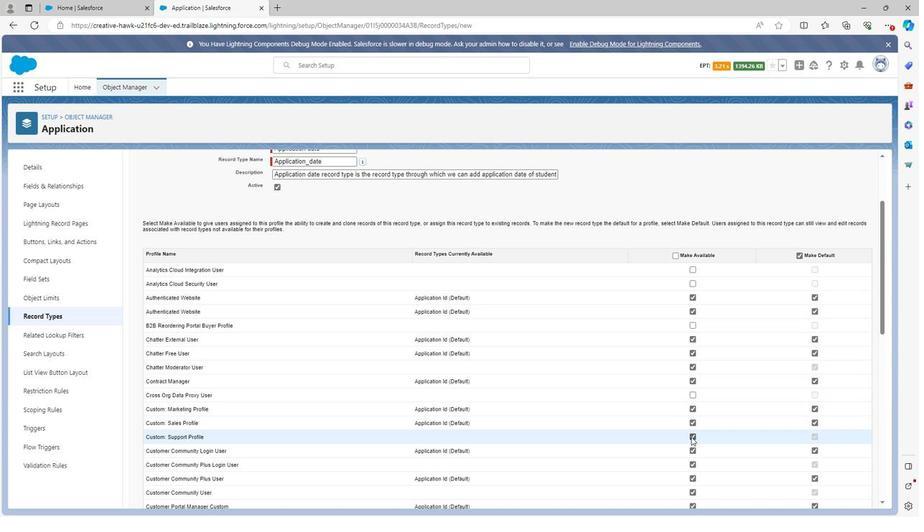 
Action: Mouse pressed left at (688, 438)
Screenshot: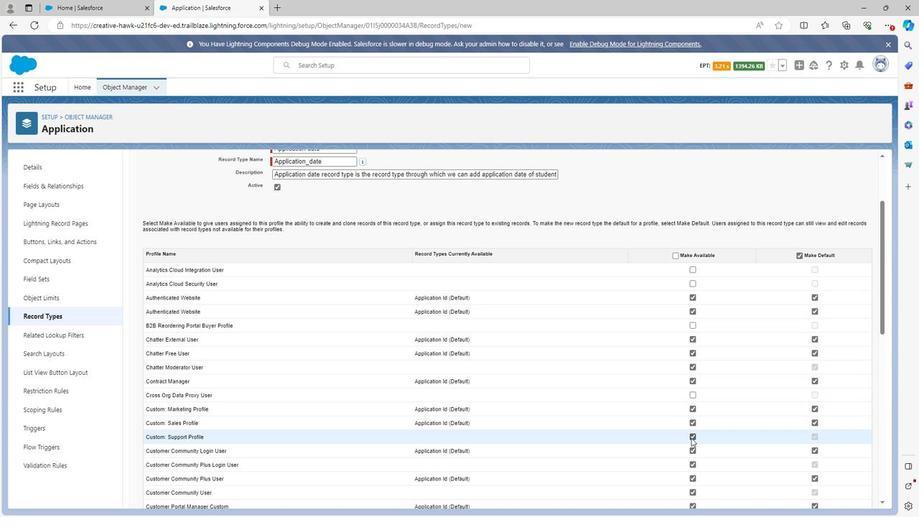 
Action: Mouse scrolled (688, 437) with delta (0, 0)
Screenshot: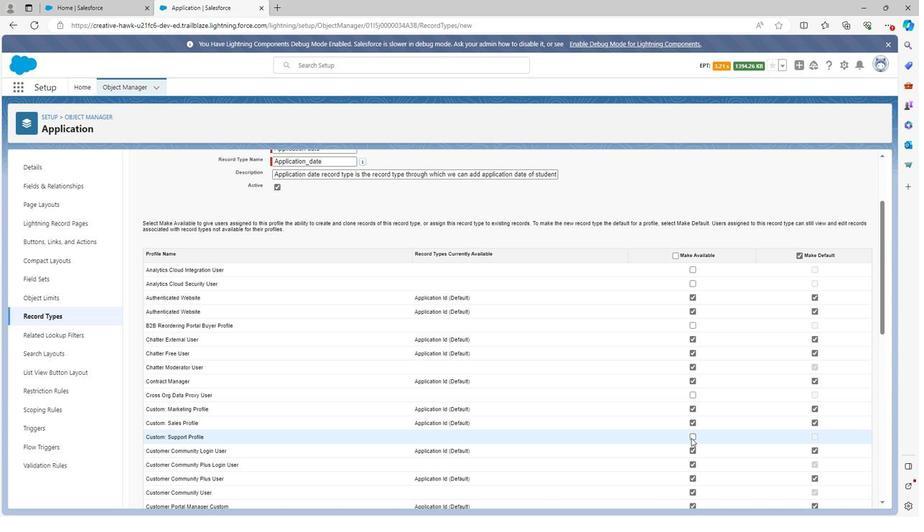 
Action: Mouse scrolled (688, 437) with delta (0, 0)
Screenshot: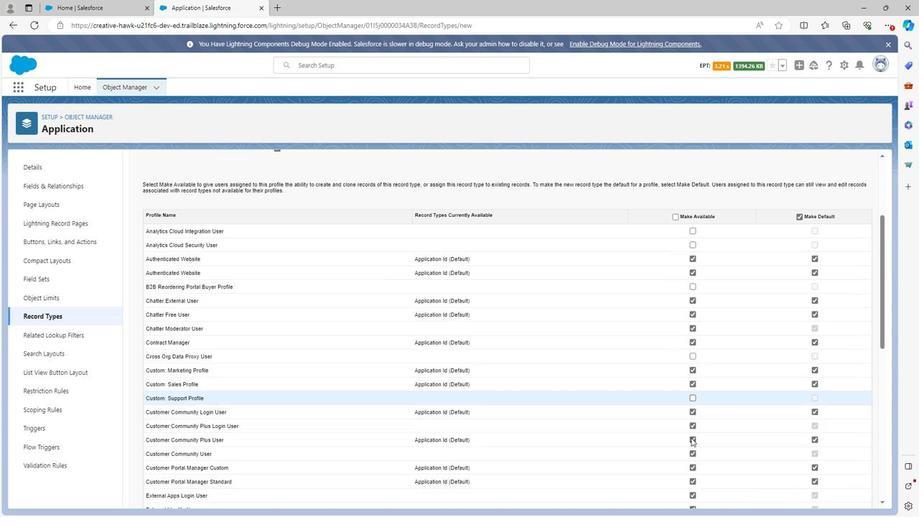 
Action: Mouse moved to (689, 357)
Screenshot: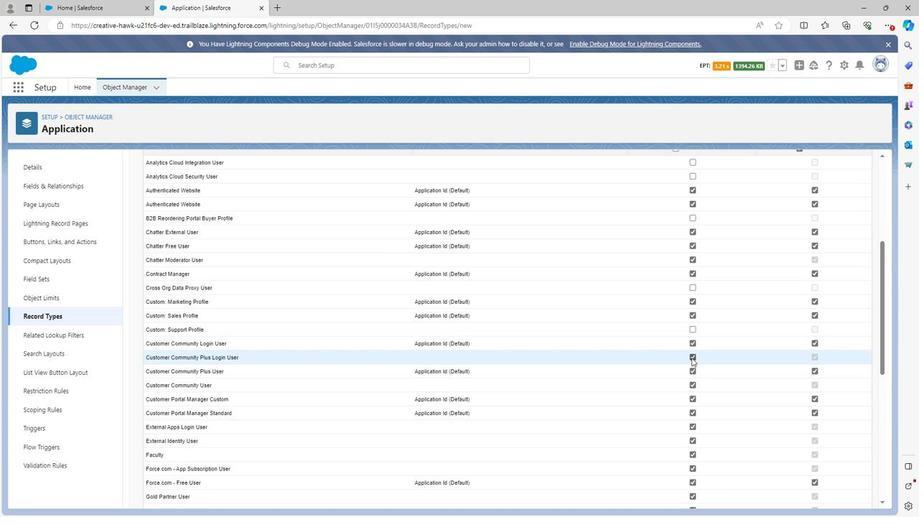 
Action: Mouse pressed left at (689, 357)
Screenshot: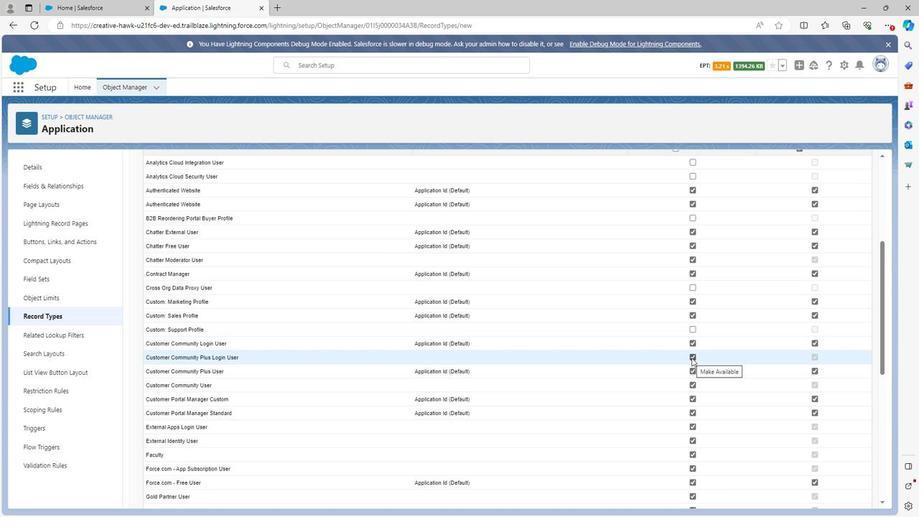 
Action: Mouse moved to (690, 382)
Screenshot: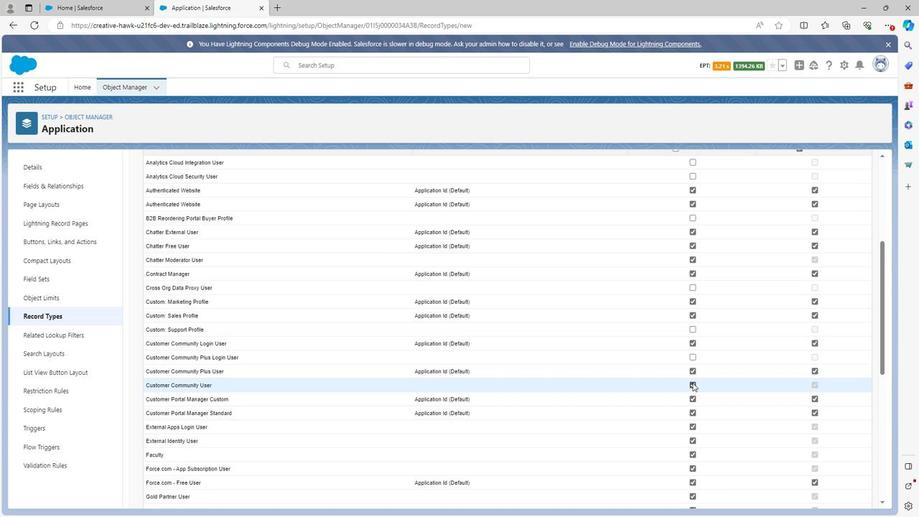 
Action: Mouse pressed left at (690, 382)
Screenshot: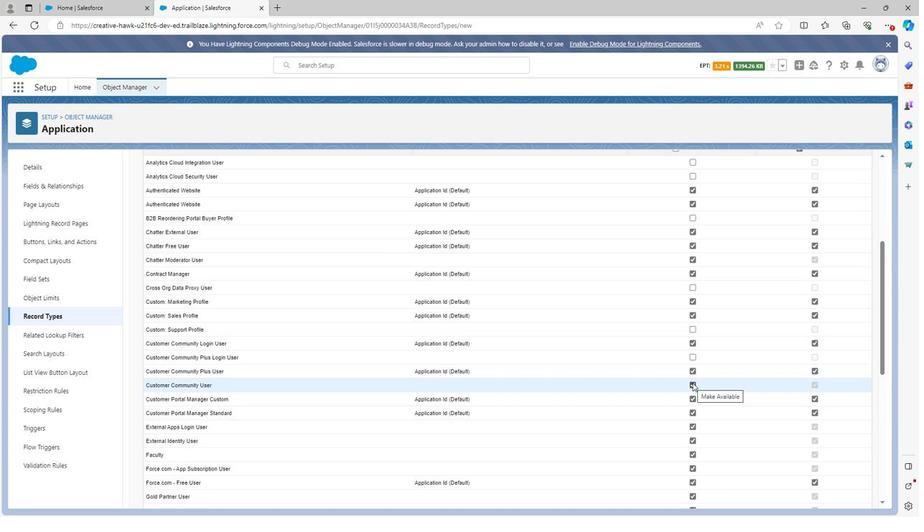 
Action: Mouse moved to (688, 425)
Screenshot: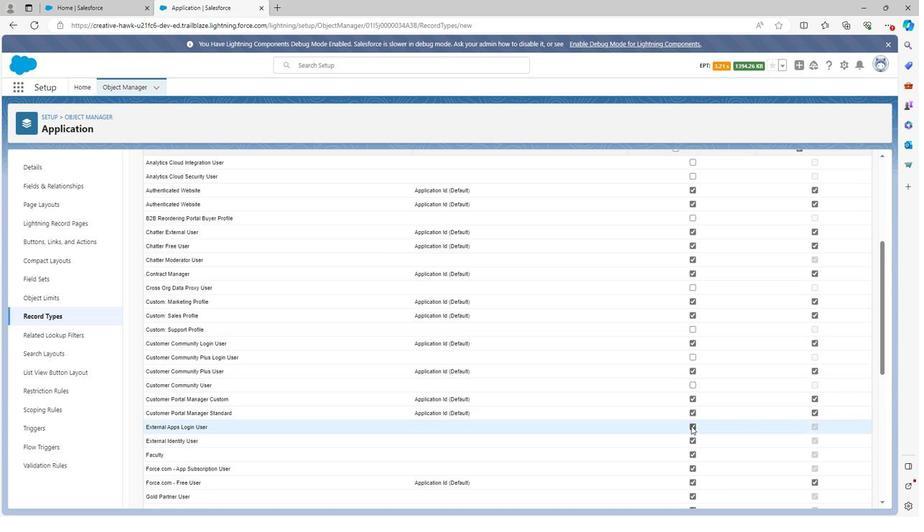 
Action: Mouse pressed left at (688, 425)
Screenshot: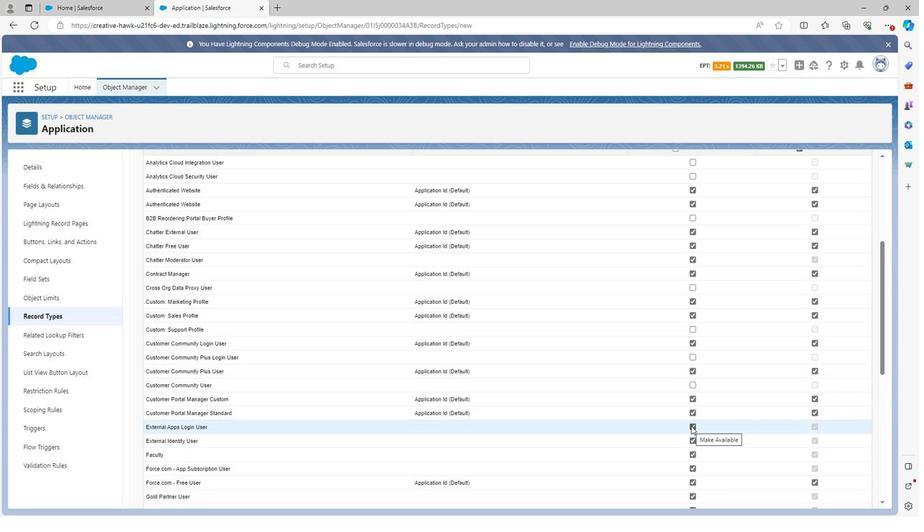 
Action: Mouse moved to (691, 443)
Screenshot: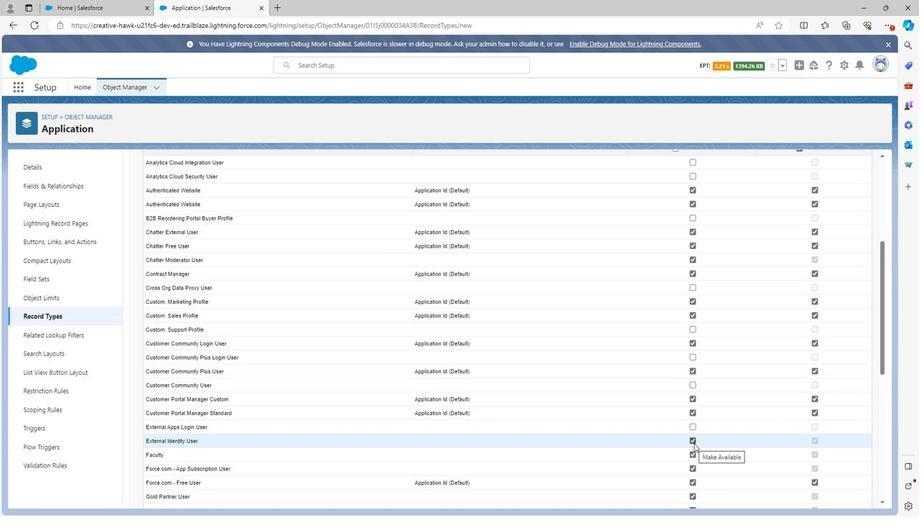 
Action: Mouse pressed left at (691, 443)
Screenshot: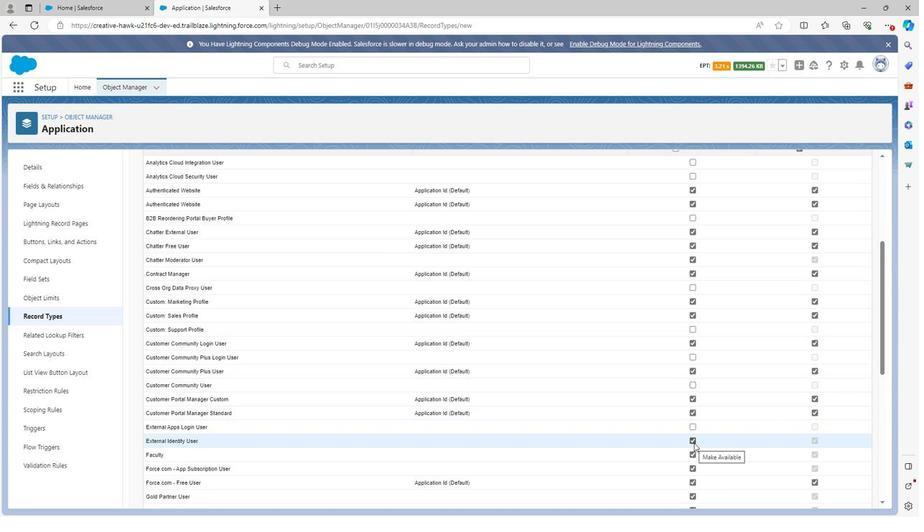 
Action: Mouse moved to (691, 453)
Screenshot: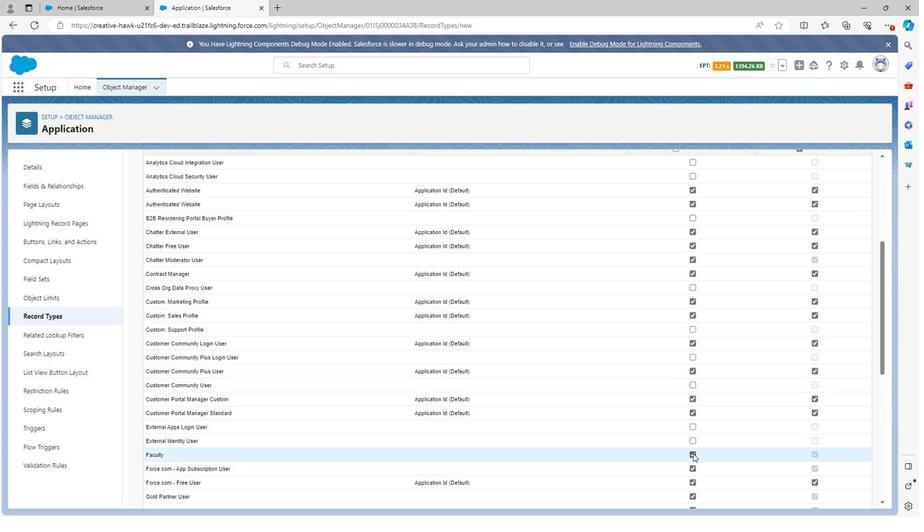 
Action: Mouse pressed left at (691, 453)
Screenshot: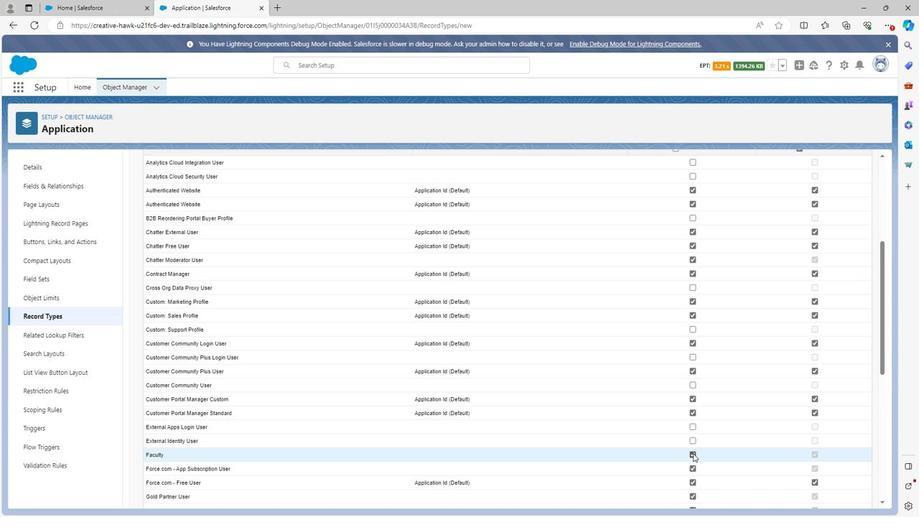 
Action: Mouse scrolled (691, 453) with delta (0, 0)
Screenshot: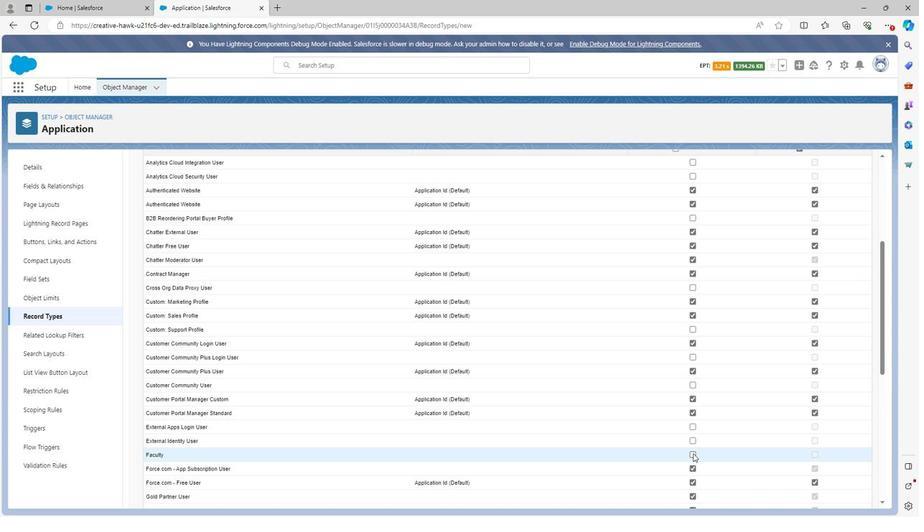 
Action: Mouse moved to (690, 414)
Screenshot: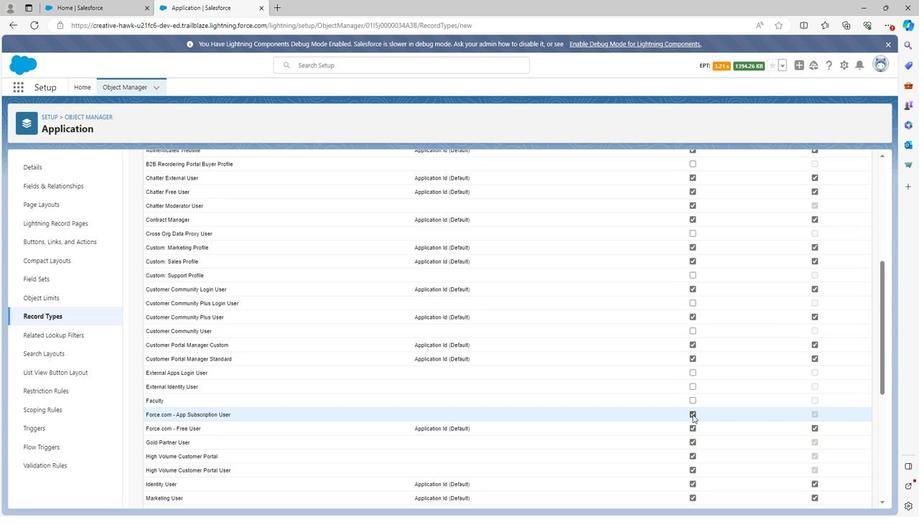 
Action: Mouse pressed left at (690, 414)
Screenshot: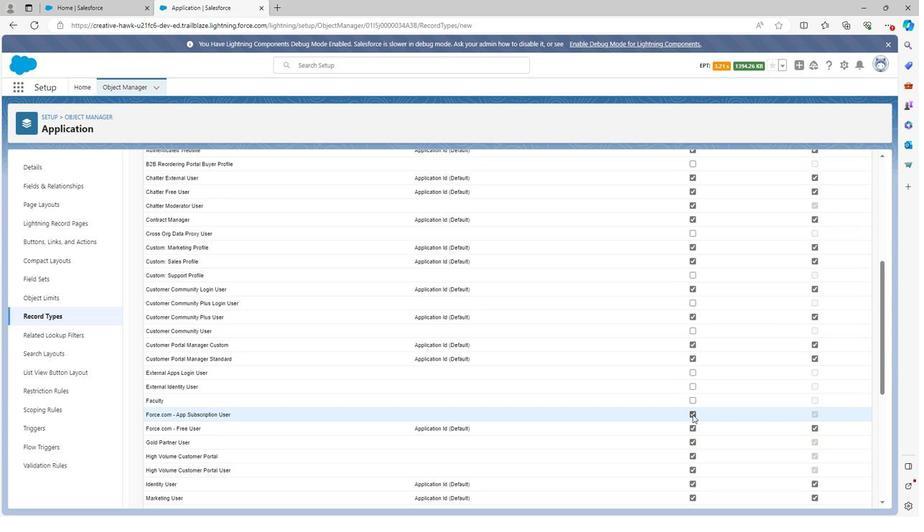 
Action: Mouse moved to (690, 414)
Screenshot: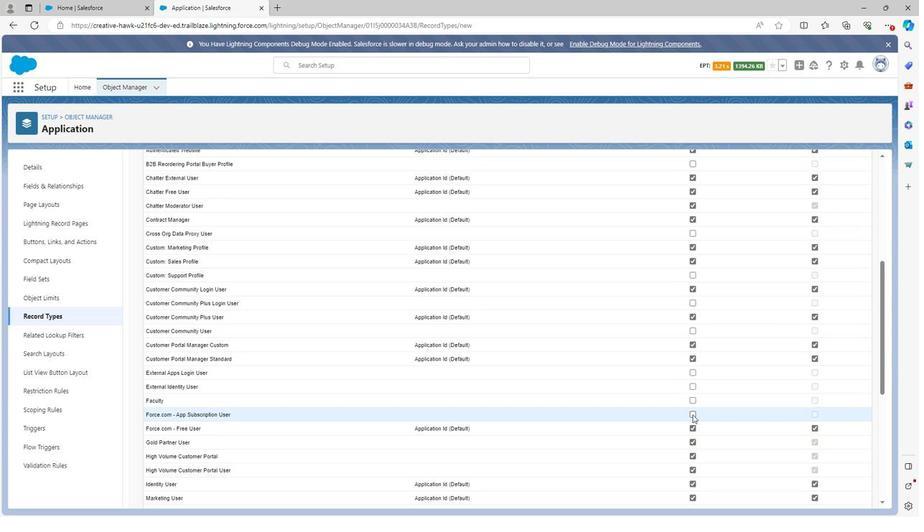 
Action: Mouse scrolled (690, 413) with delta (0, 0)
Screenshot: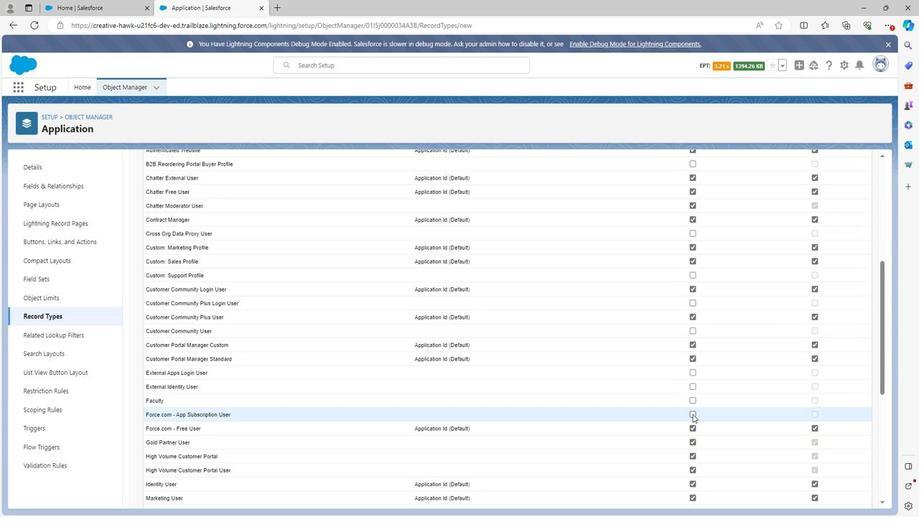 
Action: Mouse moved to (691, 386)
Screenshot: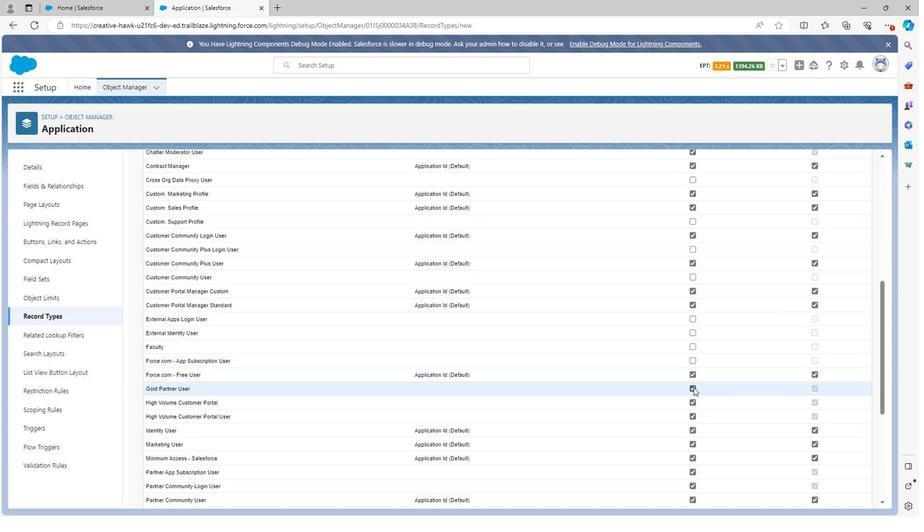 
Action: Mouse pressed left at (691, 386)
Screenshot: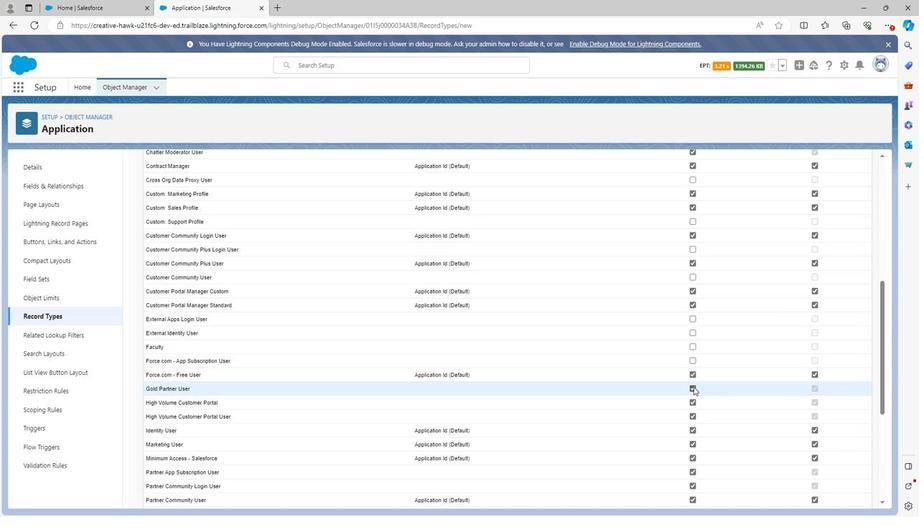 
Action: Mouse moved to (689, 400)
Screenshot: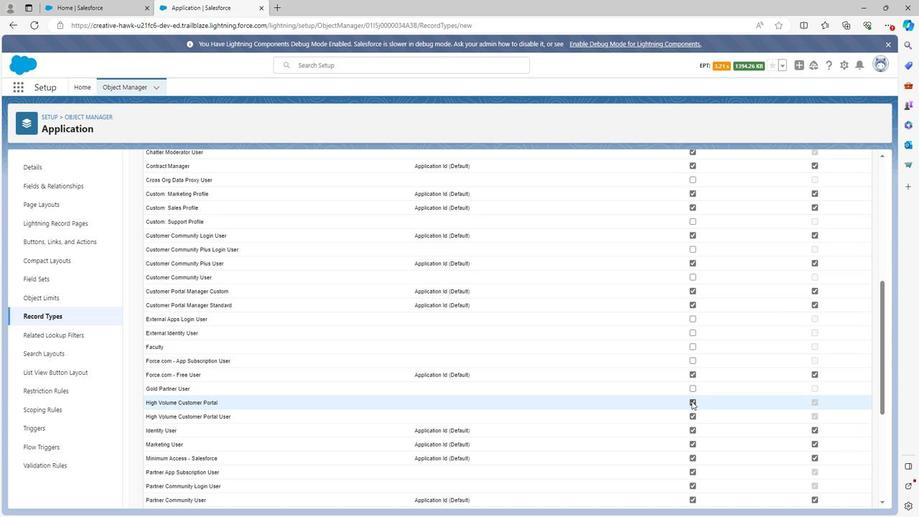 
Action: Mouse pressed left at (689, 400)
Screenshot: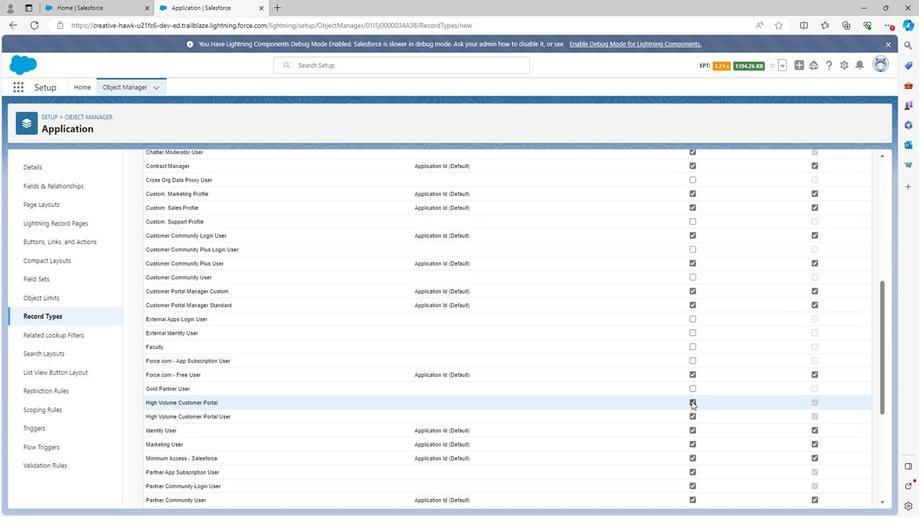 
Action: Mouse moved to (688, 415)
Screenshot: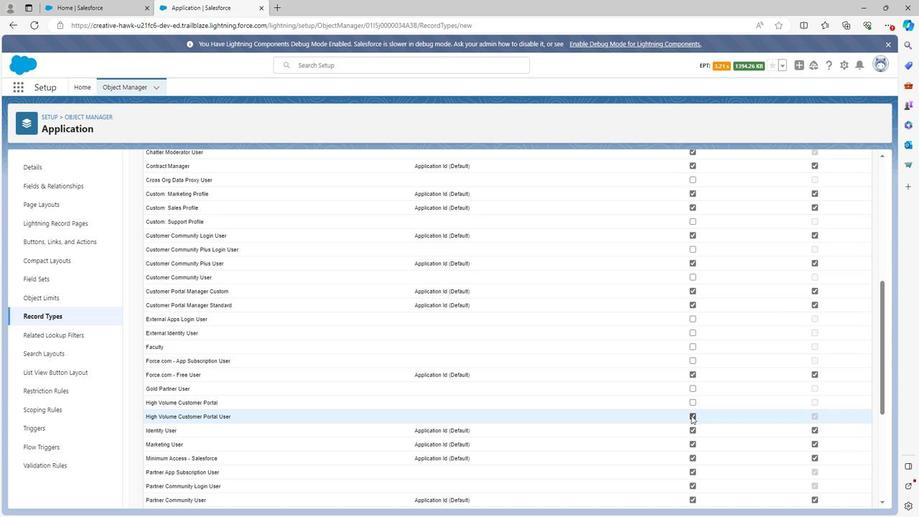 
Action: Mouse pressed left at (688, 415)
Screenshot: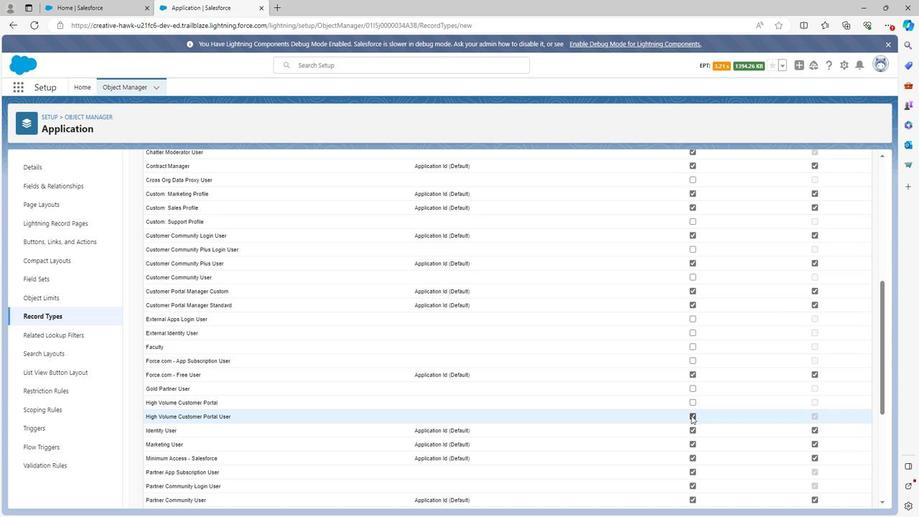 
Action: Mouse moved to (688, 415)
Screenshot: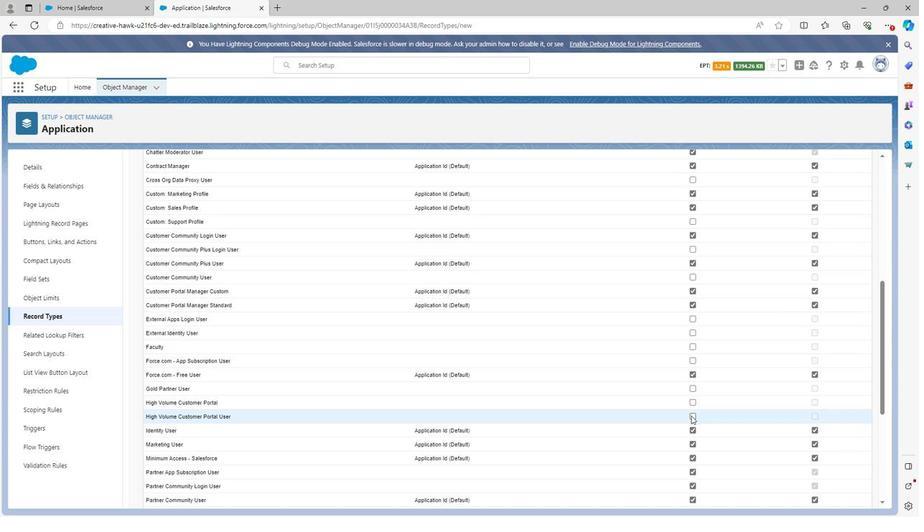 
Action: Mouse scrolled (688, 415) with delta (0, 0)
Screenshot: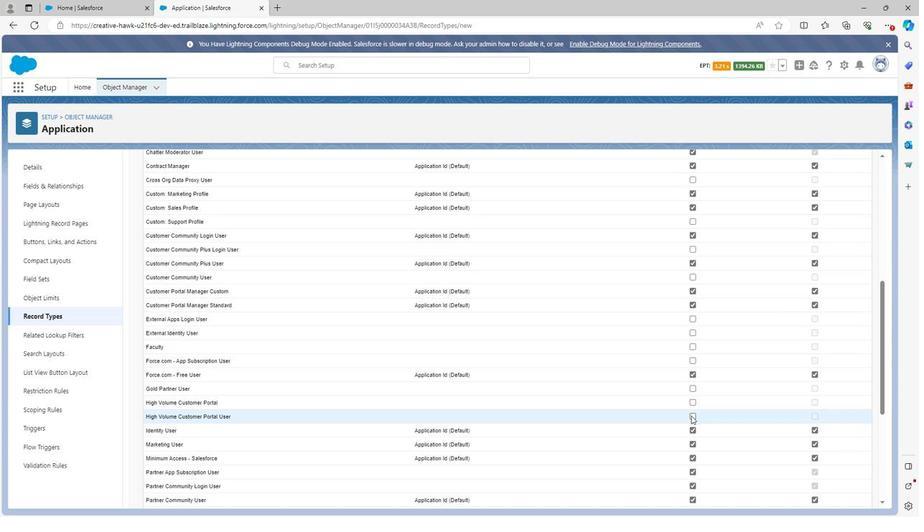 
Action: Mouse scrolled (688, 415) with delta (0, 0)
Screenshot: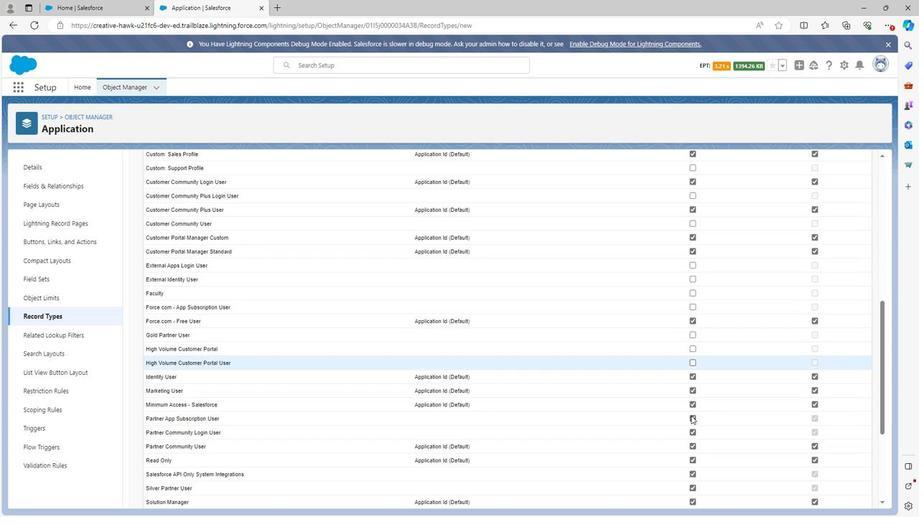 
Action: Mouse moved to (691, 365)
Screenshot: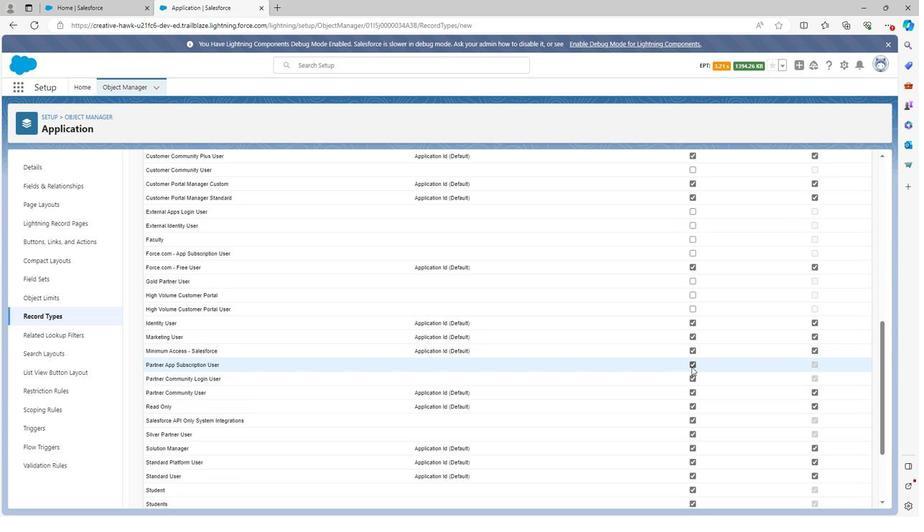 
Action: Mouse pressed left at (691, 365)
Screenshot: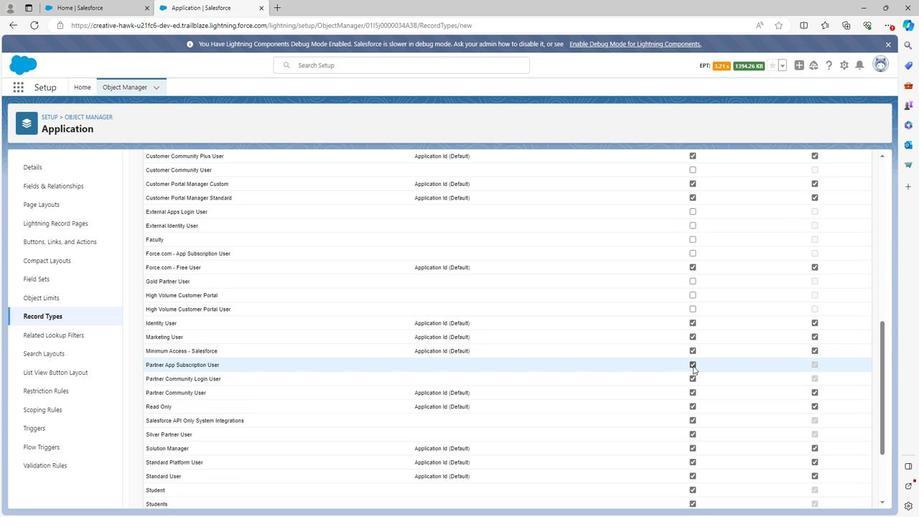 
Action: Mouse moved to (691, 377)
Screenshot: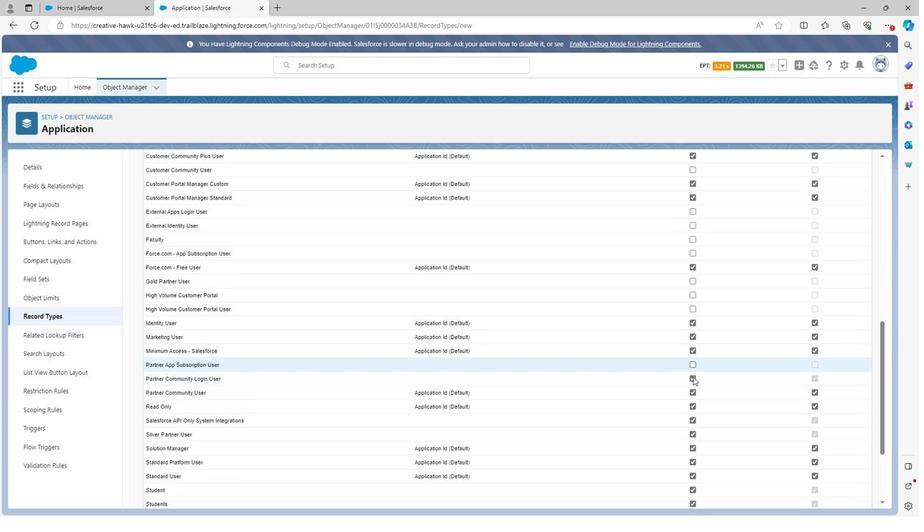 
Action: Mouse pressed left at (691, 377)
Screenshot: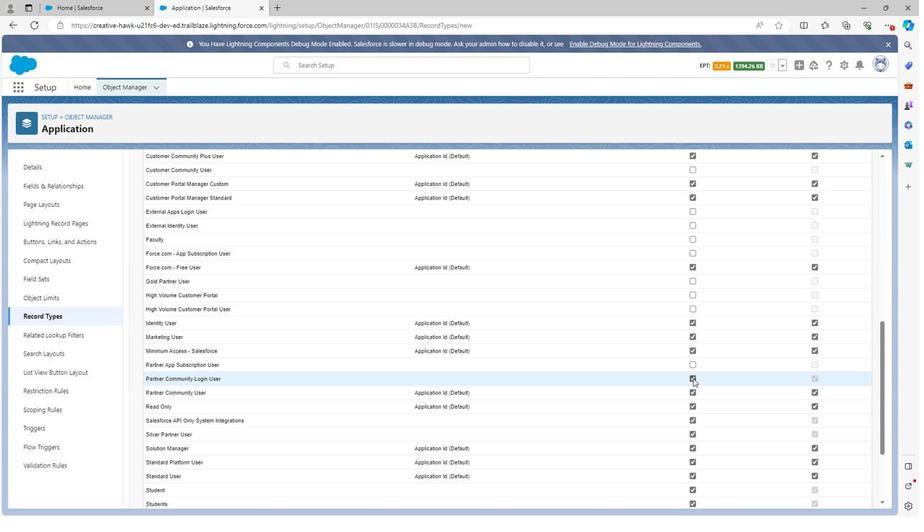 
Action: Mouse moved to (690, 419)
Screenshot: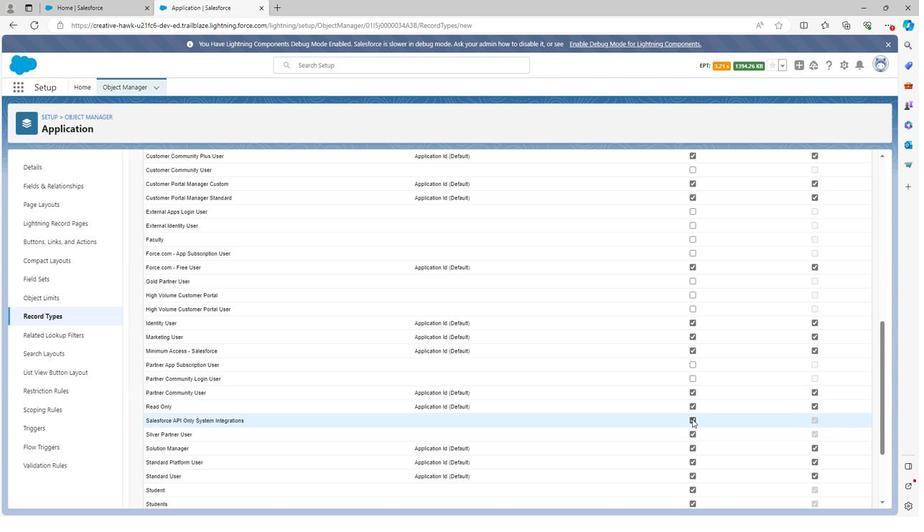 
Action: Mouse pressed left at (690, 419)
Screenshot: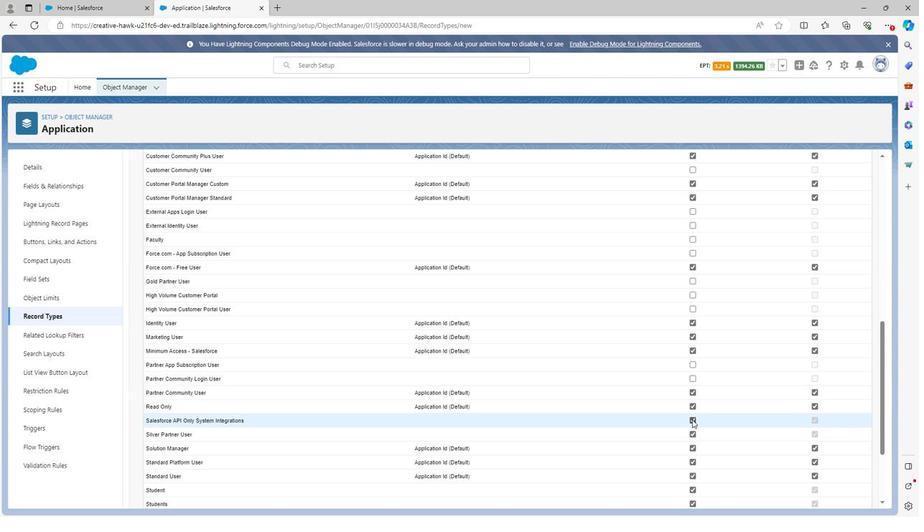 
Action: Mouse moved to (690, 434)
Screenshot: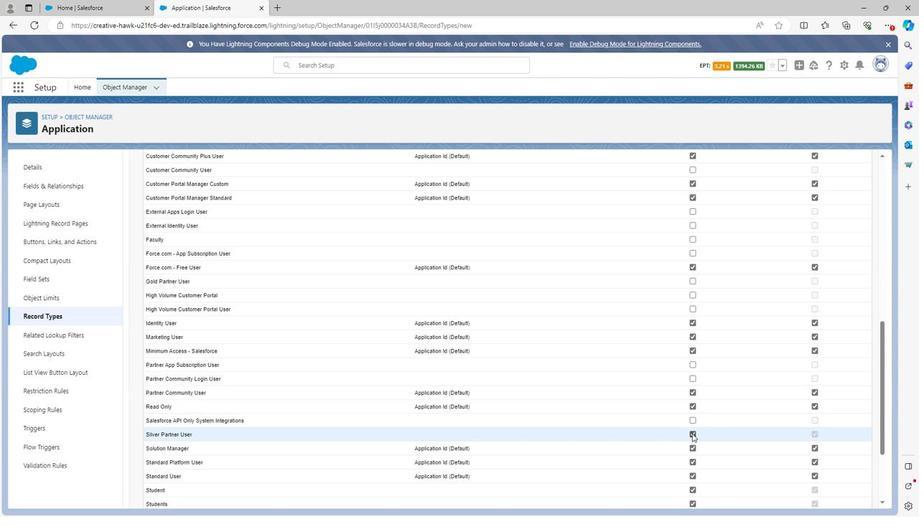 
Action: Mouse pressed left at (690, 434)
Screenshot: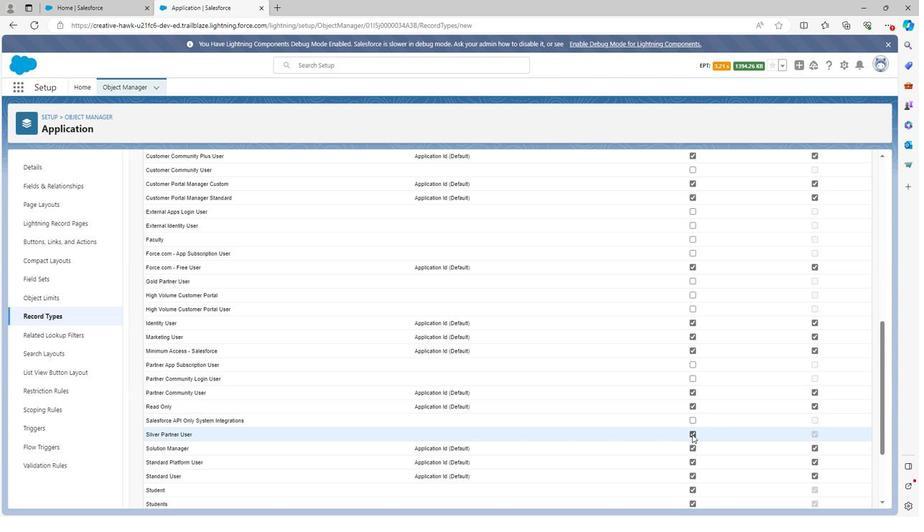 
Action: Mouse scrolled (690, 433) with delta (0, 0)
Screenshot: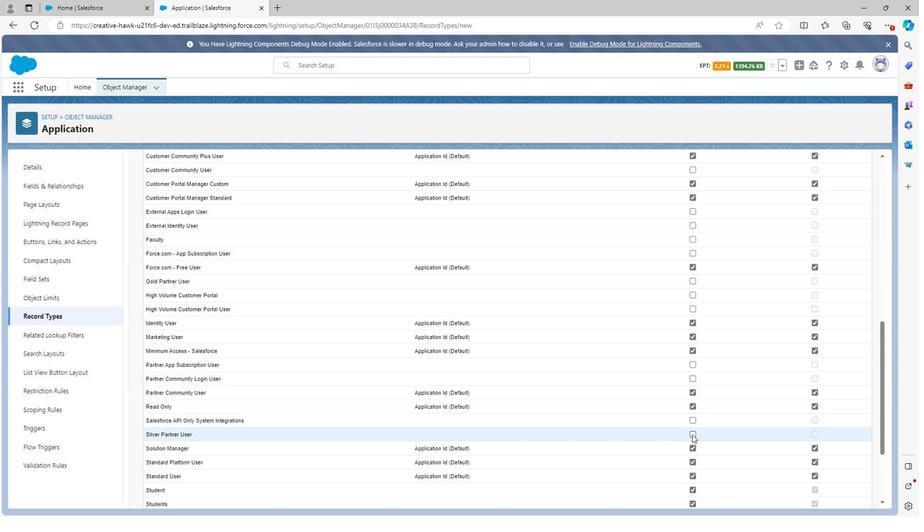 
Action: Mouse scrolled (690, 433) with delta (0, 0)
Screenshot: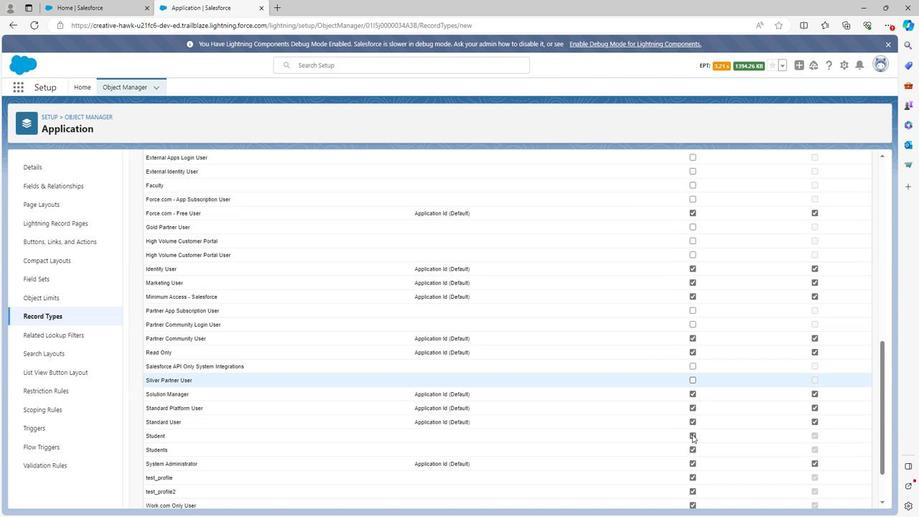 
Action: Mouse moved to (688, 379)
Screenshot: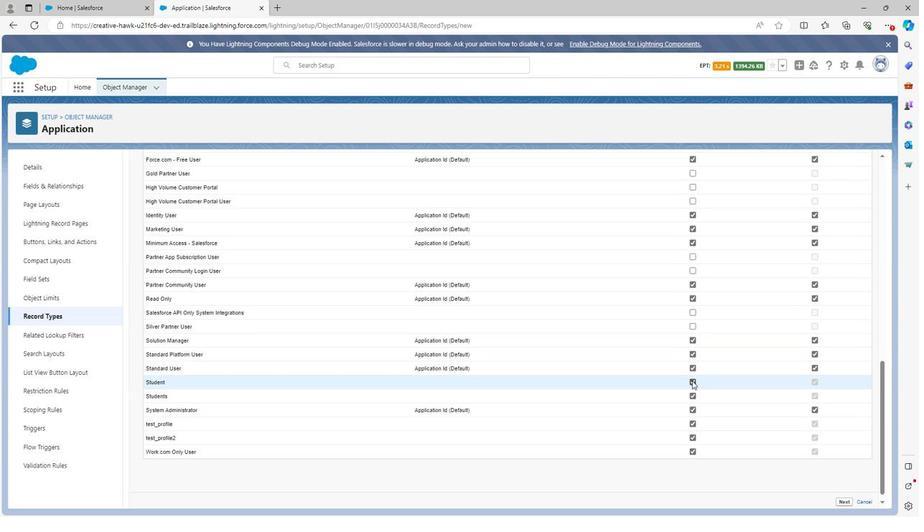 
Action: Mouse pressed left at (688, 379)
Screenshot: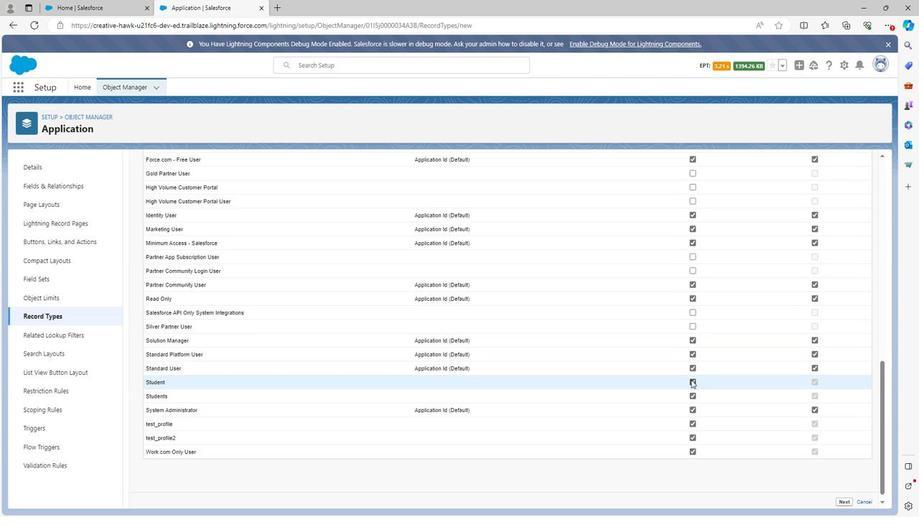 
Action: Mouse moved to (688, 399)
Screenshot: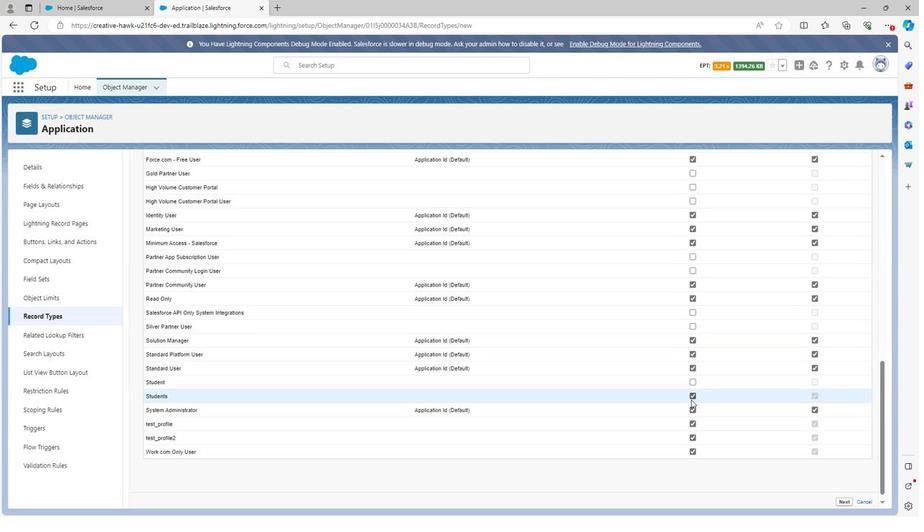 
Action: Mouse pressed left at (688, 399)
Screenshot: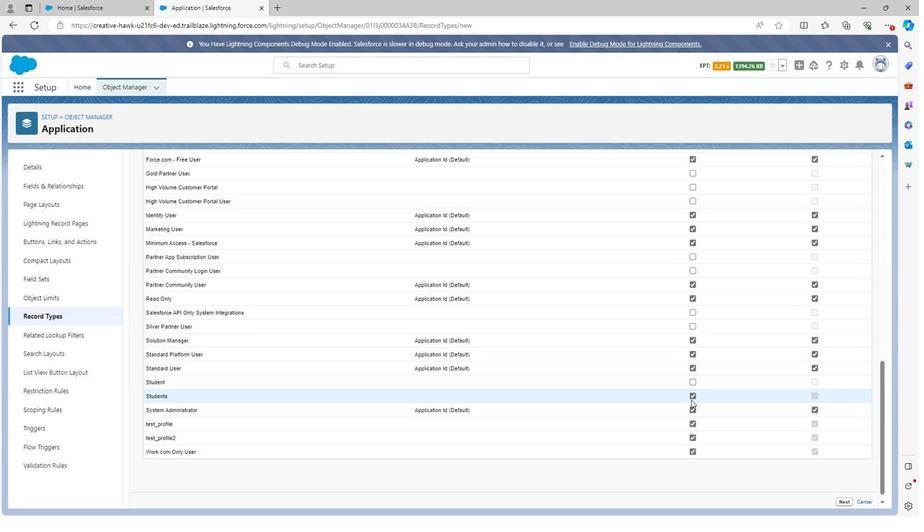 
Action: Mouse moved to (690, 397)
Screenshot: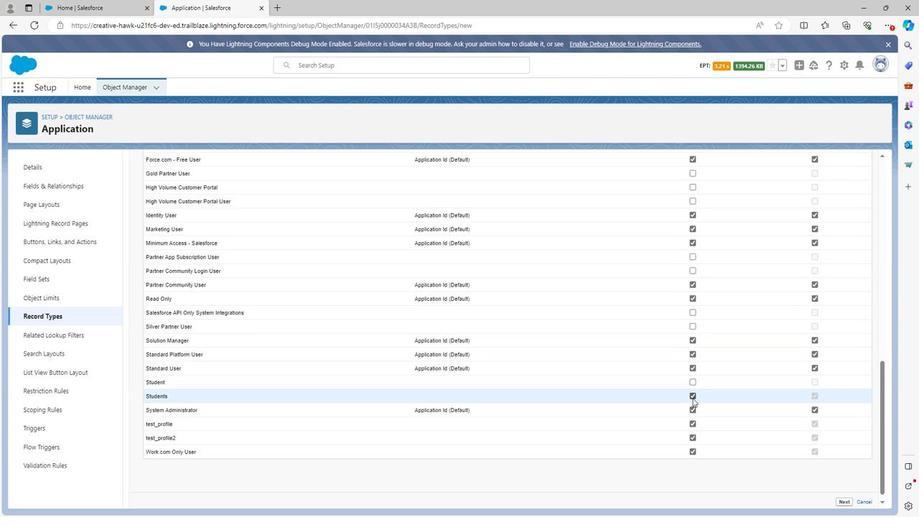 
Action: Mouse pressed left at (690, 397)
Screenshot: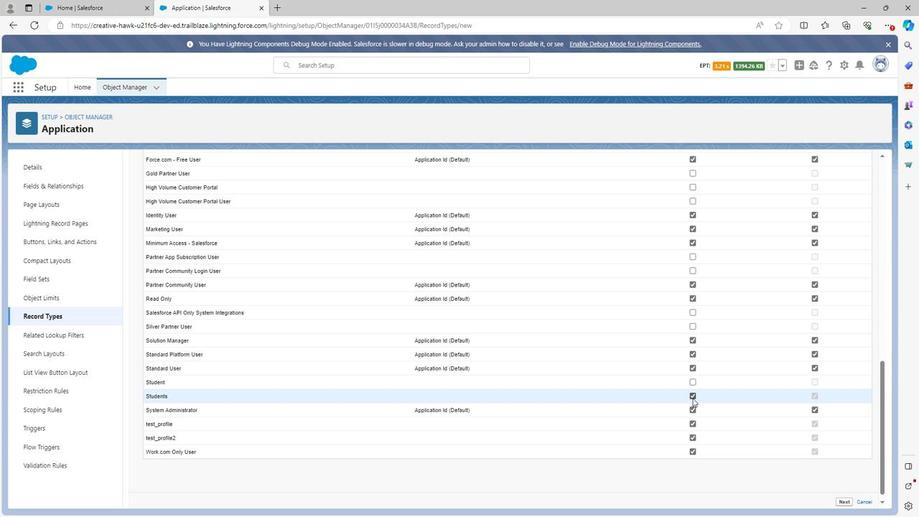 
Action: Mouse moved to (688, 423)
Screenshot: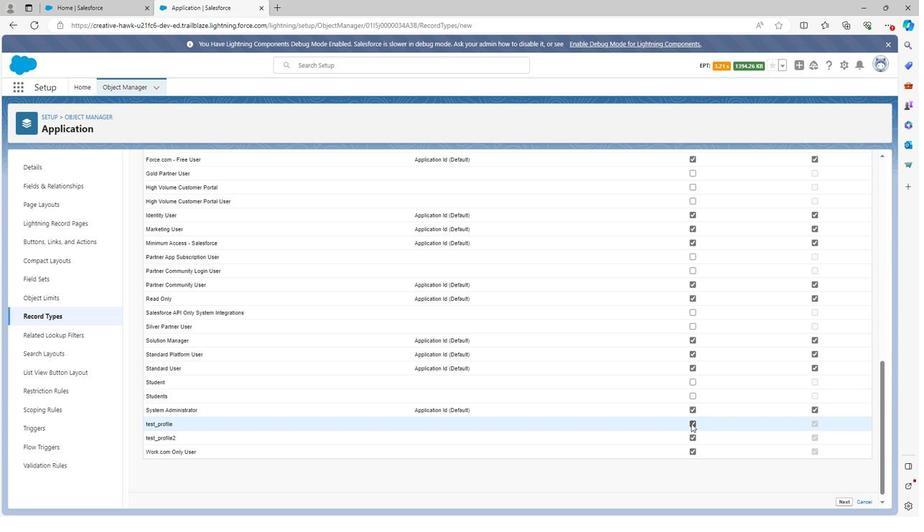 
Action: Mouse pressed left at (688, 423)
Screenshot: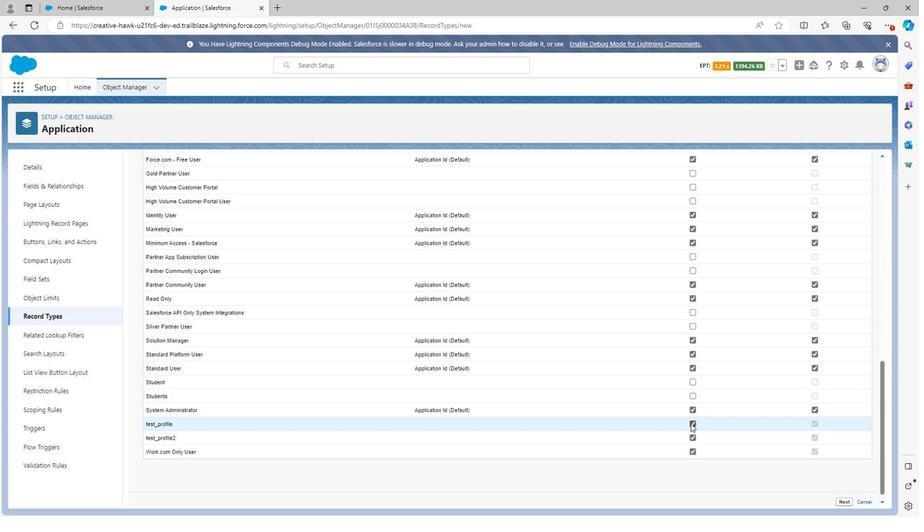 
Action: Mouse moved to (688, 436)
Screenshot: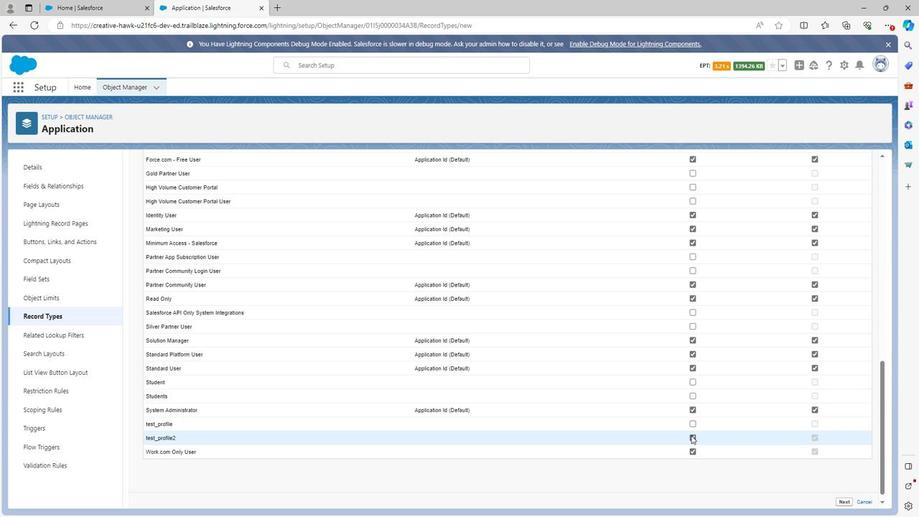 
Action: Mouse pressed left at (688, 436)
Screenshot: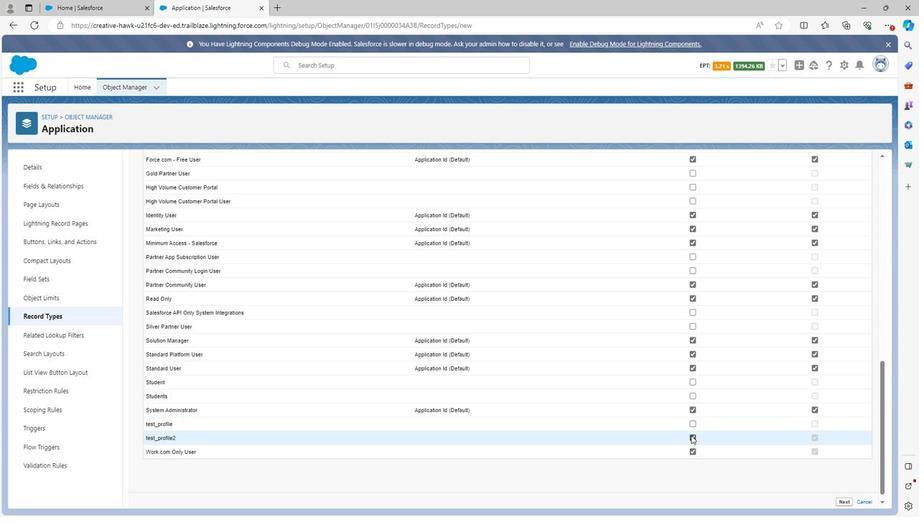 
Action: Mouse moved to (690, 452)
Screenshot: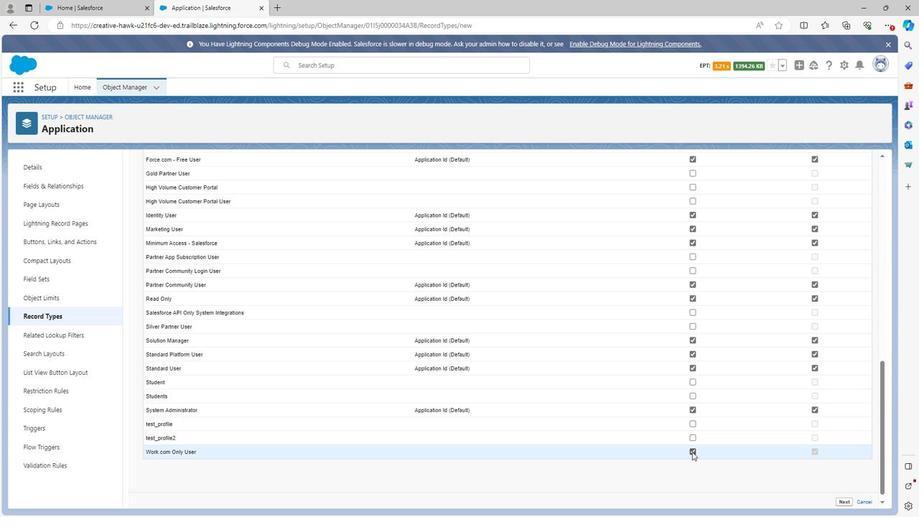 
Action: Mouse pressed left at (690, 452)
Screenshot: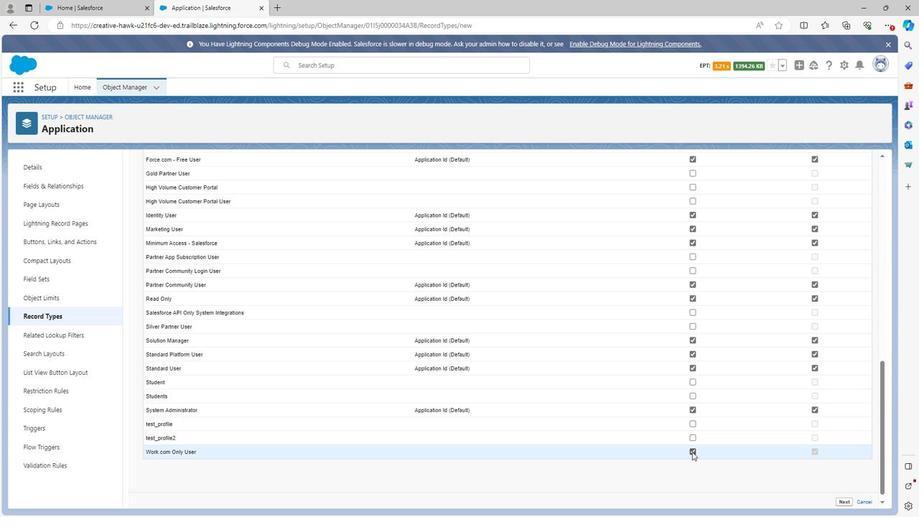 
Action: Mouse moved to (844, 503)
Screenshot: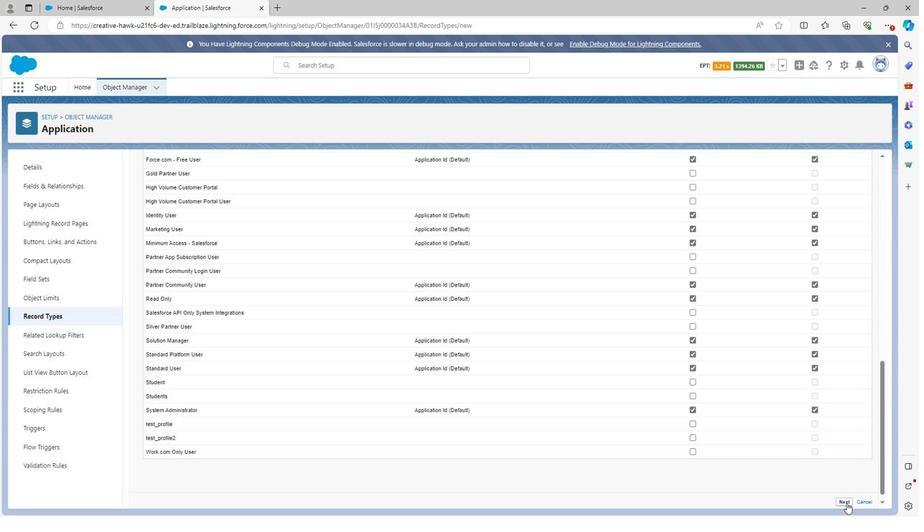 
Action: Mouse pressed left at (844, 503)
Screenshot: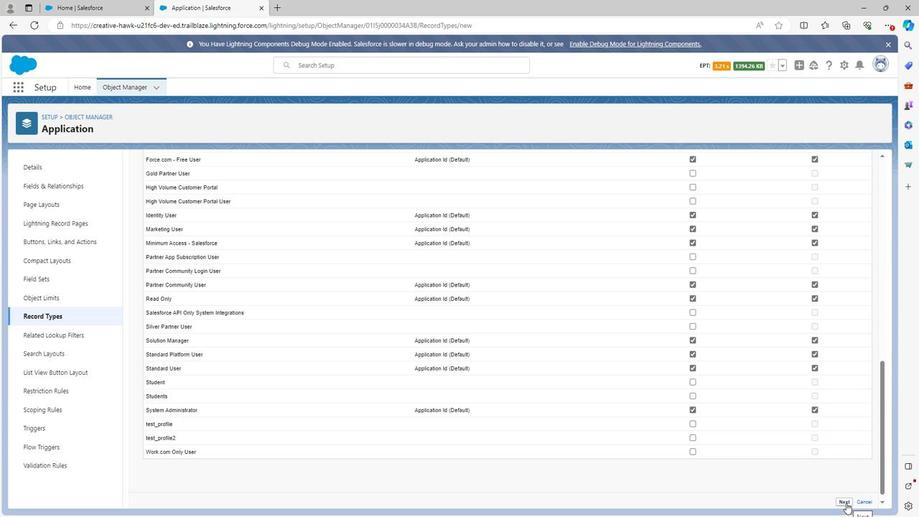 
Action: Mouse moved to (629, 336)
Screenshot: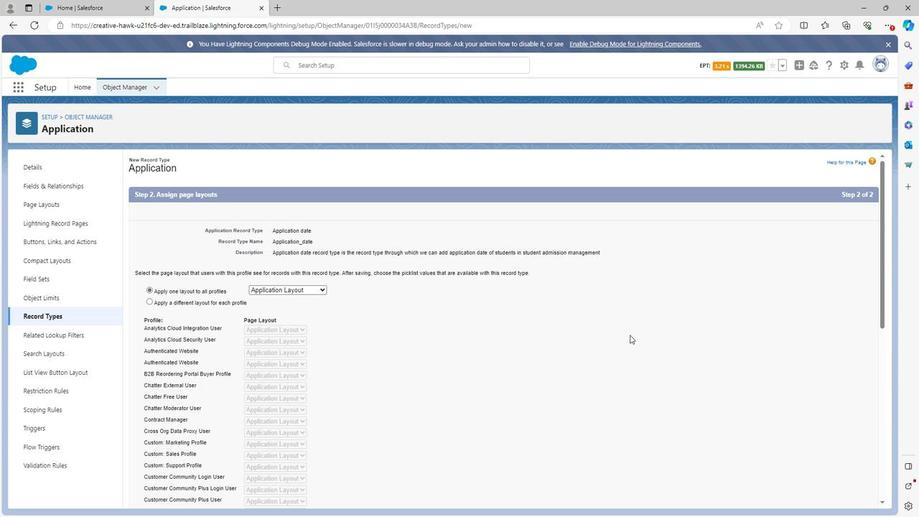 
Action: Mouse scrolled (629, 336) with delta (0, 0)
Screenshot: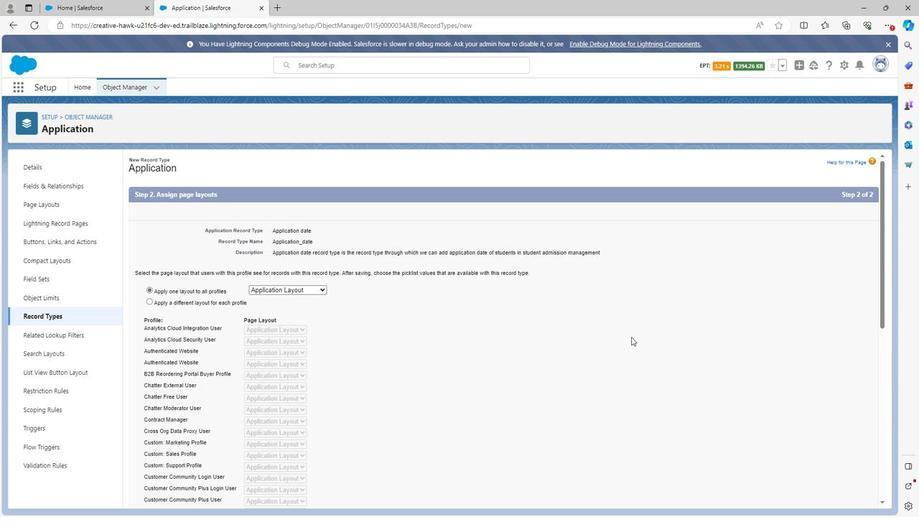 
Action: Mouse scrolled (629, 336) with delta (0, 0)
Screenshot: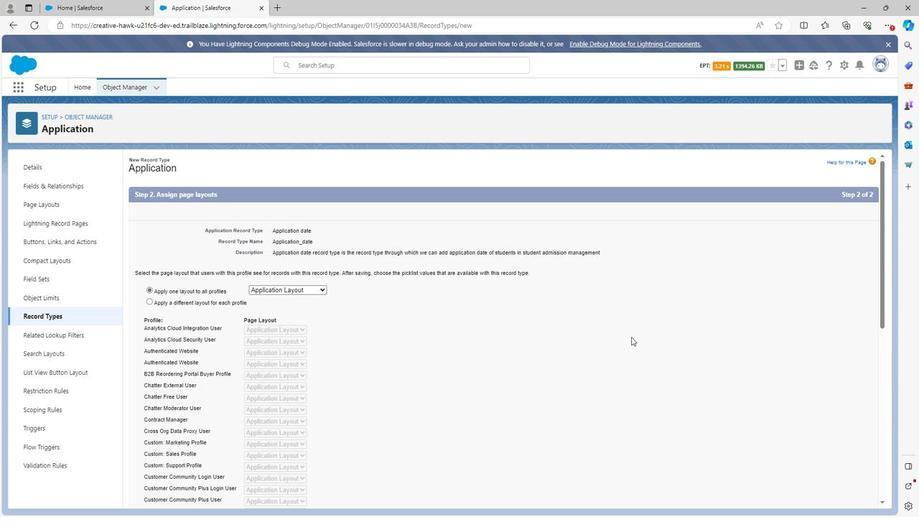 
Action: Mouse scrolled (629, 336) with delta (0, 0)
Screenshot: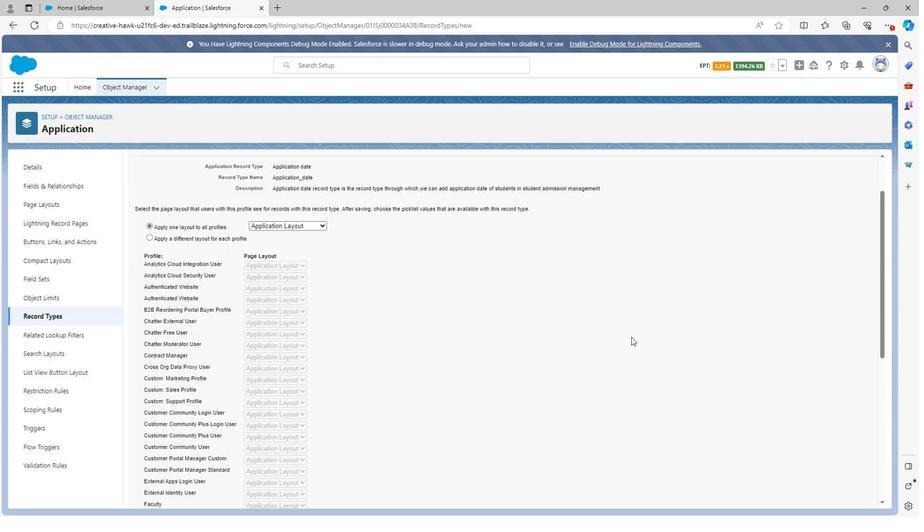 
Action: Mouse scrolled (629, 336) with delta (0, 0)
Screenshot: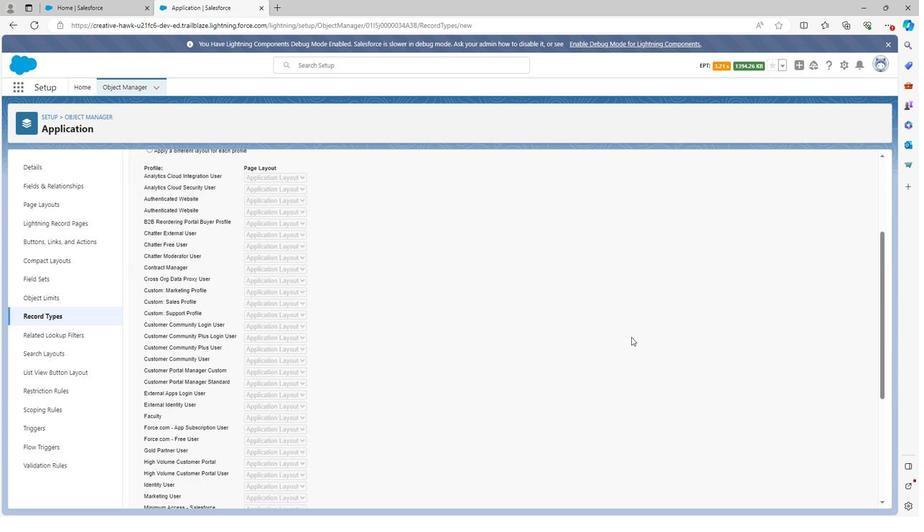 
Action: Mouse scrolled (629, 336) with delta (0, 0)
Screenshot: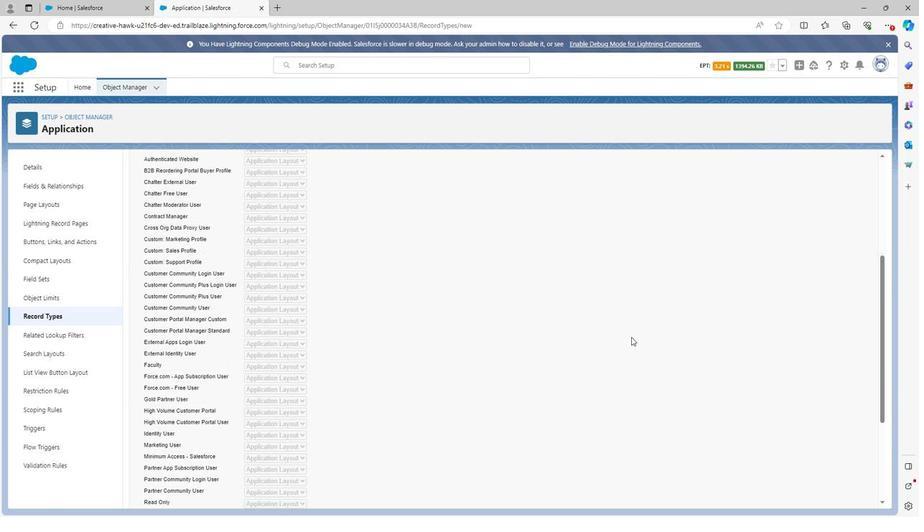 
Action: Mouse scrolled (629, 336) with delta (0, 0)
Screenshot: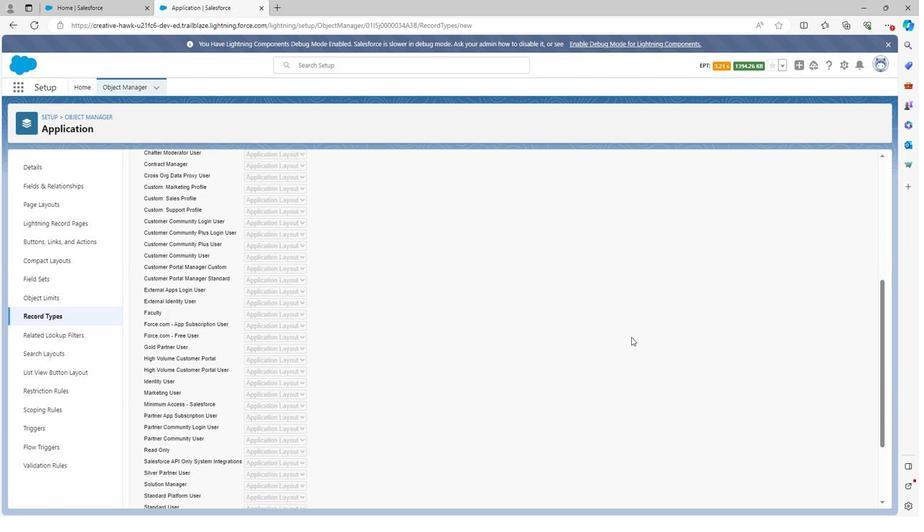
Action: Mouse scrolled (629, 336) with delta (0, 0)
Screenshot: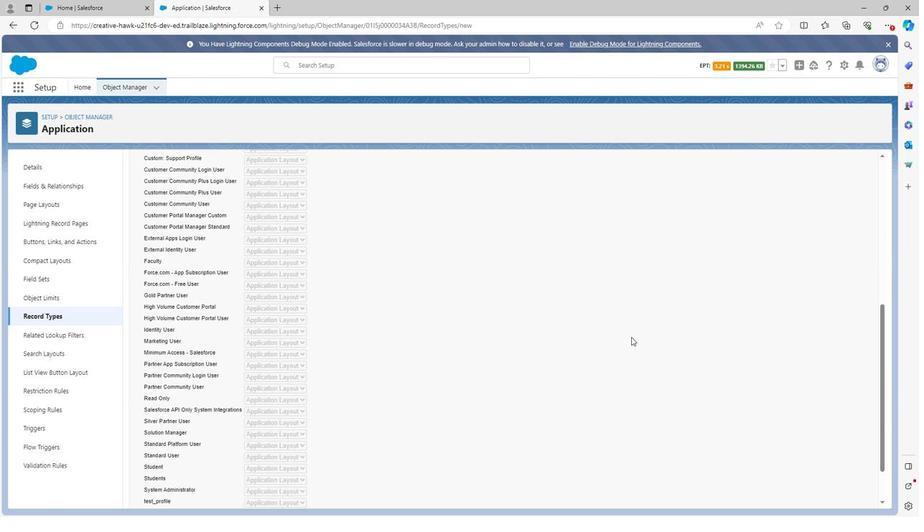 
Action: Mouse scrolled (629, 336) with delta (0, 0)
Screenshot: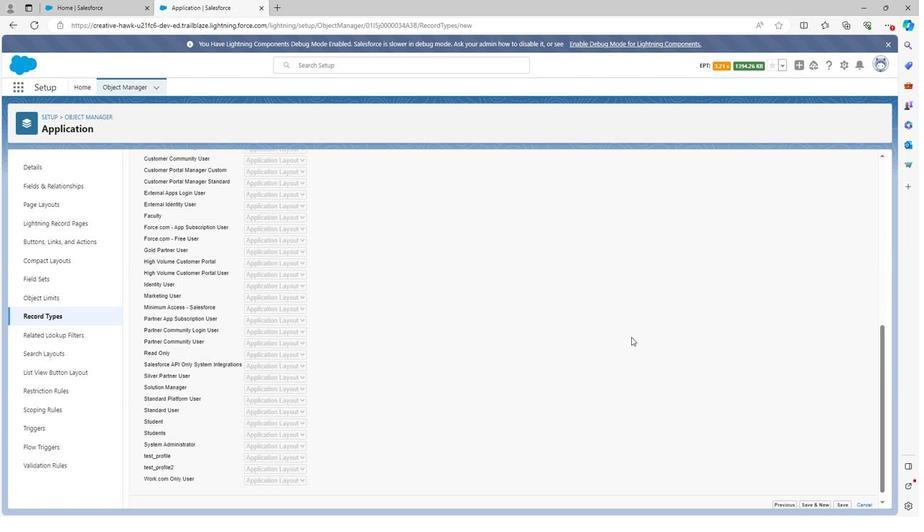 
Action: Mouse moved to (839, 495)
Screenshot: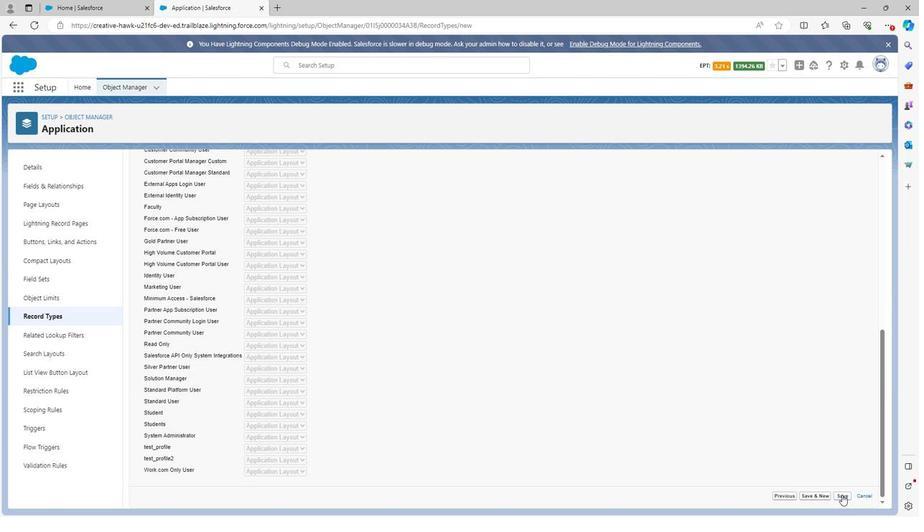 
Action: Mouse pressed left at (839, 495)
Screenshot: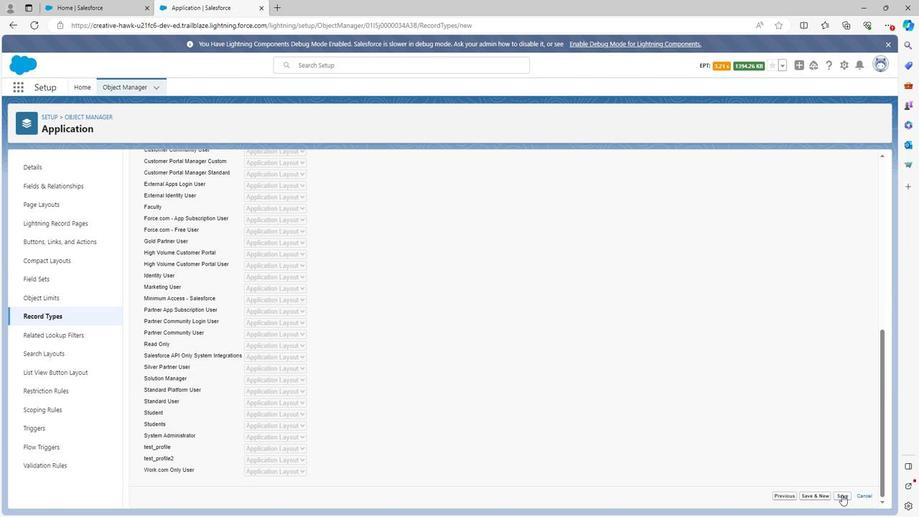 
Action: Mouse moved to (48, 313)
Screenshot: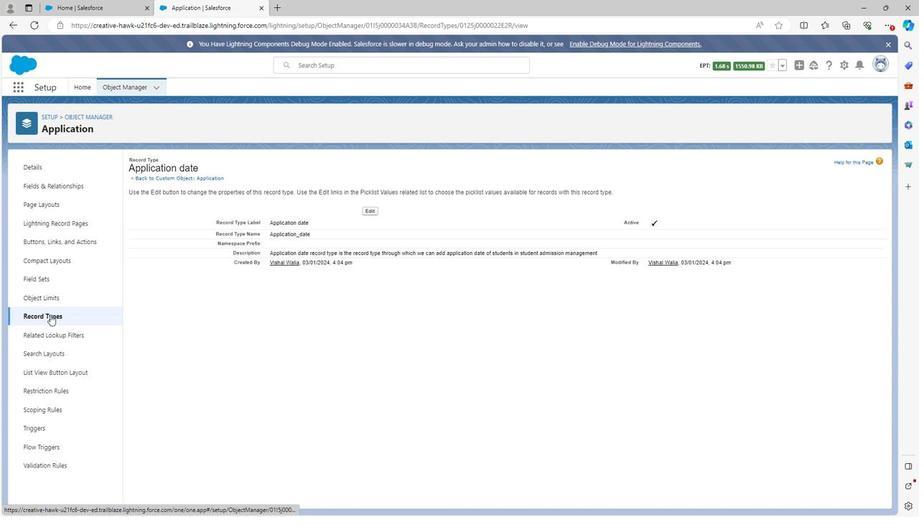 
Action: Mouse pressed left at (48, 313)
Screenshot: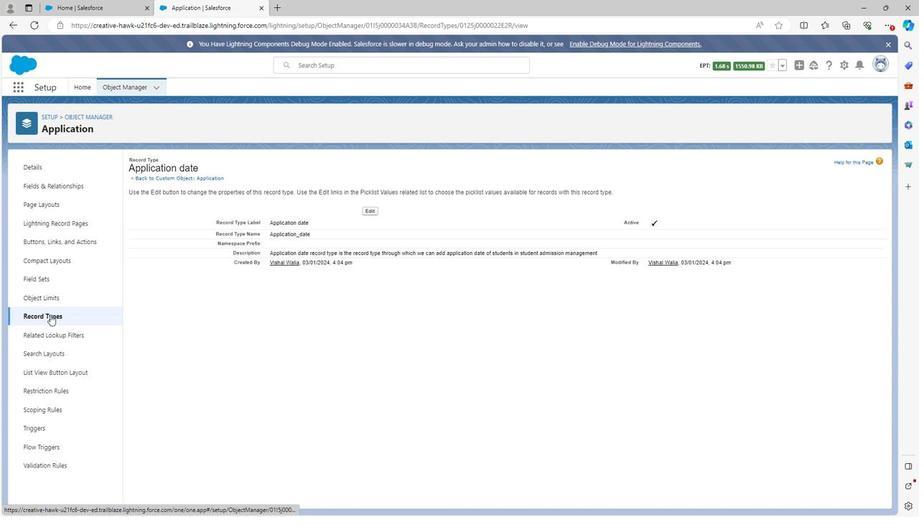 
Action: Mouse moved to (785, 166)
Screenshot: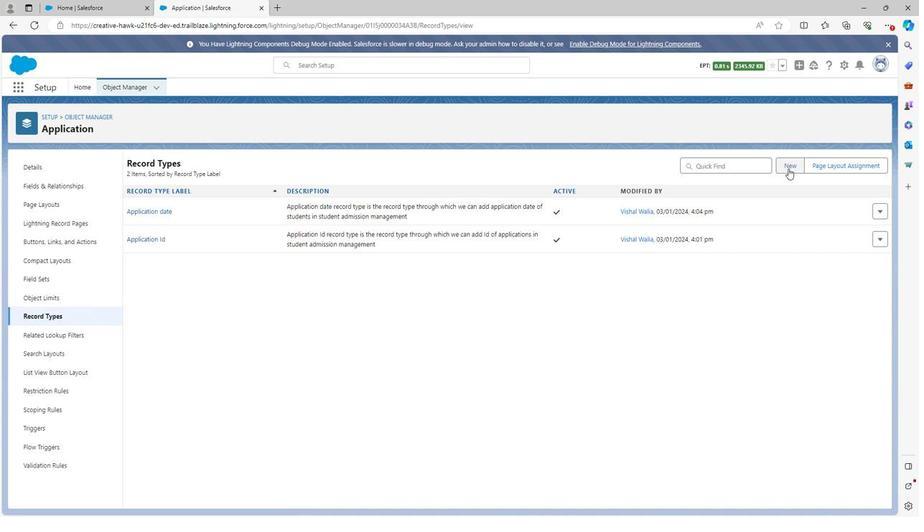 
Action: Mouse pressed left at (785, 166)
Screenshot: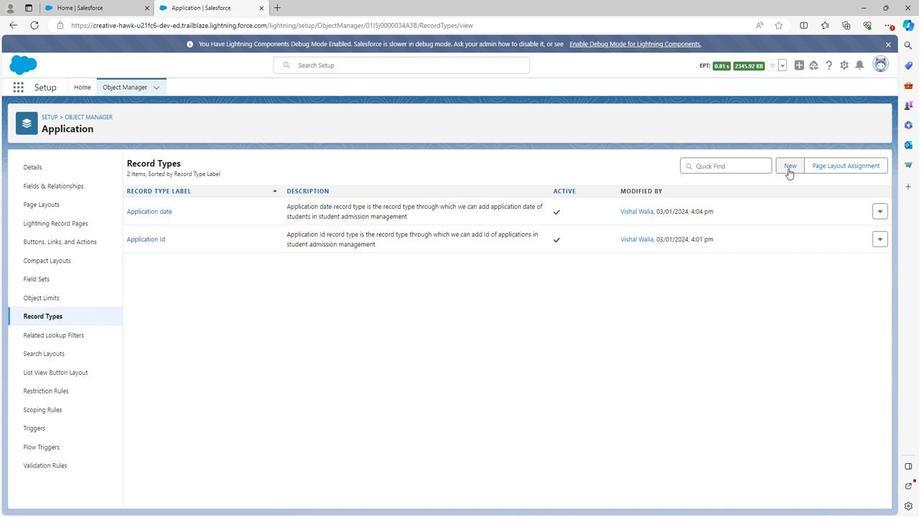 
Action: Mouse moved to (310, 255)
Screenshot: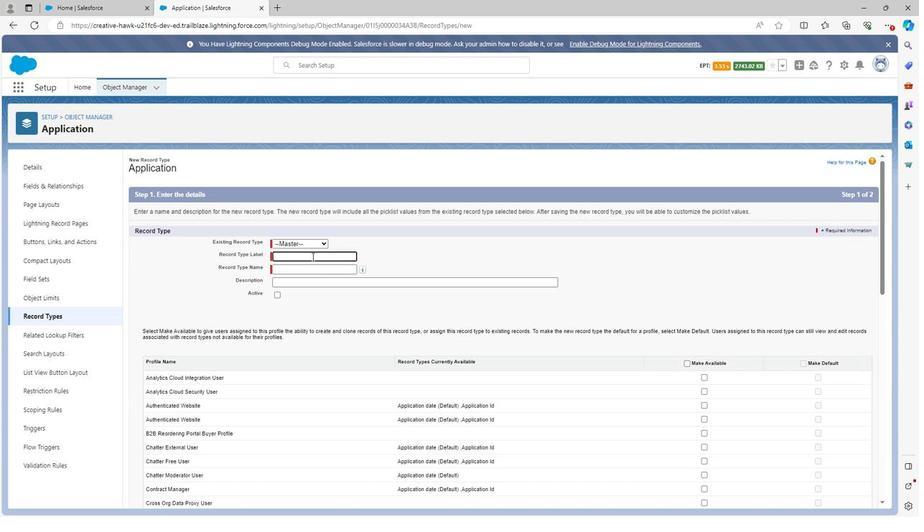 
Action: Mouse pressed left at (310, 255)
Screenshot: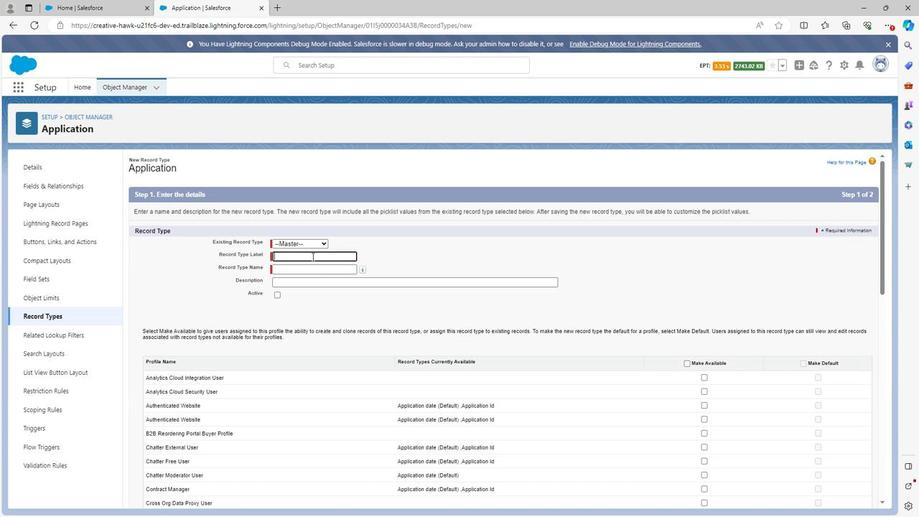 
Action: Key pressed <Key.shift>Application<Key.space>status
Screenshot: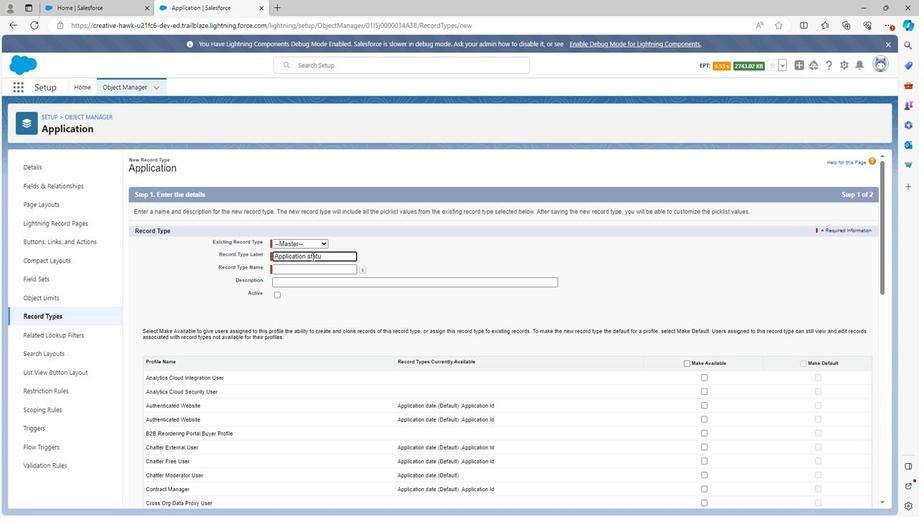 
Action: Mouse moved to (372, 258)
Screenshot: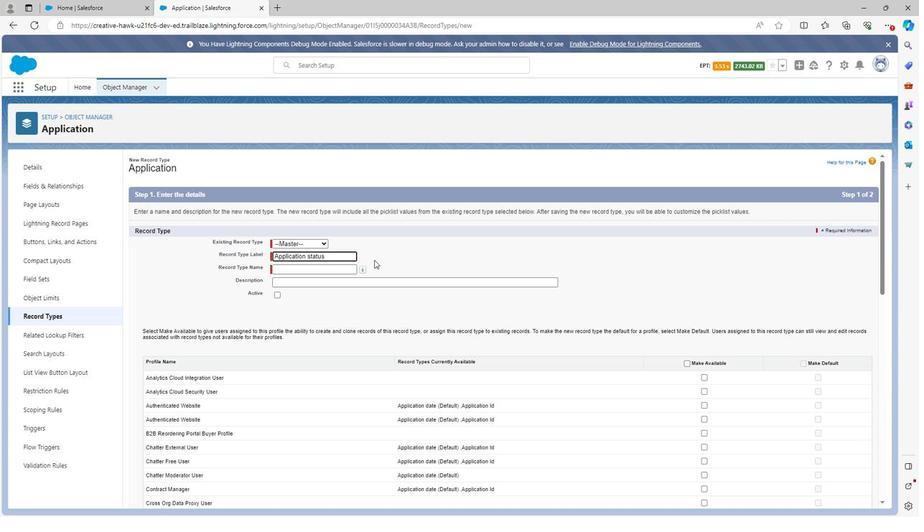 
Action: Mouse pressed left at (372, 258)
Screenshot: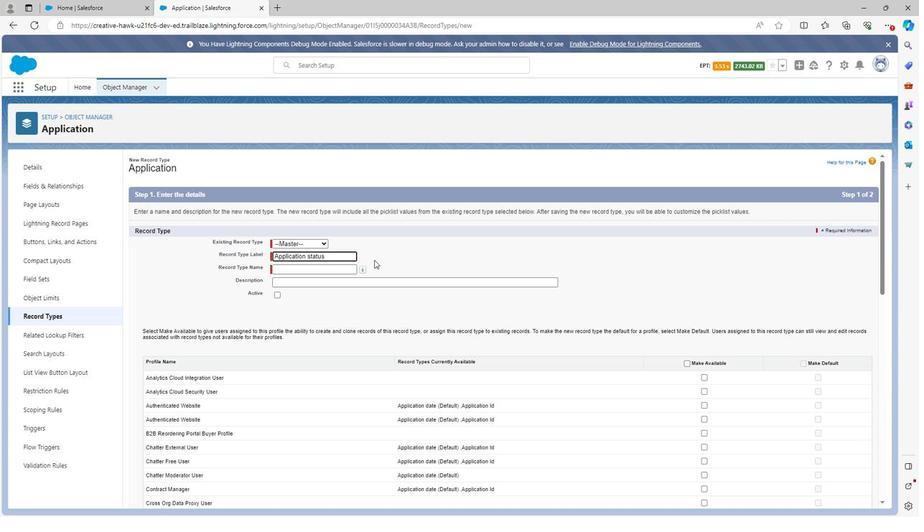 
Action: Mouse moved to (340, 280)
Screenshot: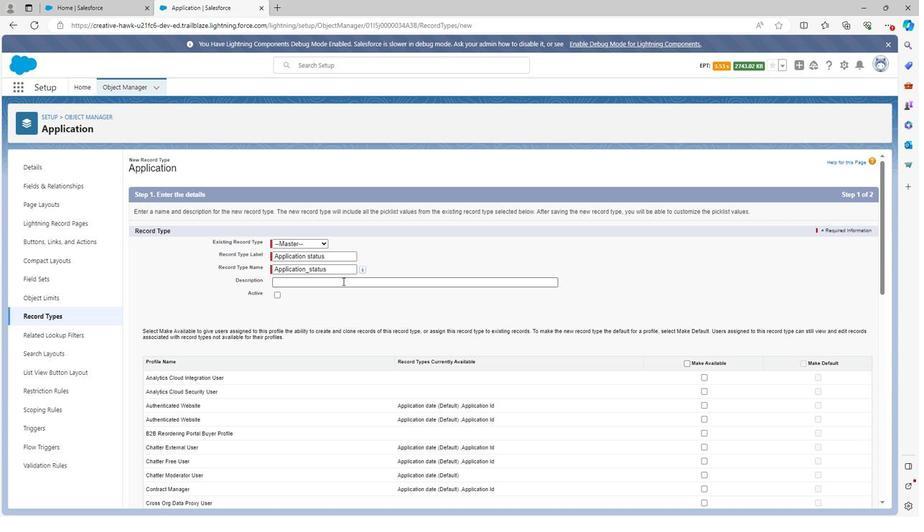 
Action: Mouse pressed left at (340, 280)
Screenshot: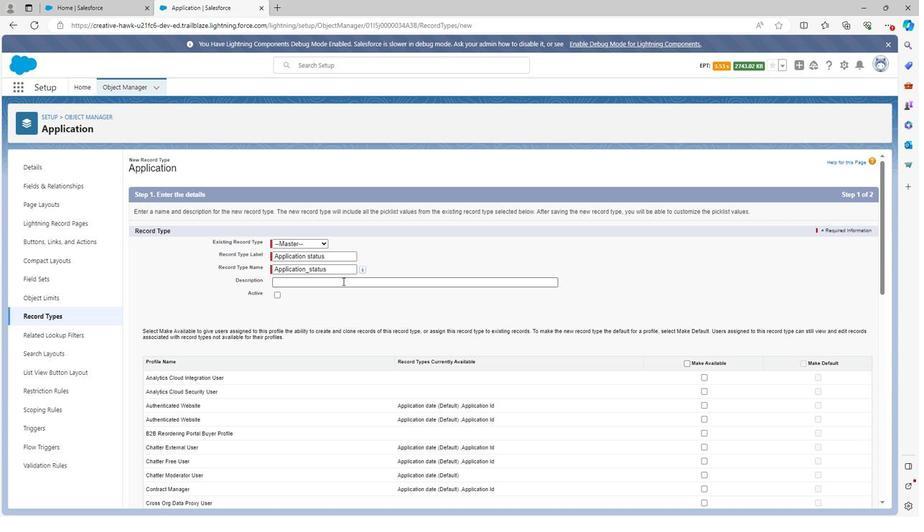 
Action: Mouse moved to (340, 279)
Screenshot: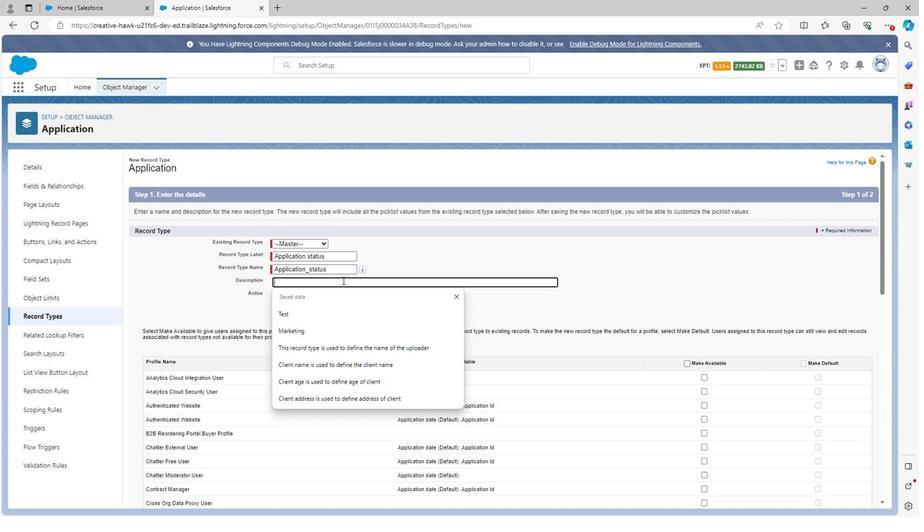 
Action: Key pressed <Key.shift>
Screenshot: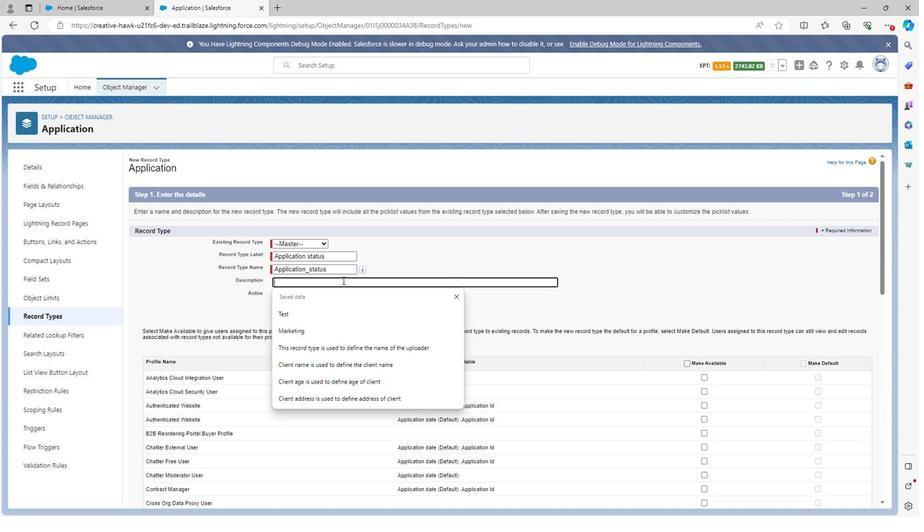 
Action: Mouse moved to (340, 278)
Screenshot: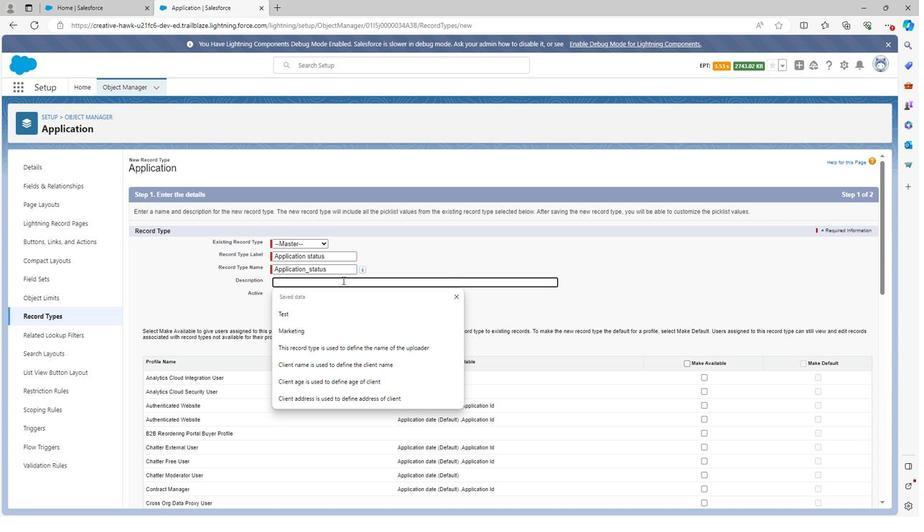 
Action: Key pressed A
Screenshot: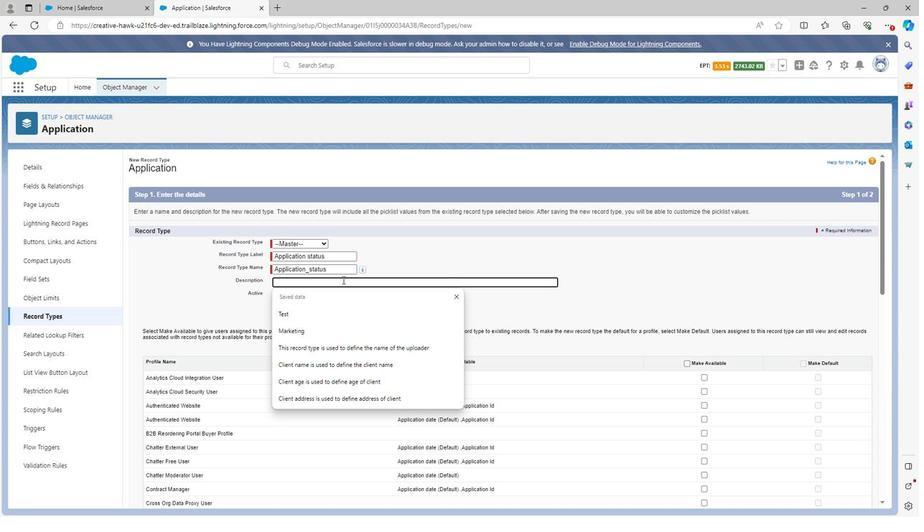 
Action: Mouse moved to (340, 278)
Screenshot: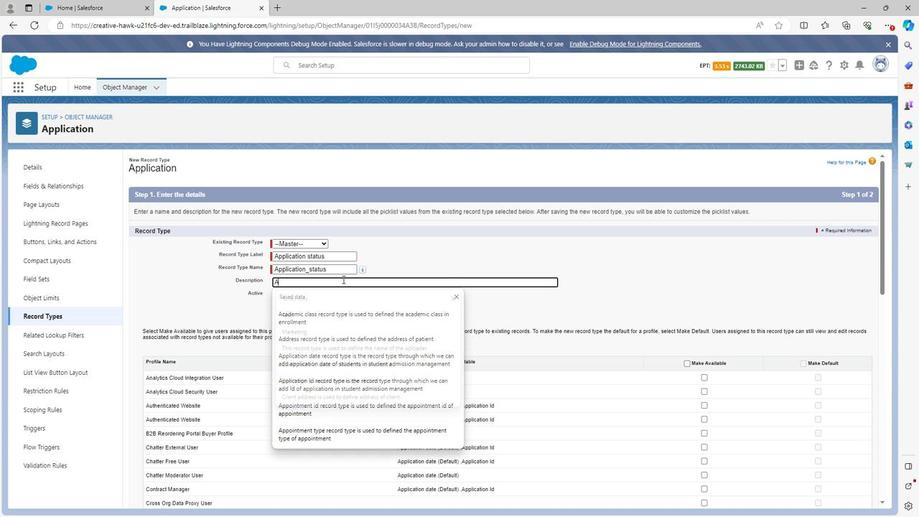
Action: Key pressed pplication<Key.space>status<Key.space>record<Key.space>type<Key.space>is<Key.space>the<Key.space>record<Key.space>type<Key.space>through<Key.space>which<Key.space>we<Key.space>can<Key.space>add<Key.space>status<Key.space>of<Key.space>application<Key.space>in<Key.space>student<Key.space>admission<Key.space>management
Screenshot: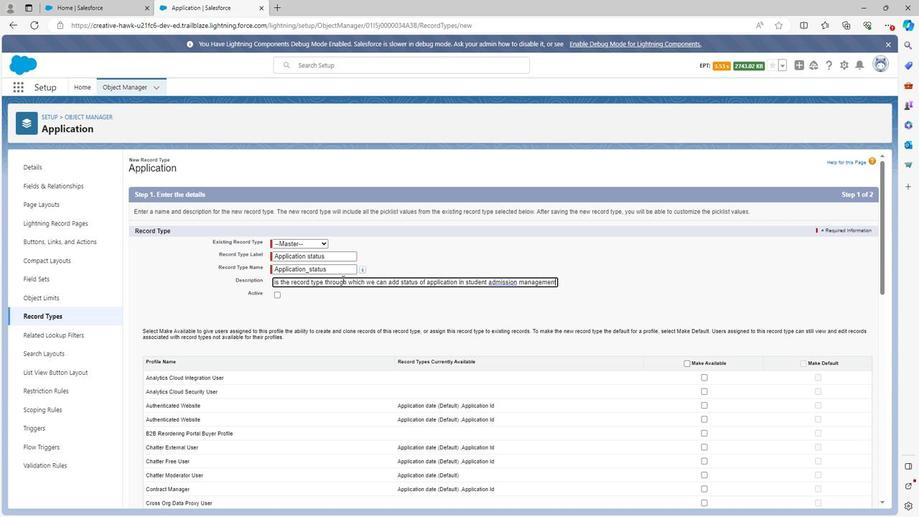 
Action: Mouse moved to (275, 291)
Screenshot: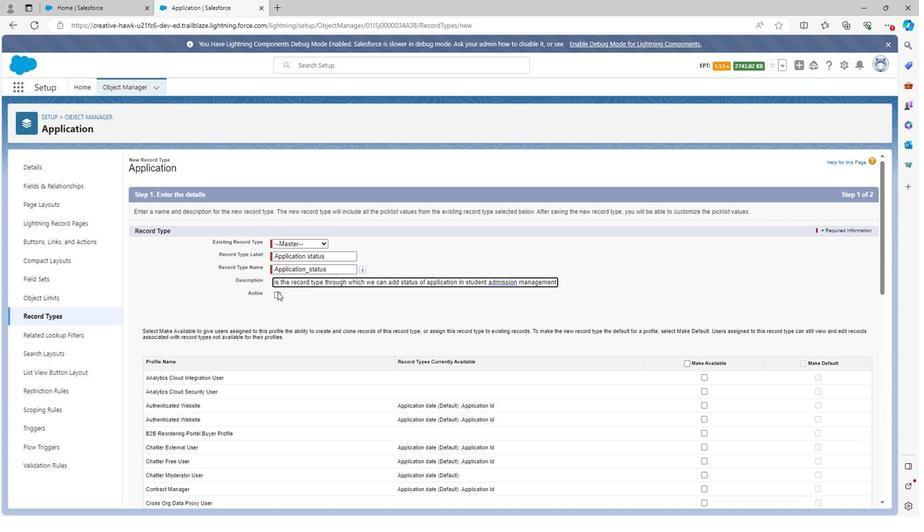 
Action: Mouse pressed left at (275, 291)
Screenshot: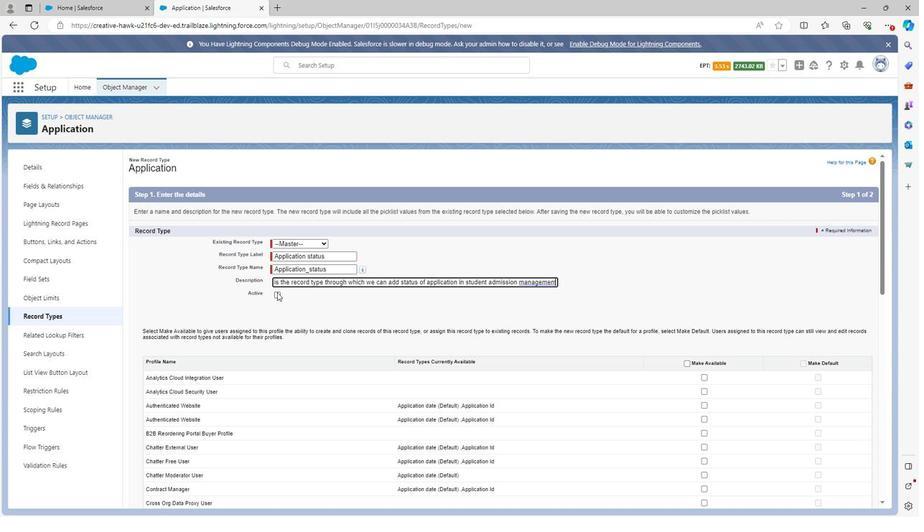 
Action: Mouse moved to (684, 364)
Screenshot: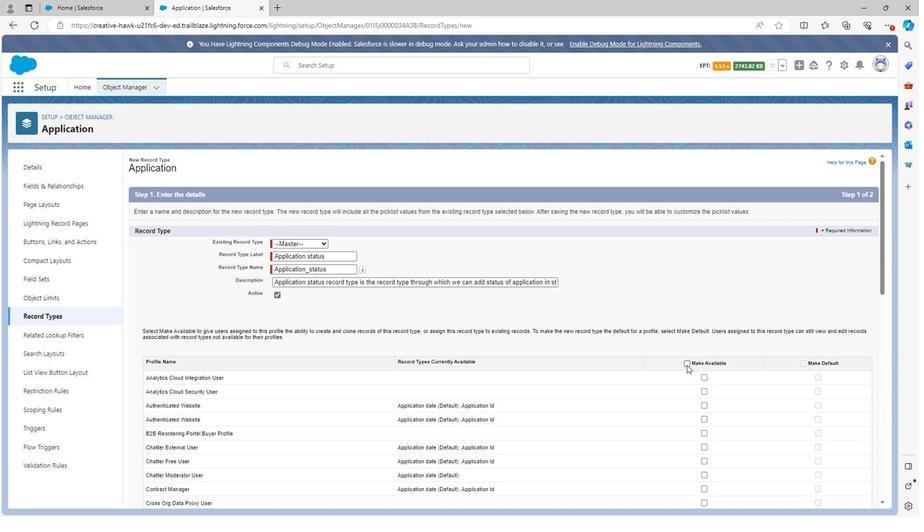 
Action: Mouse pressed left at (684, 364)
Screenshot: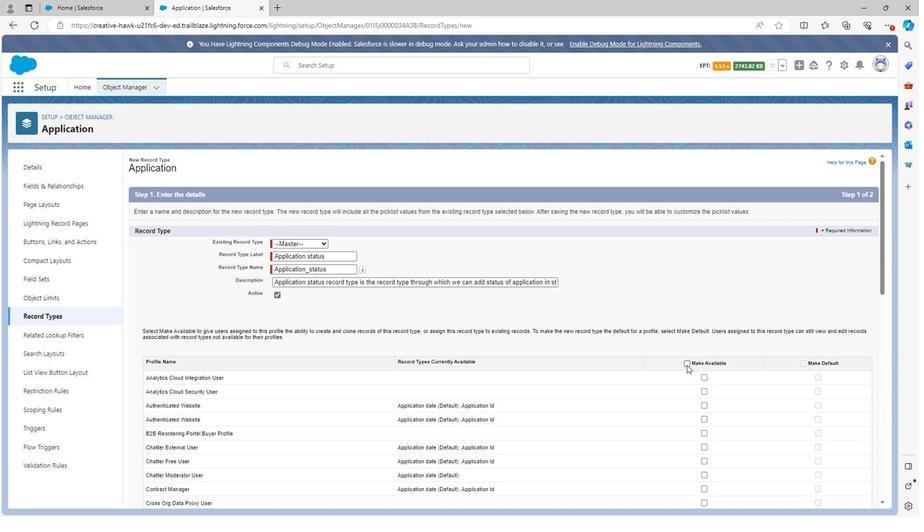 
Action: Mouse moved to (800, 361)
Screenshot: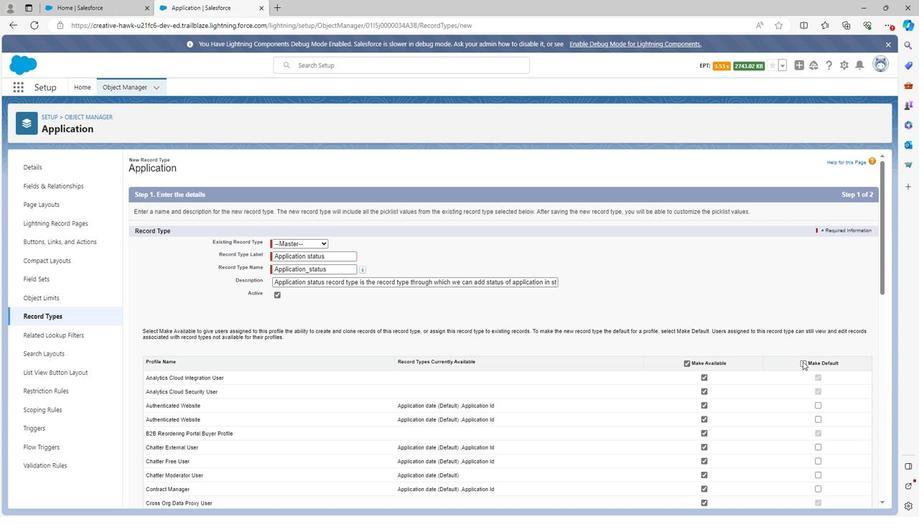 
Action: Mouse pressed left at (800, 361)
Screenshot: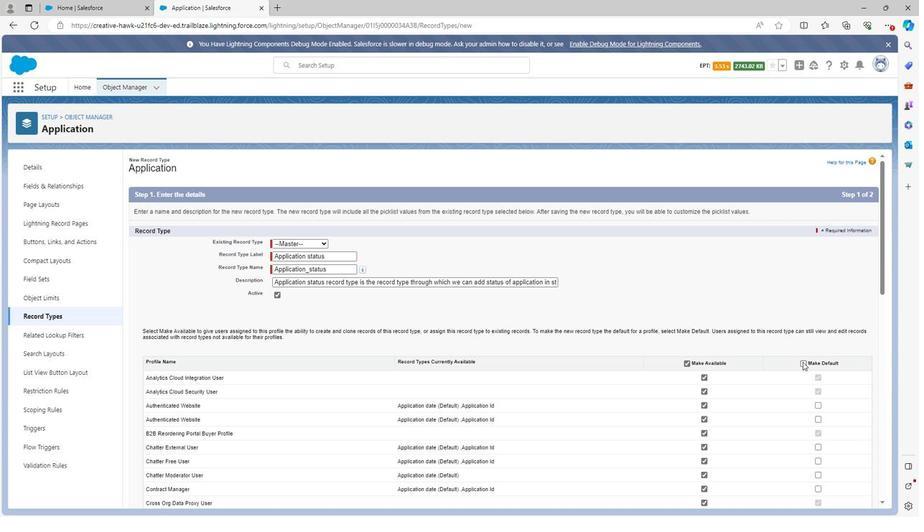 
Action: Mouse scrolled (800, 361) with delta (0, 0)
Screenshot: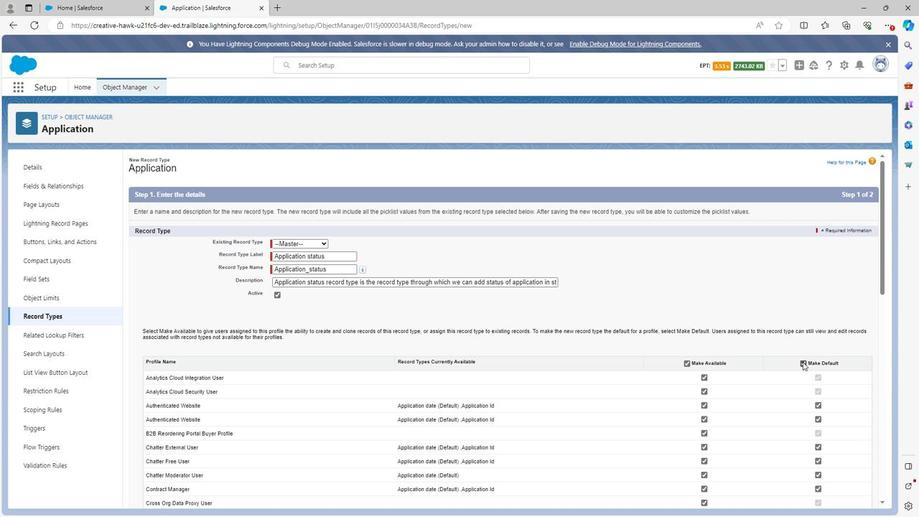 
Action: Mouse scrolled (800, 361) with delta (0, 0)
Screenshot: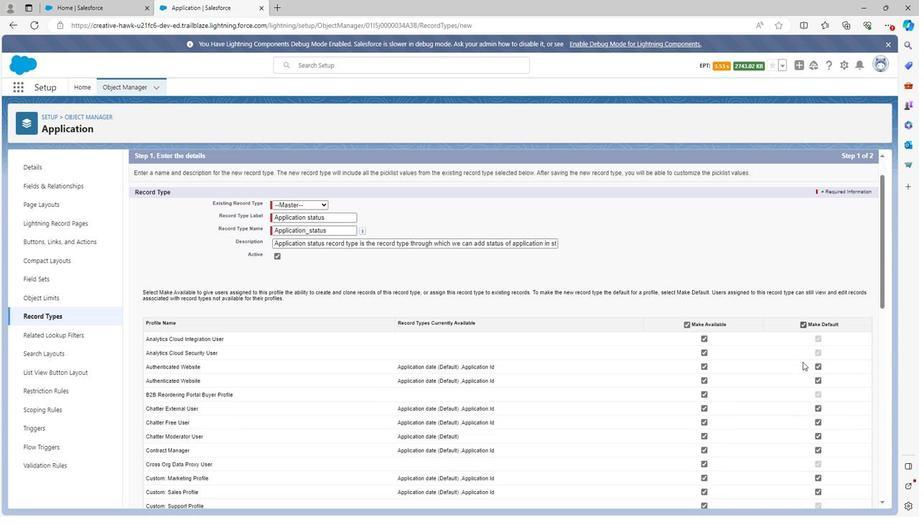 
Action: Mouse moved to (700, 268)
Screenshot: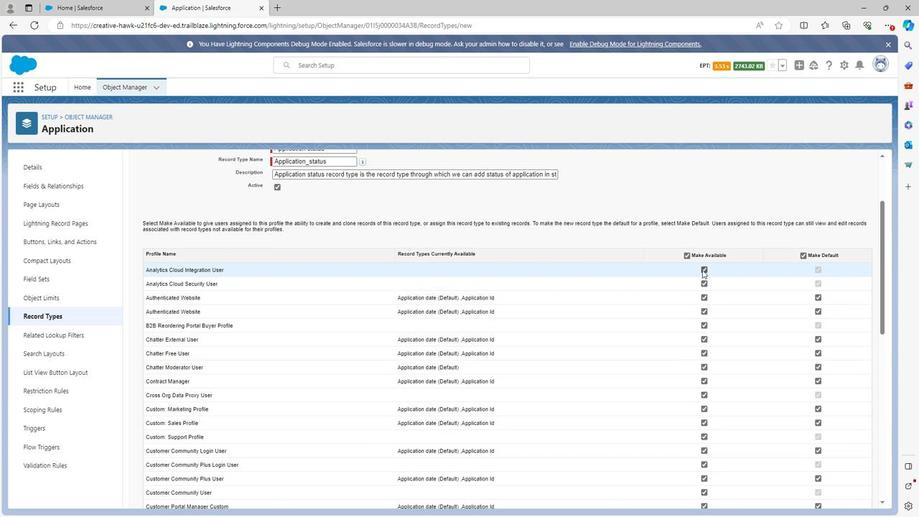 
Action: Mouse pressed left at (700, 268)
Screenshot: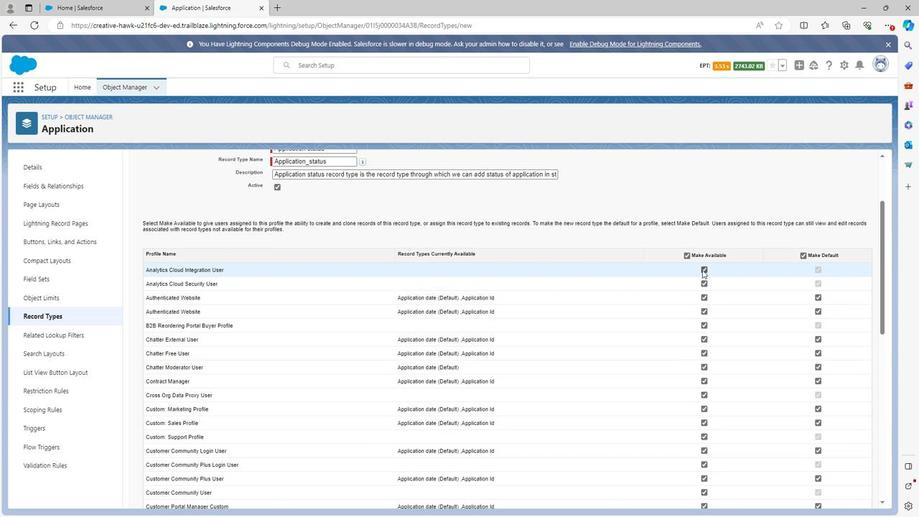 
Action: Mouse moved to (703, 283)
Screenshot: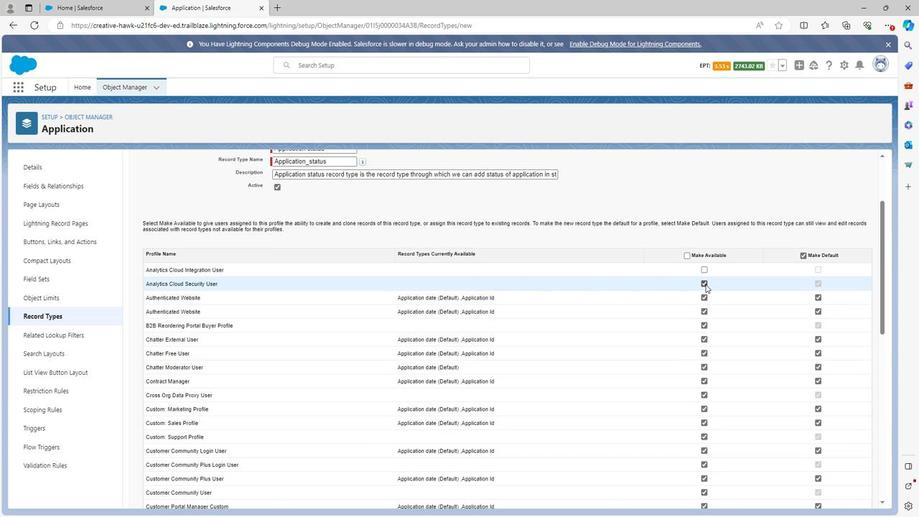 
Action: Mouse pressed left at (703, 283)
Screenshot: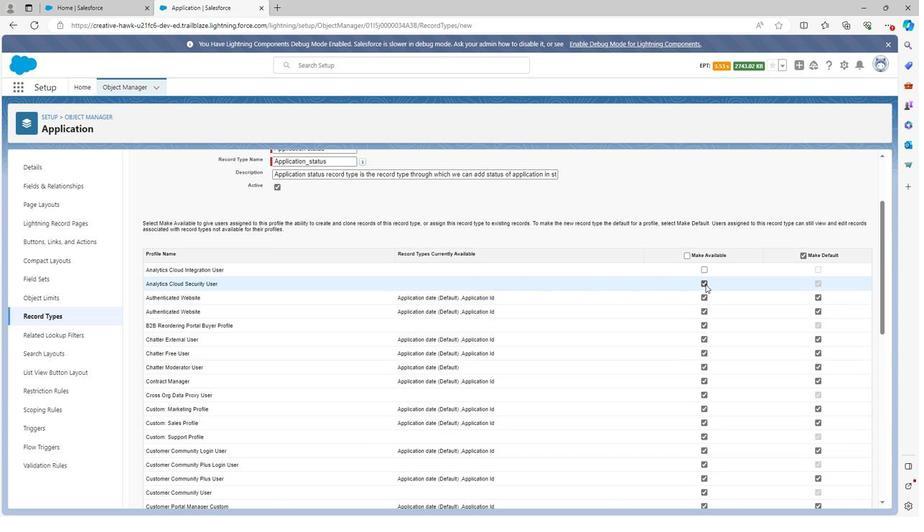 
Action: Mouse moved to (701, 322)
Screenshot: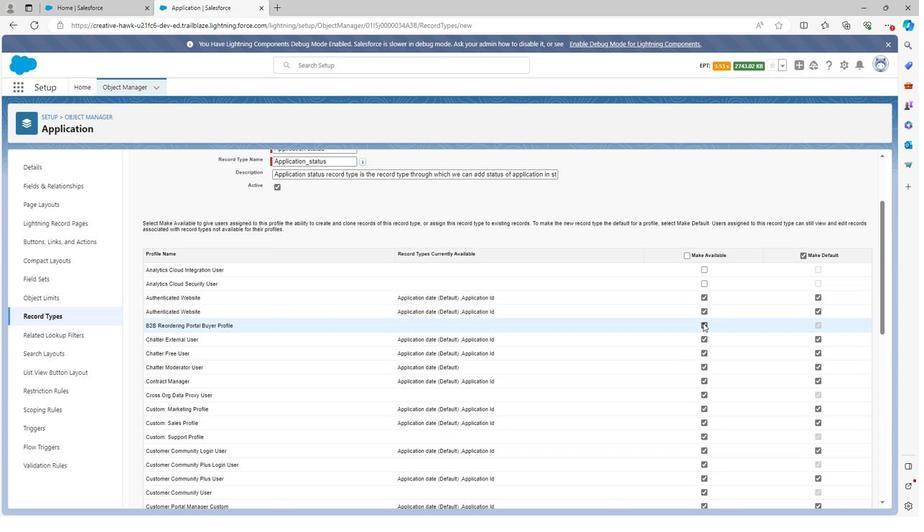 
Action: Mouse pressed left at (701, 322)
Screenshot: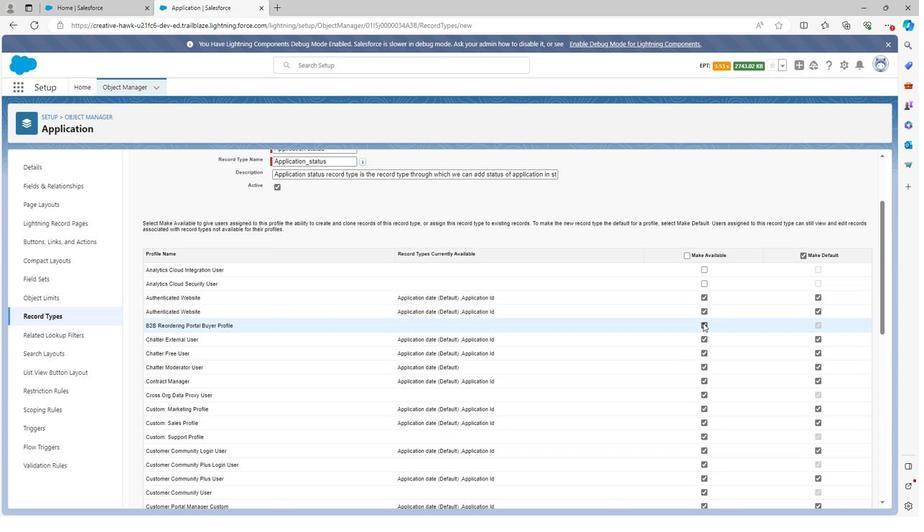 
Action: Mouse moved to (701, 394)
Screenshot: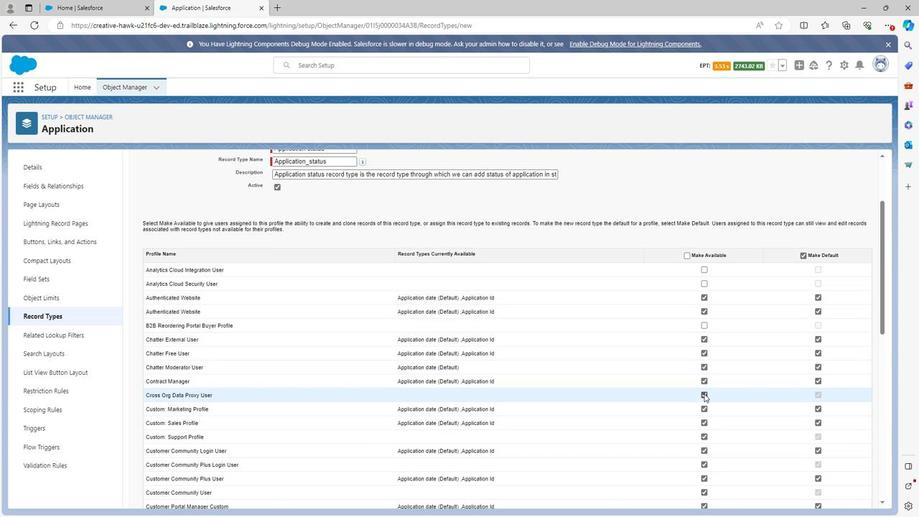 
Action: Mouse pressed left at (701, 394)
Screenshot: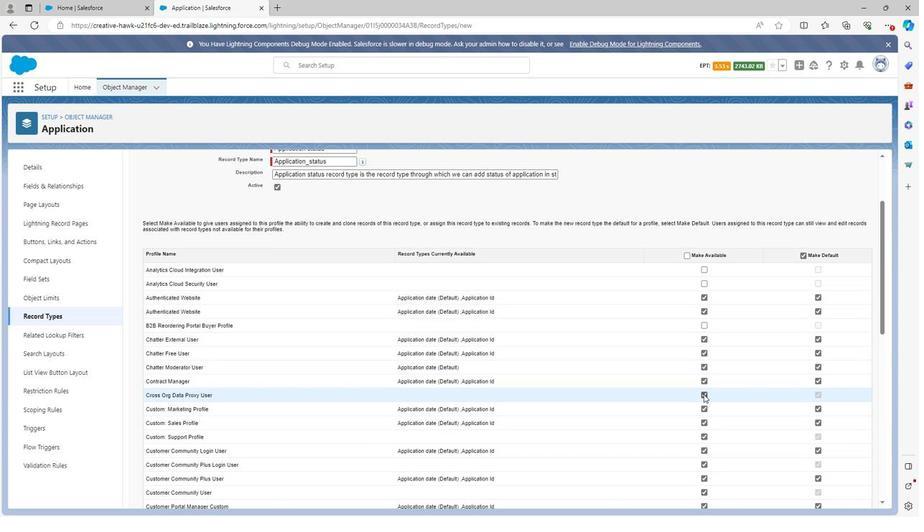 
Action: Mouse moved to (703, 436)
Screenshot: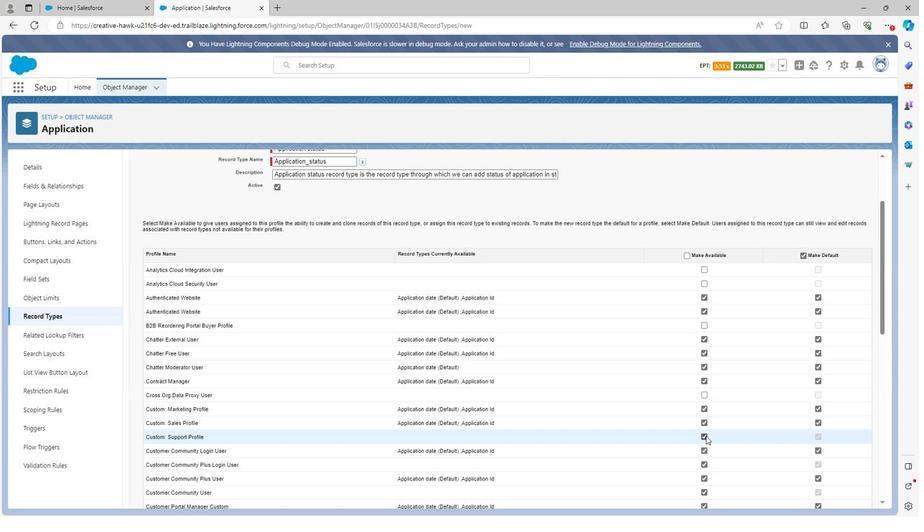 
Action: Mouse pressed left at (703, 436)
Screenshot: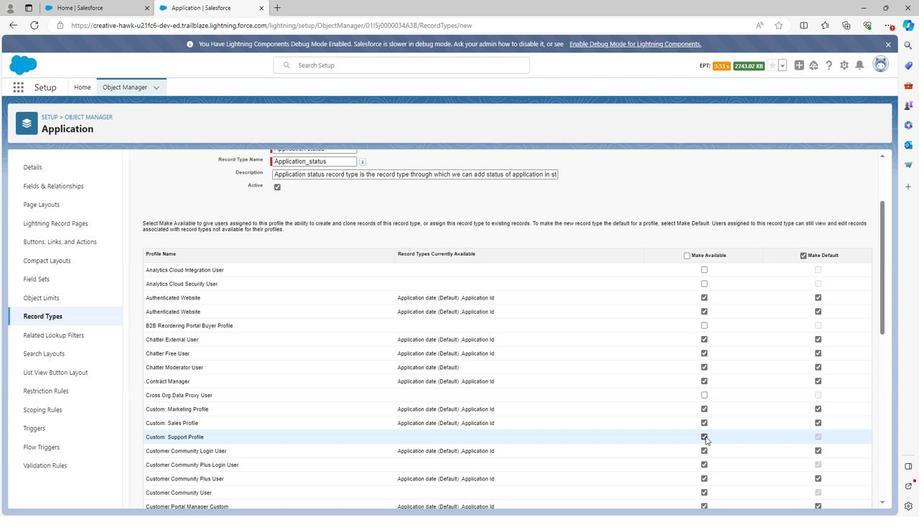 
Action: Mouse scrolled (703, 436) with delta (0, 0)
Screenshot: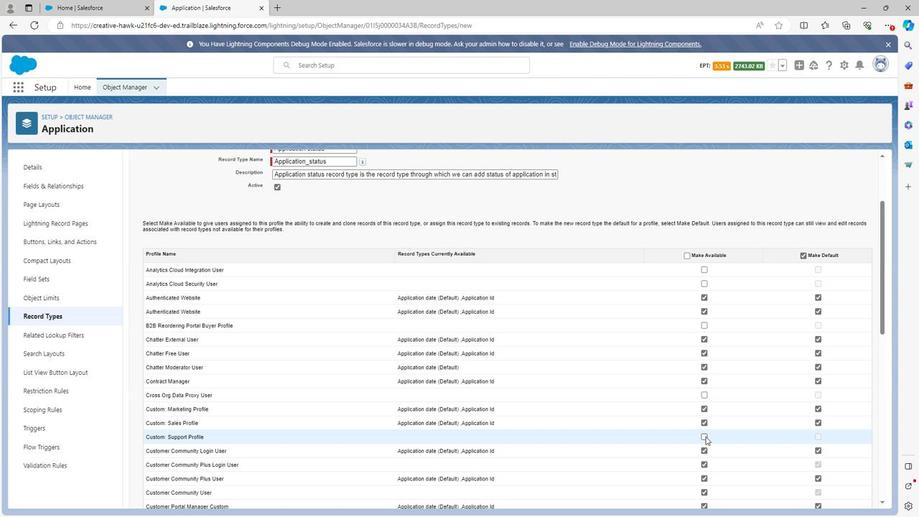 
Action: Mouse scrolled (703, 436) with delta (0, 0)
Screenshot: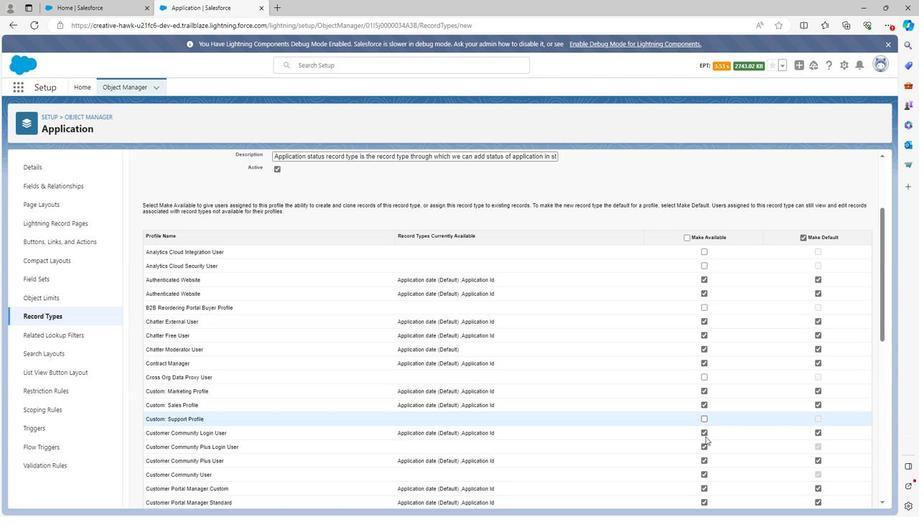 
Action: Mouse scrolled (703, 436) with delta (0, 0)
